 Task: Explore Airbnb accommodation in Agios Ioannis Rentis, Greece from 23th December, 2023 to 25th December, 2023 for 8 adults. Place can be shared room with 5 bedrooms having 8 beds and 5 bathrooms. Property type can be flat. Amenities needed are: wifi, TV, free parkinig on premises, gym, breakfast.
Action: Mouse moved to (517, 141)
Screenshot: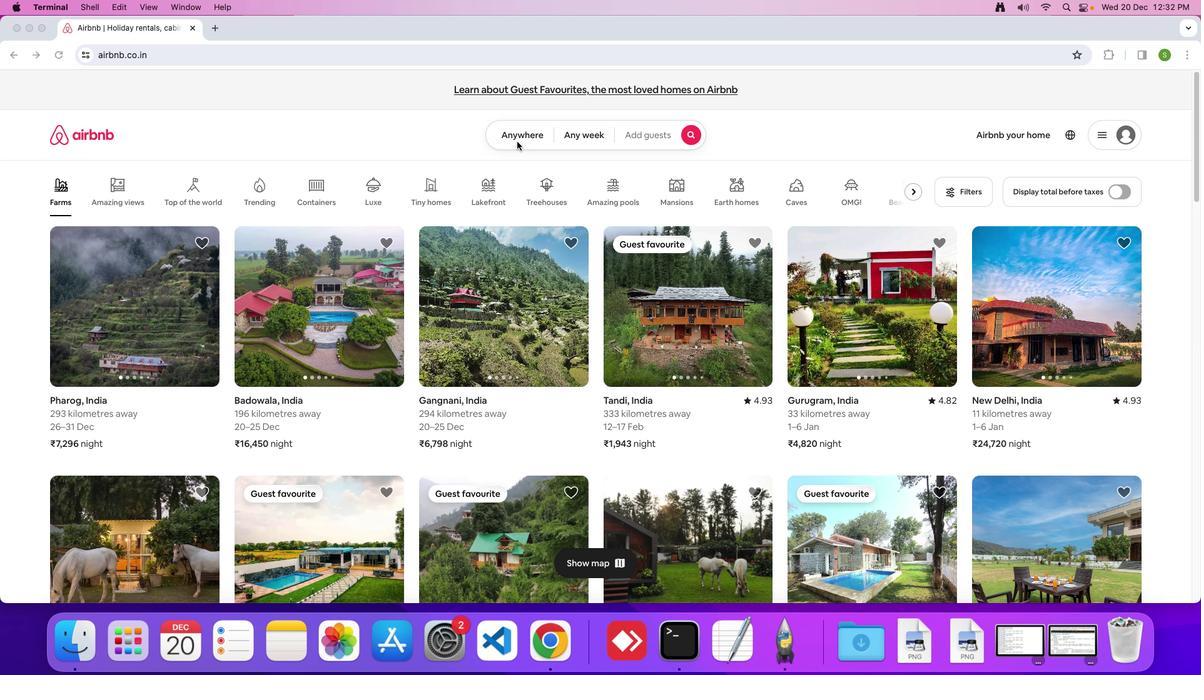 
Action: Mouse pressed left at (517, 141)
Screenshot: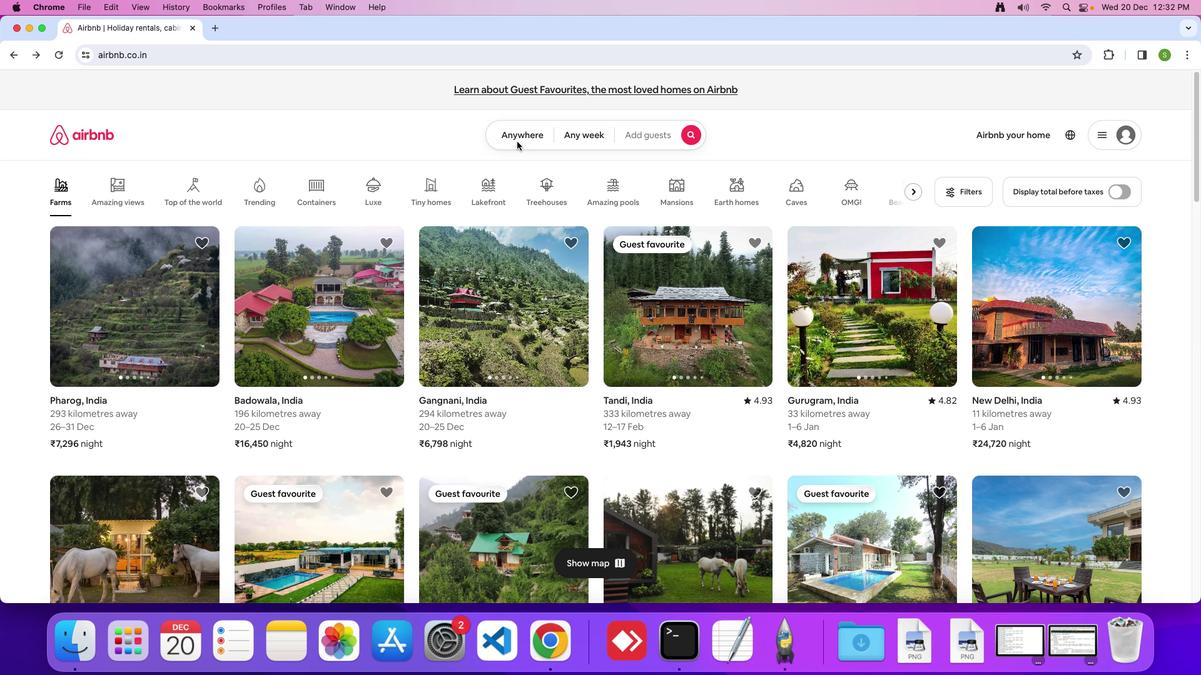 
Action: Mouse moved to (515, 135)
Screenshot: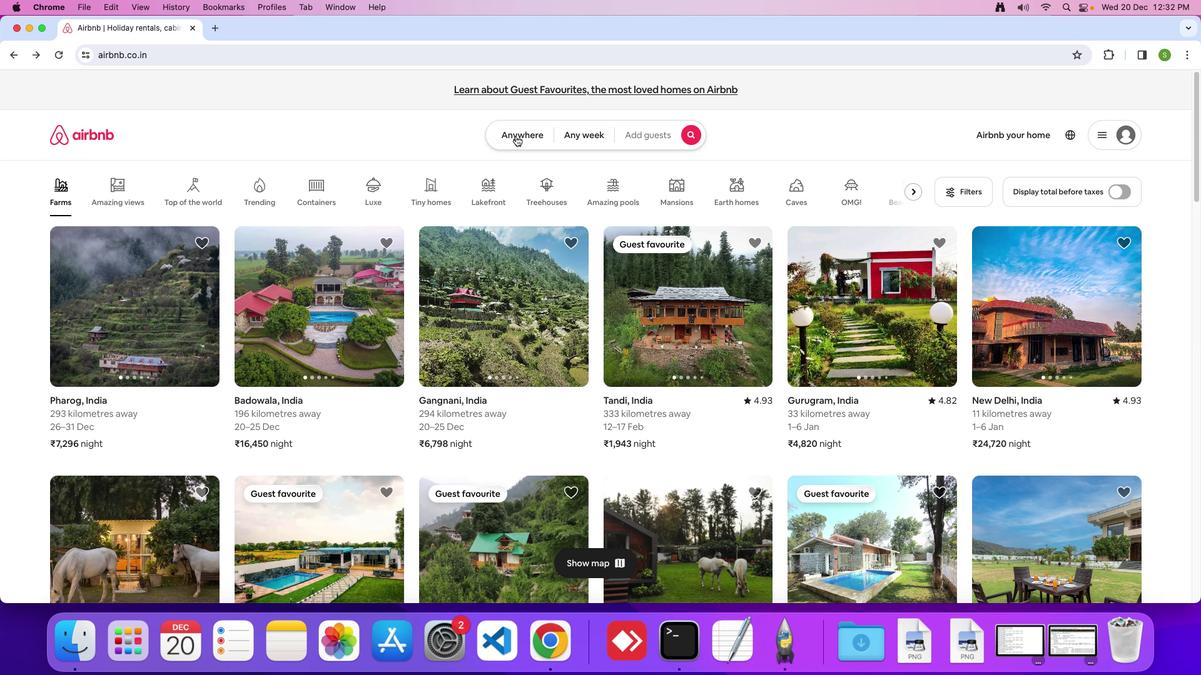 
Action: Mouse pressed left at (515, 135)
Screenshot: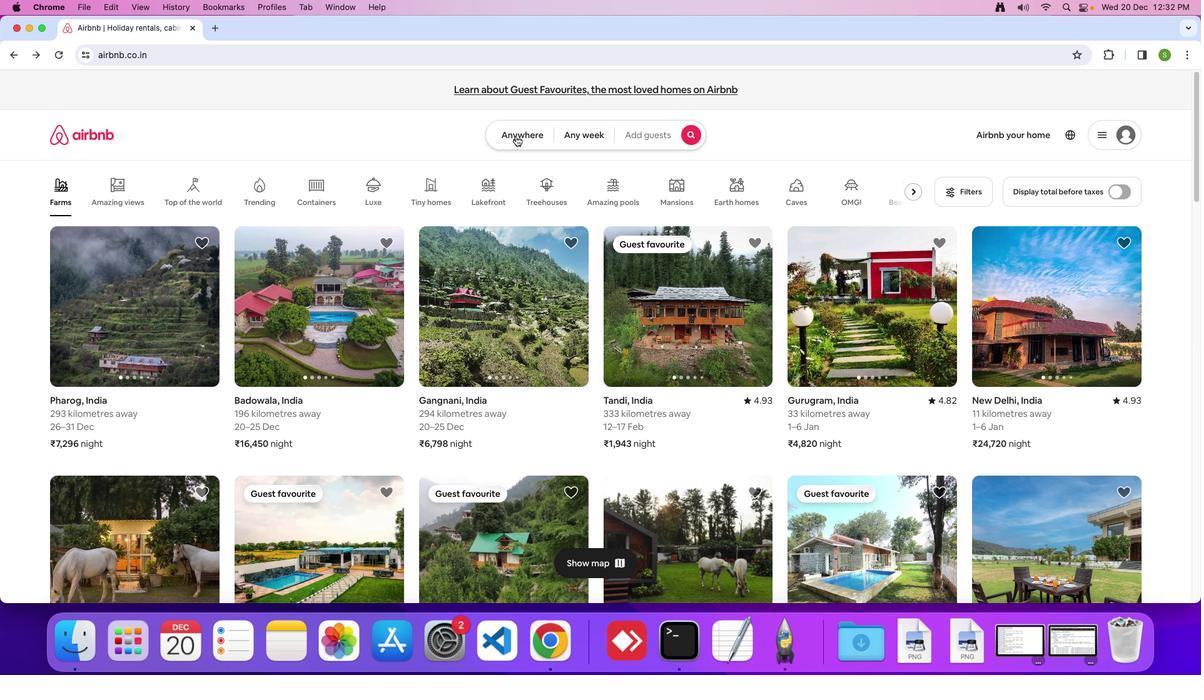 
Action: Mouse moved to (436, 177)
Screenshot: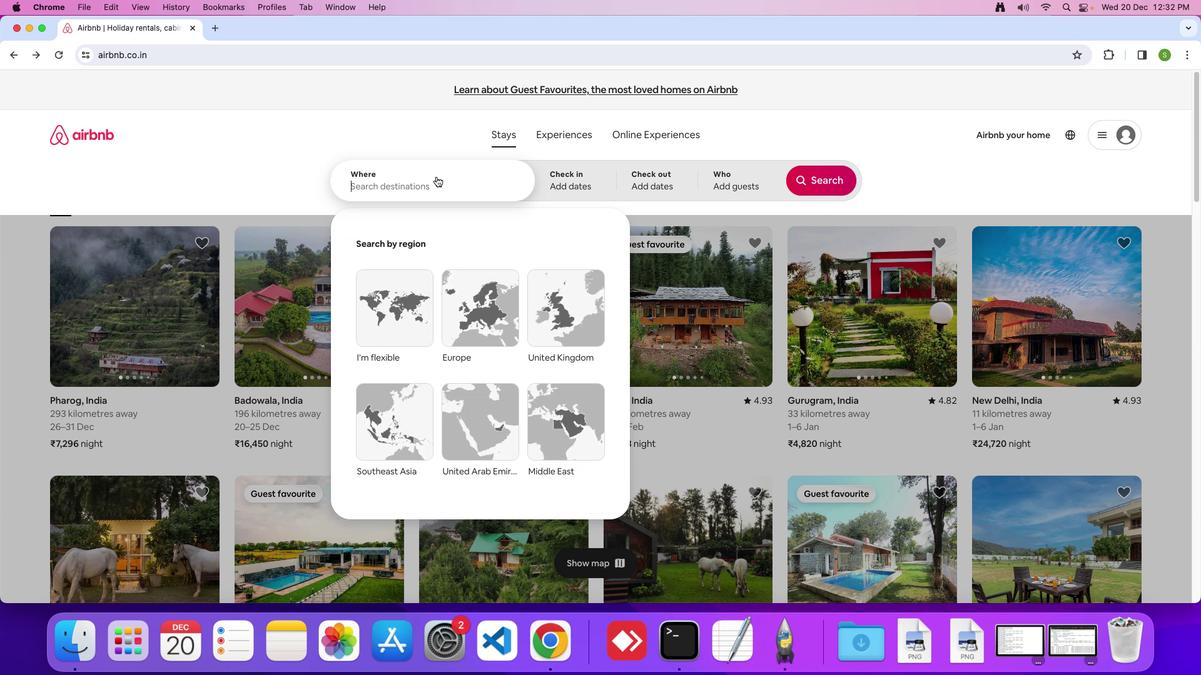 
Action: Mouse pressed left at (436, 177)
Screenshot: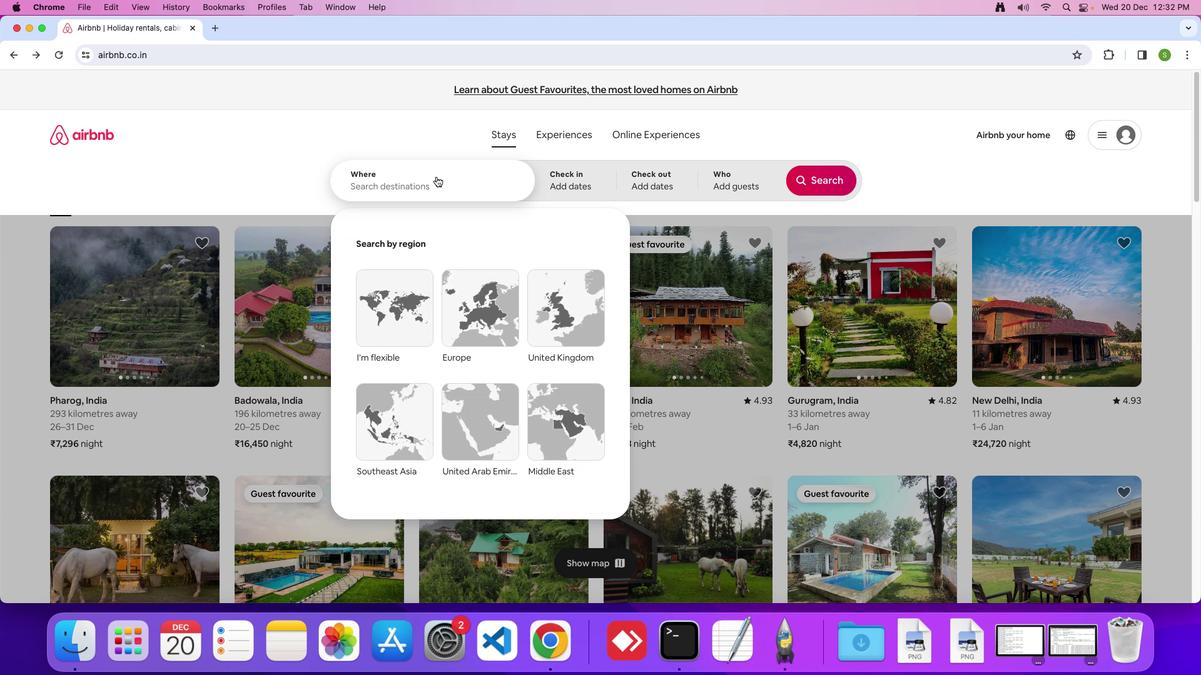 
Action: Mouse moved to (436, 176)
Screenshot: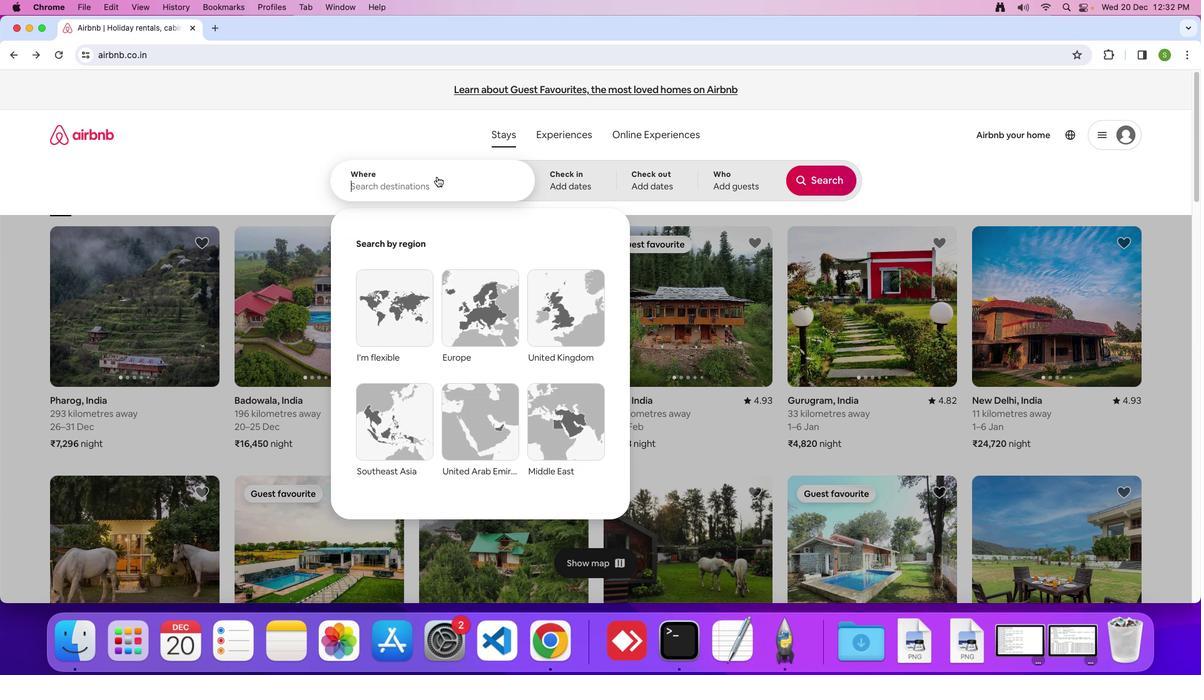 
Action: Key pressed 'A'Key.caps_lock'g''i''o''s'Key.space'l''o''a''n''n''i''s'Key.spaceKey.shift'R''e''n''t''i''s'','Key.spaceKey.shift'G''r''e''e''c''e'Key.enter
Screenshot: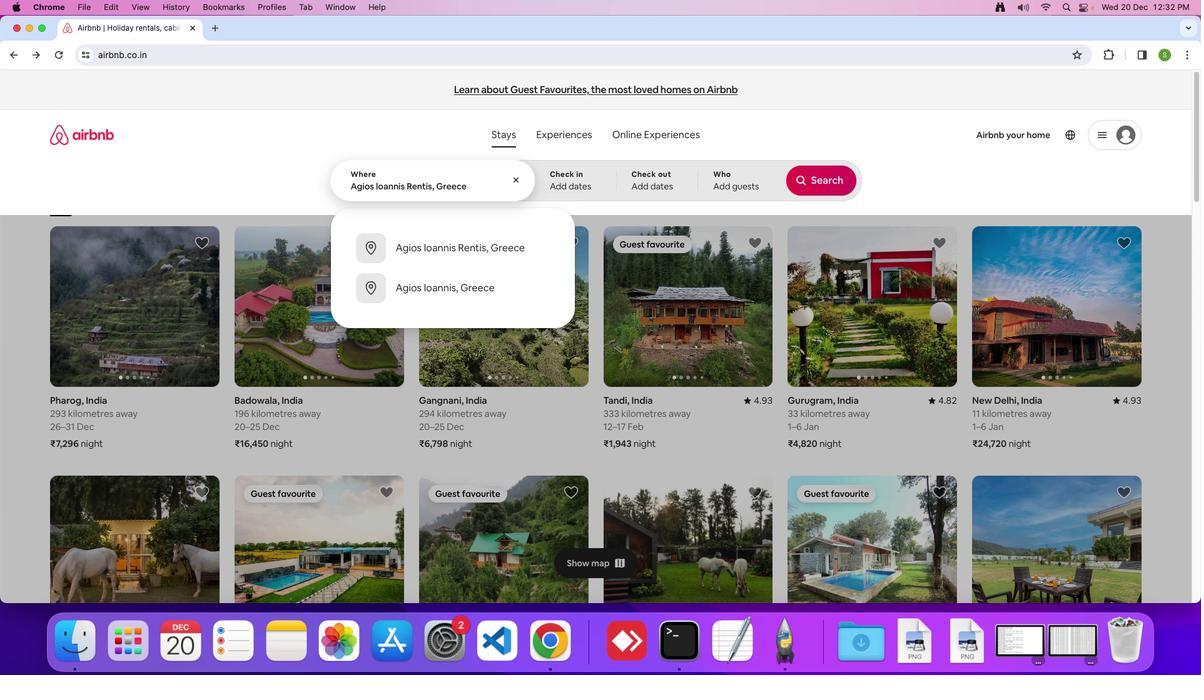 
Action: Mouse moved to (561, 431)
Screenshot: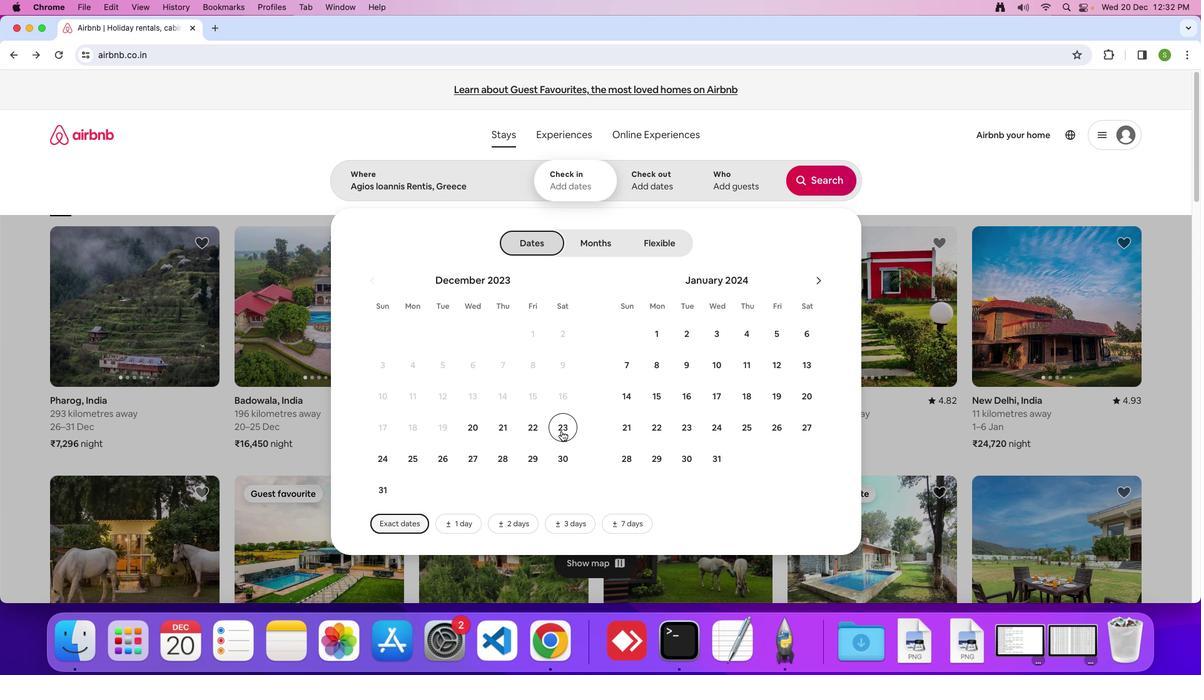 
Action: Mouse pressed left at (561, 431)
Screenshot: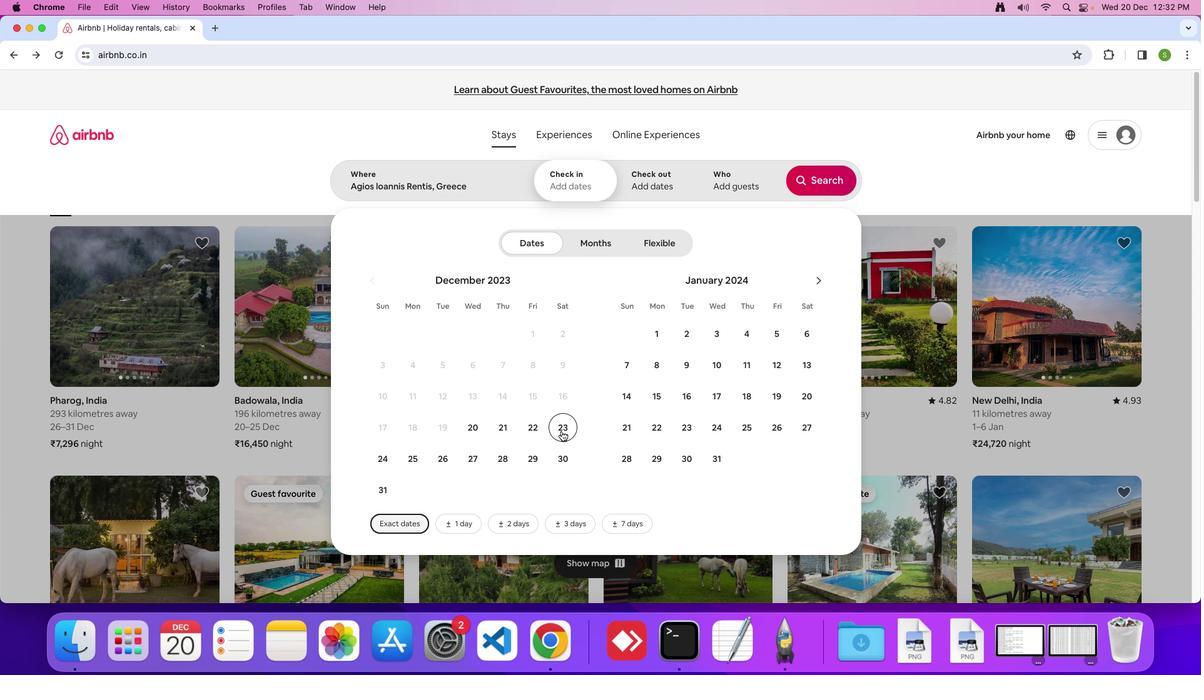 
Action: Mouse moved to (413, 456)
Screenshot: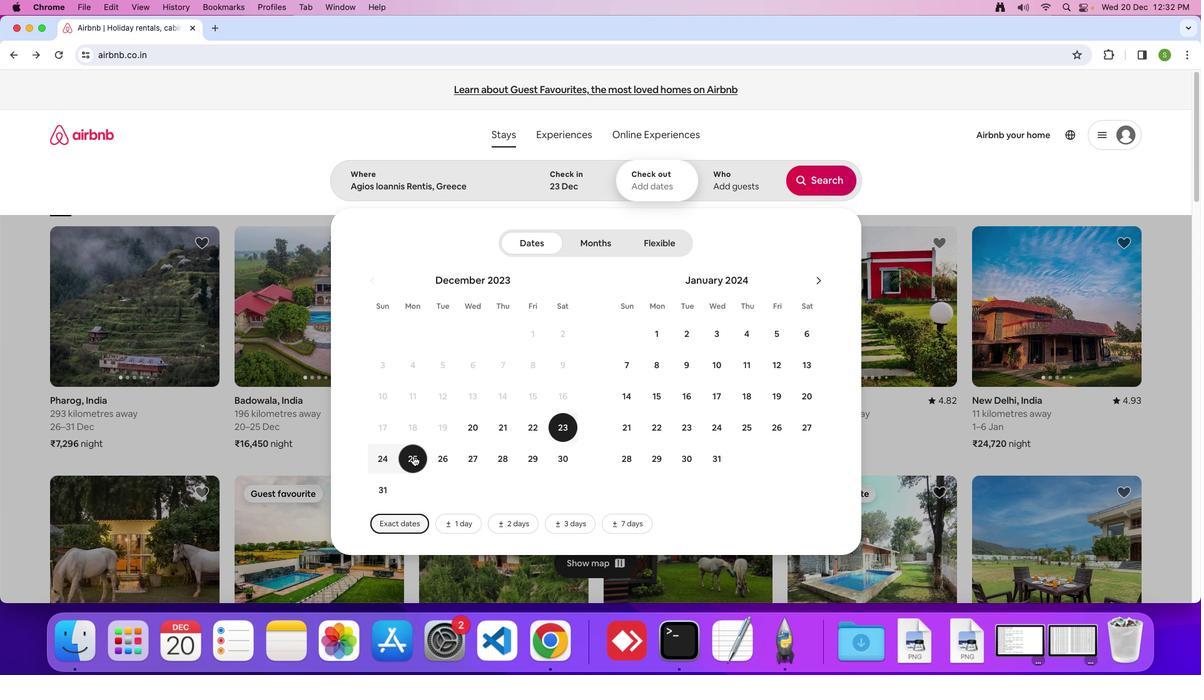 
Action: Mouse pressed left at (413, 456)
Screenshot: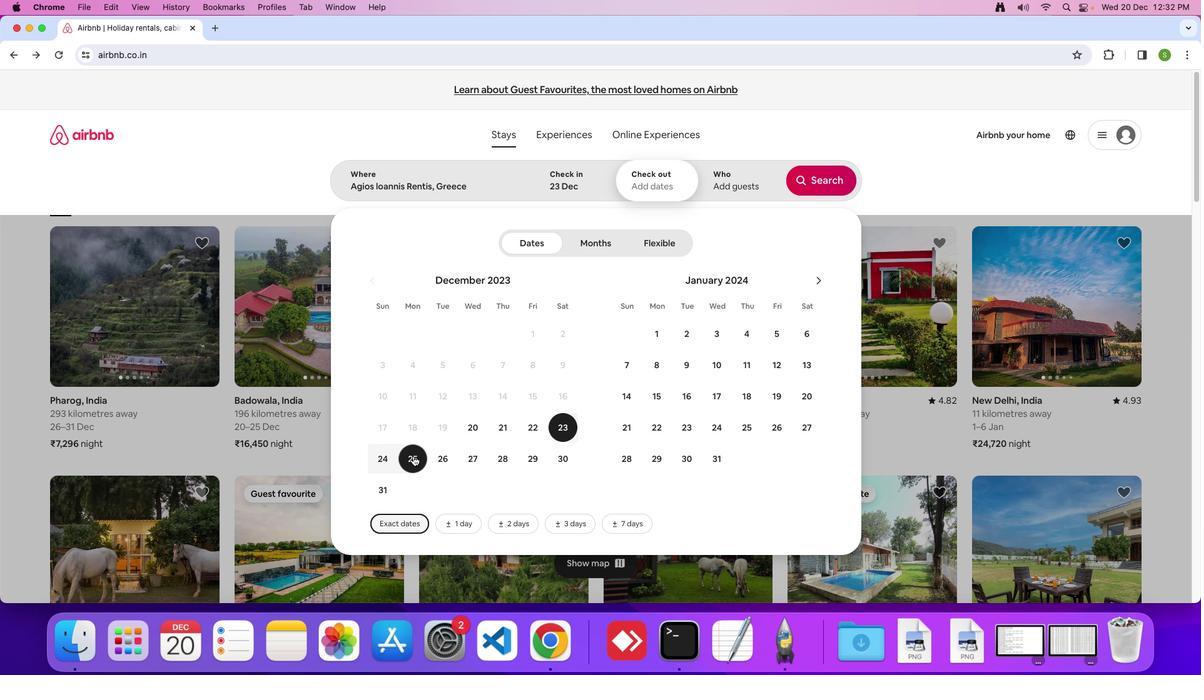 
Action: Mouse moved to (736, 179)
Screenshot: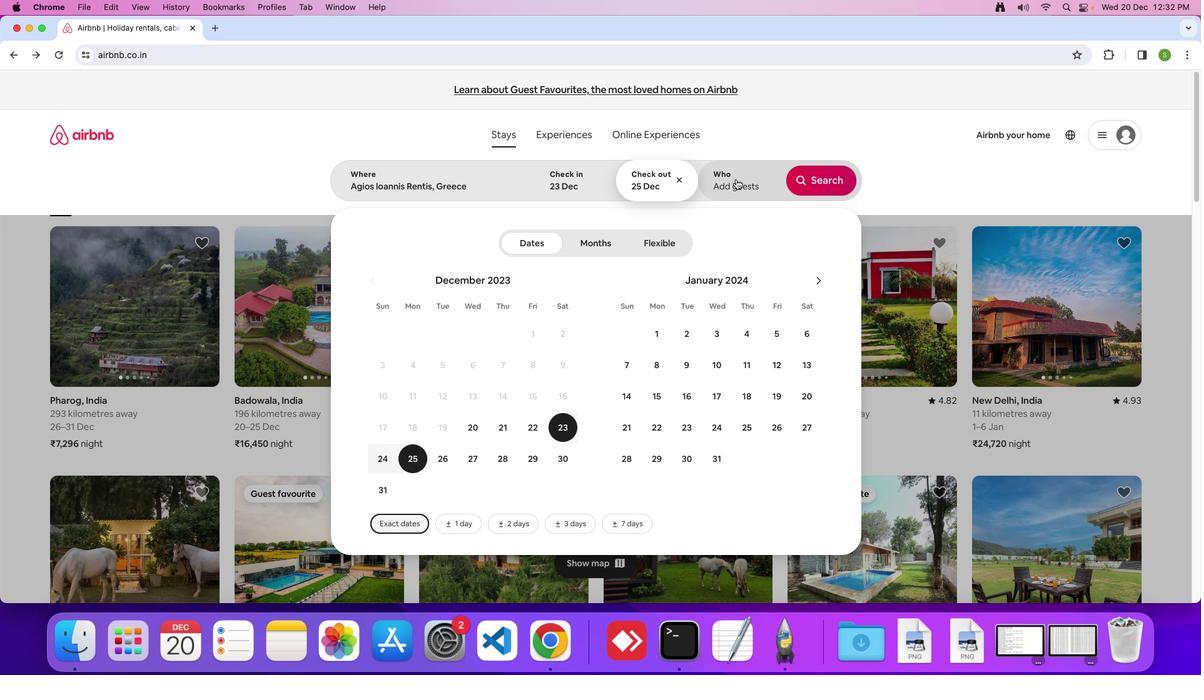 
Action: Mouse pressed left at (736, 179)
Screenshot: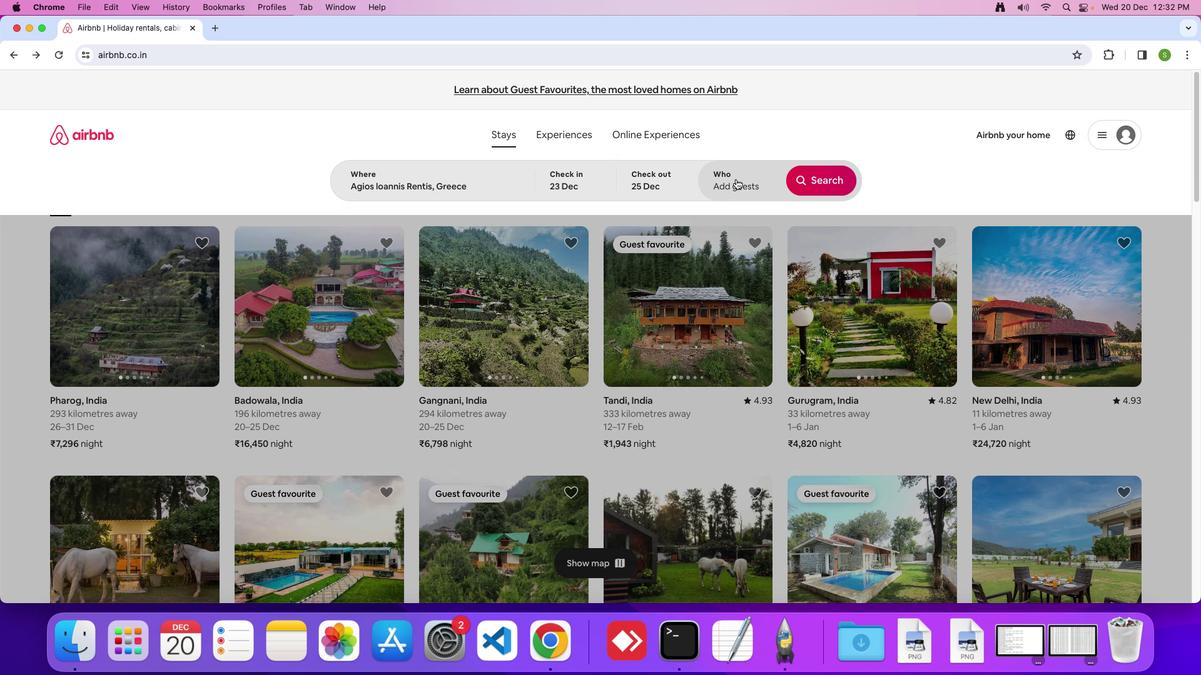 
Action: Mouse moved to (828, 250)
Screenshot: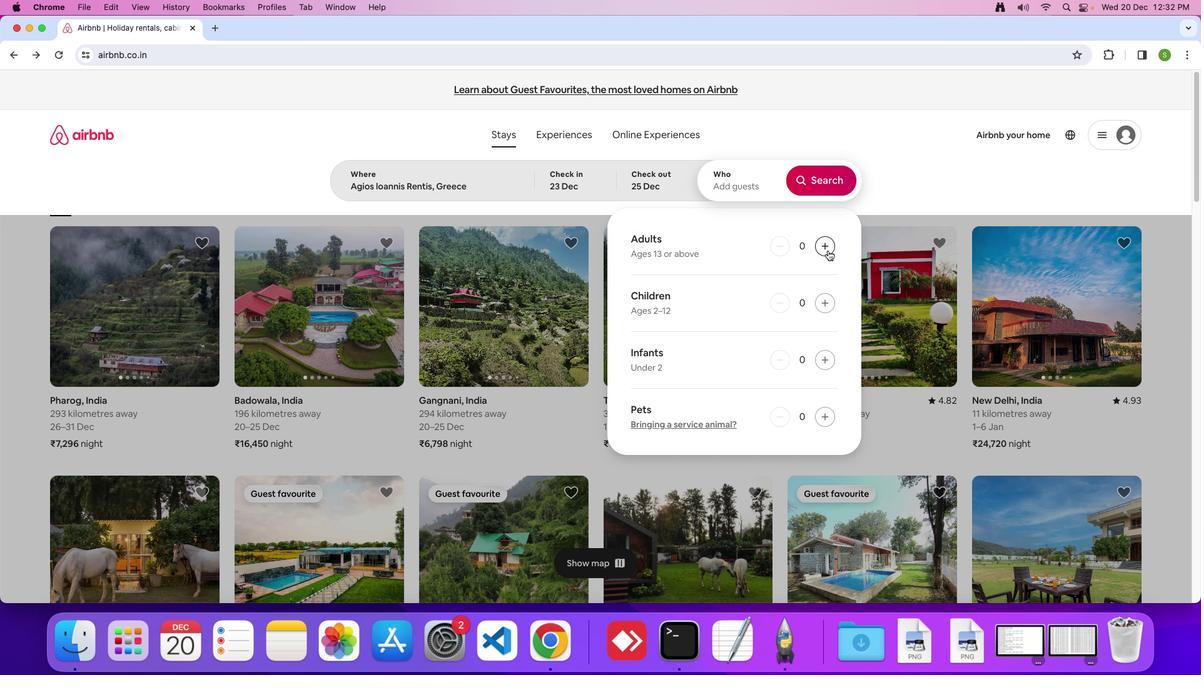 
Action: Mouse pressed left at (828, 250)
Screenshot: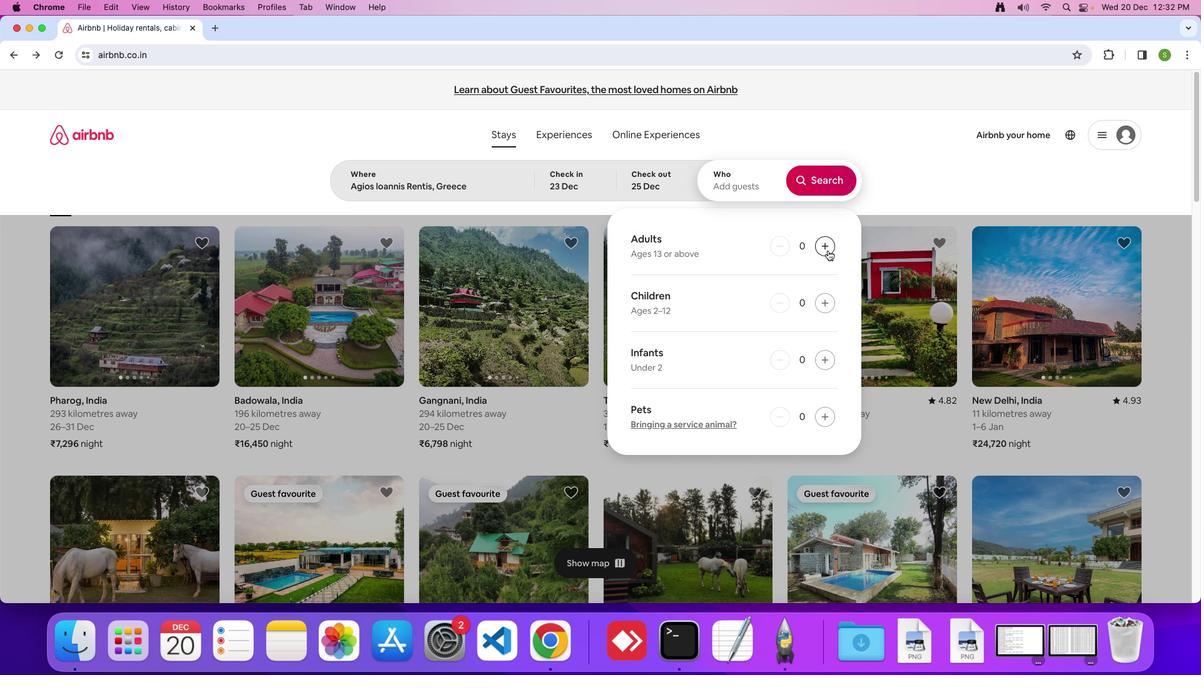 
Action: Mouse pressed left at (828, 250)
Screenshot: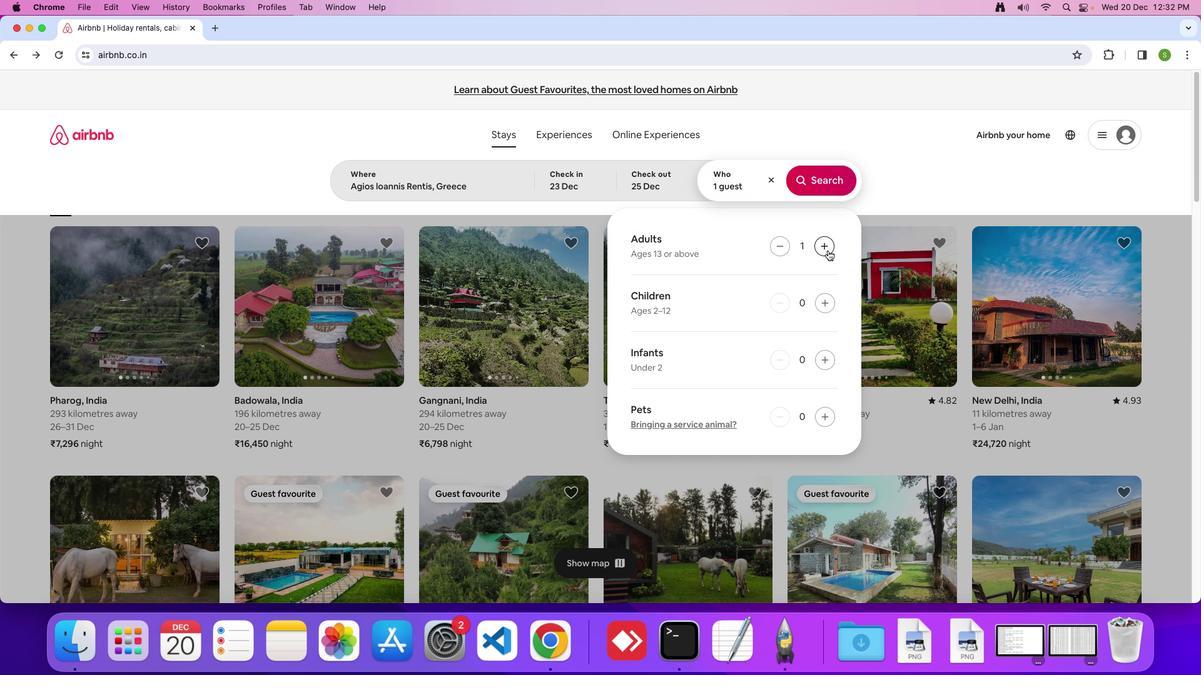 
Action: Mouse pressed left at (828, 250)
Screenshot: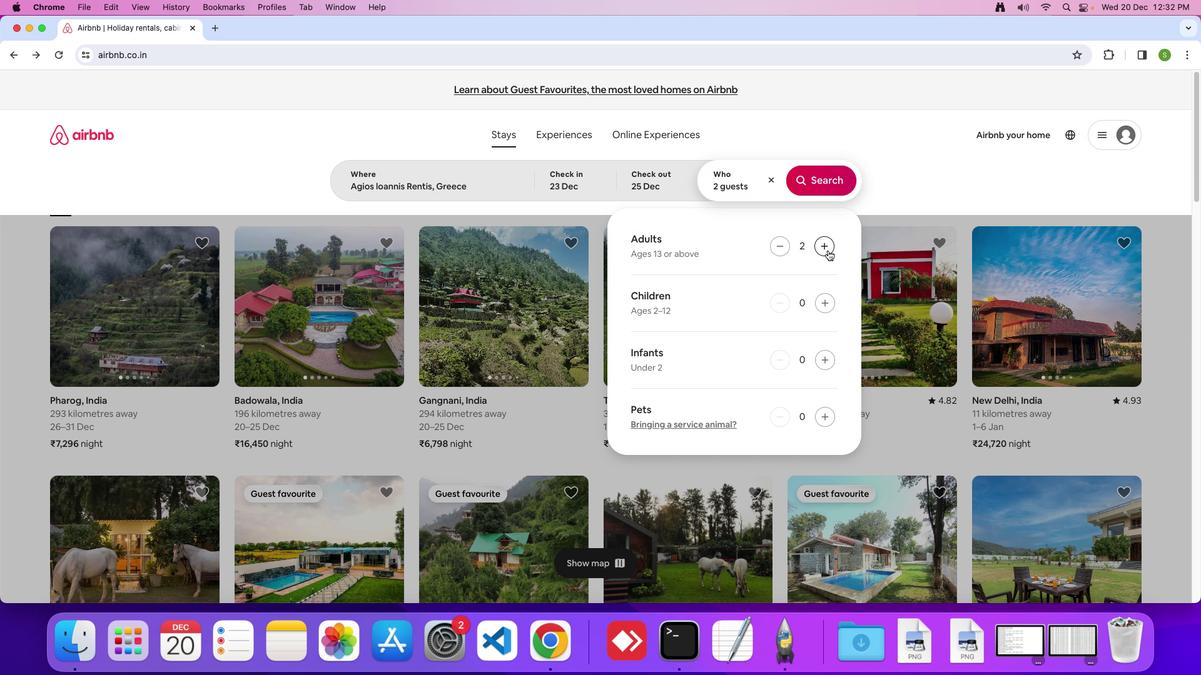 
Action: Mouse pressed left at (828, 250)
Screenshot: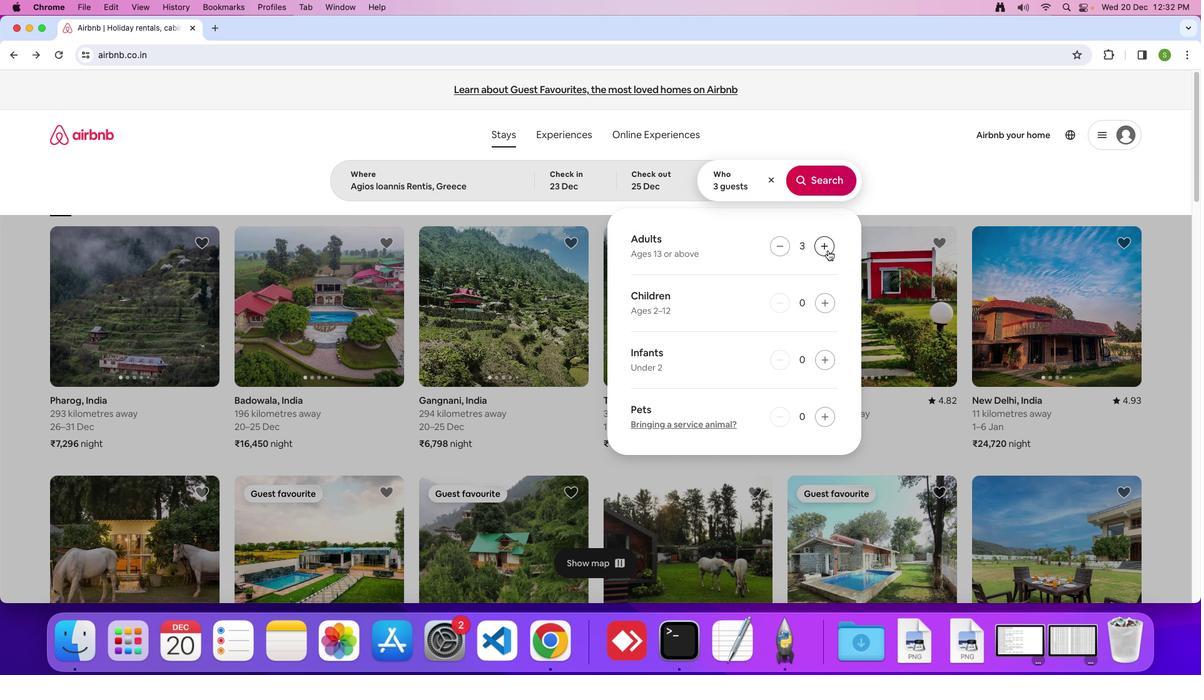 
Action: Mouse moved to (828, 250)
Screenshot: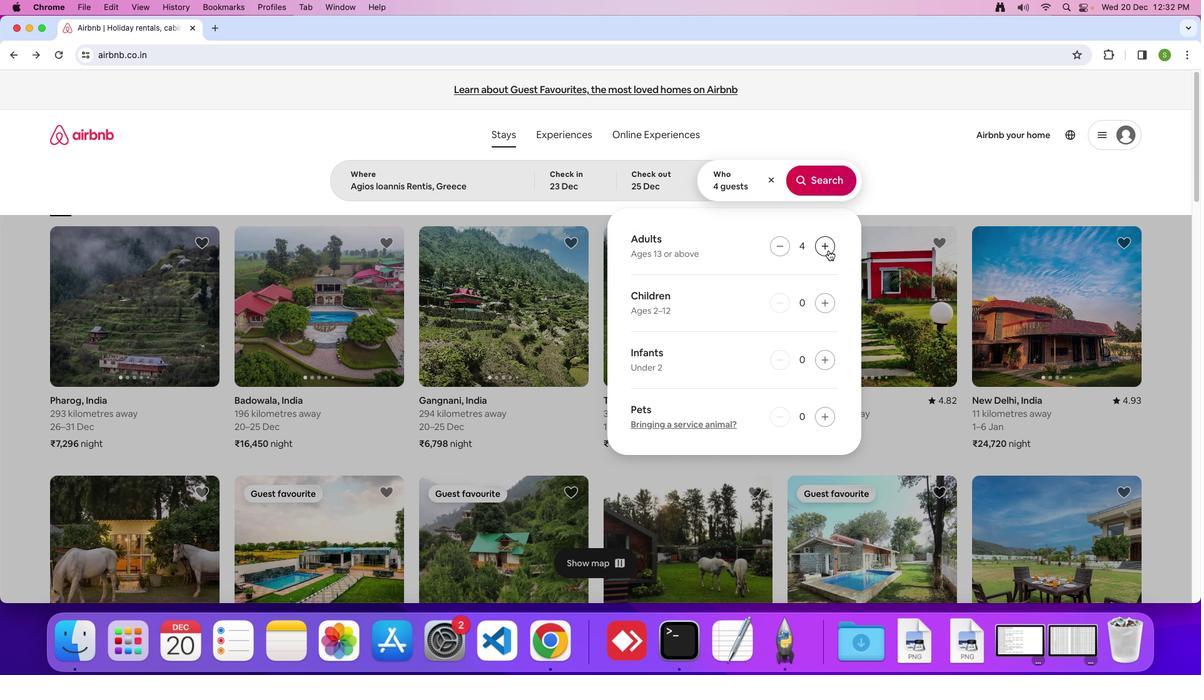 
Action: Mouse pressed left at (828, 250)
Screenshot: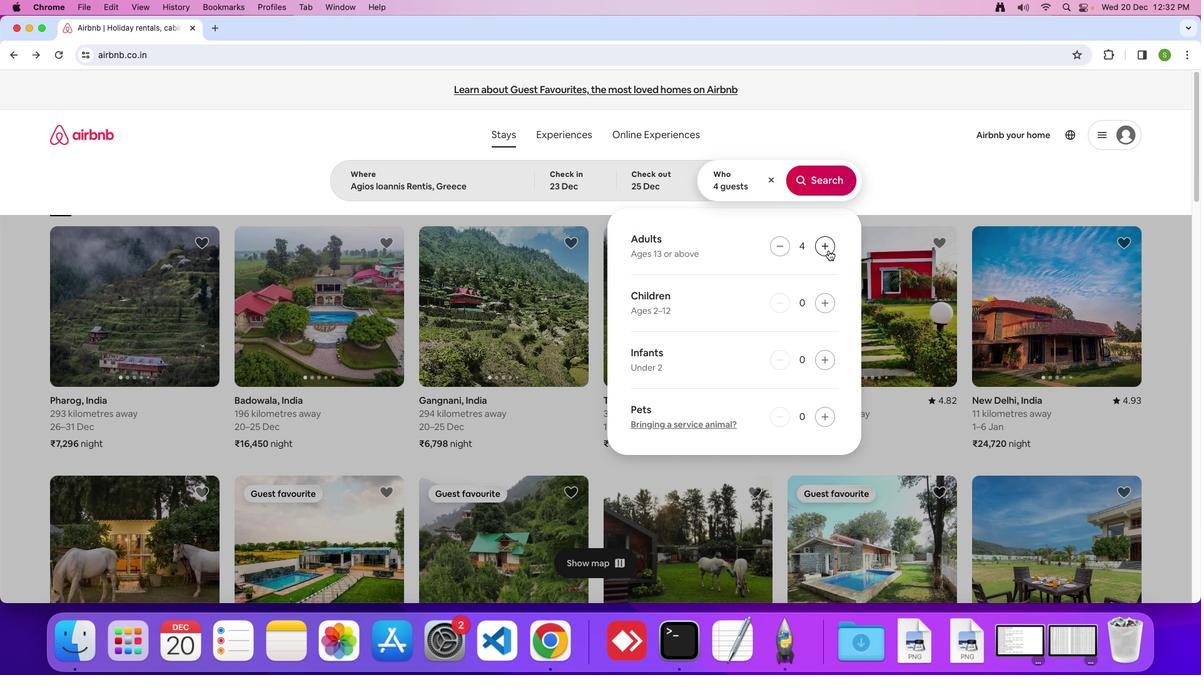 
Action: Mouse pressed left at (828, 250)
Screenshot: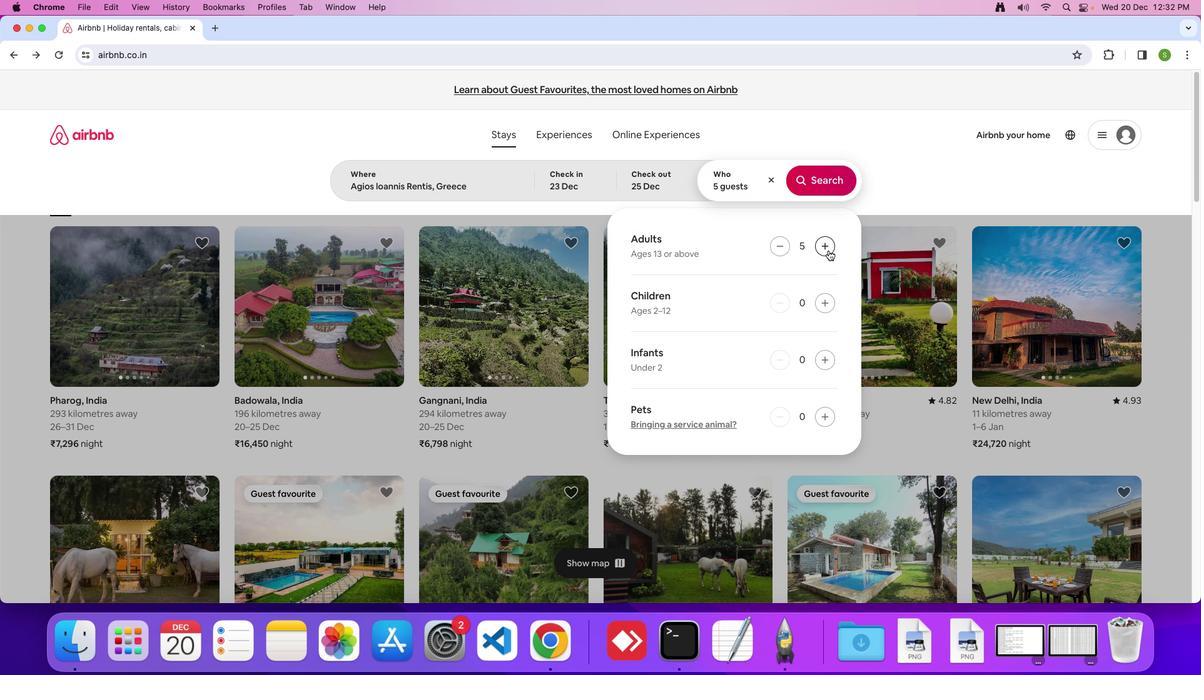 
Action: Mouse pressed left at (828, 250)
Screenshot: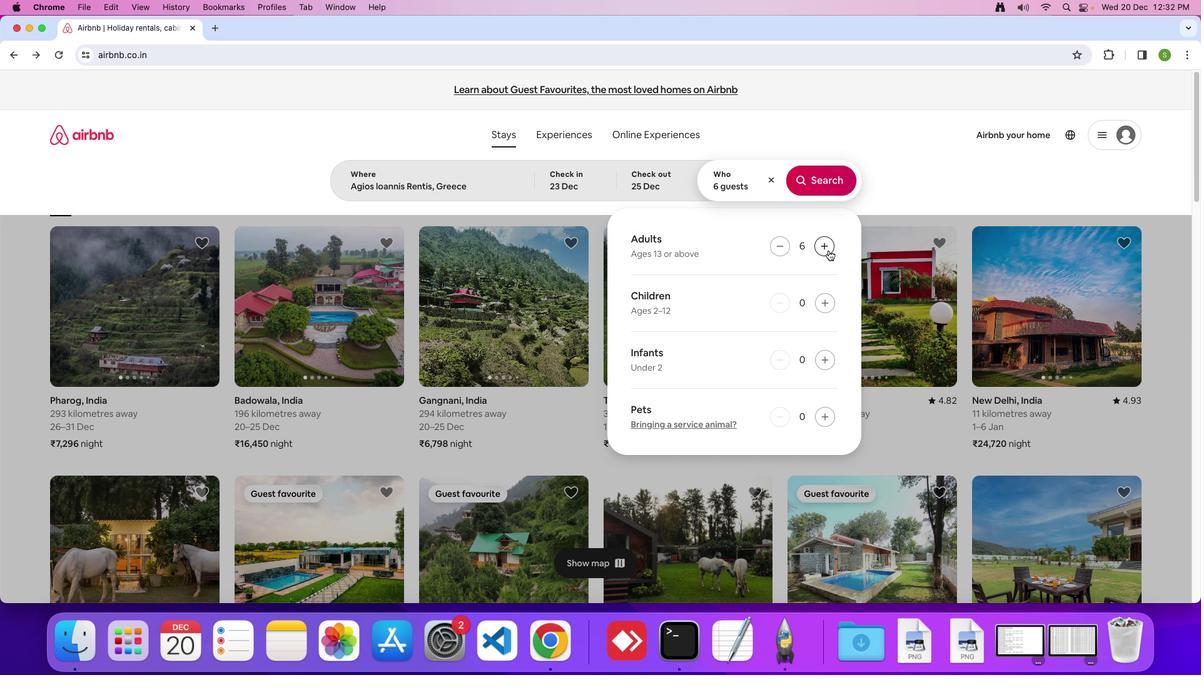 
Action: Mouse pressed left at (828, 250)
Screenshot: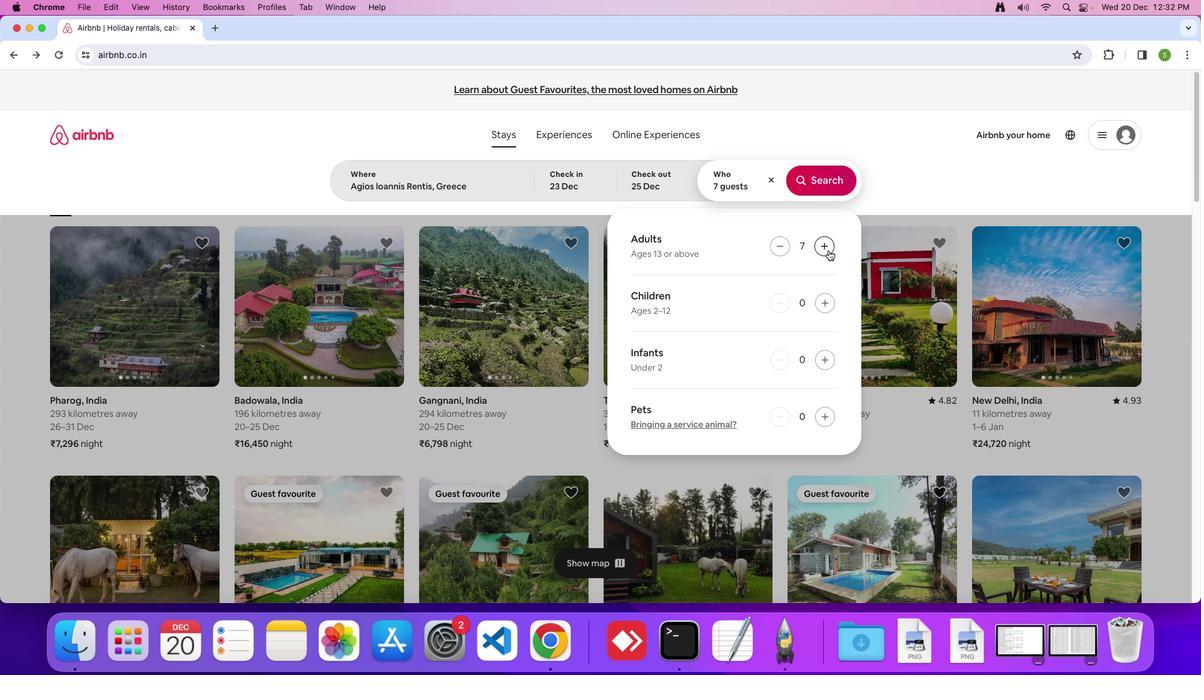 
Action: Mouse moved to (824, 184)
Screenshot: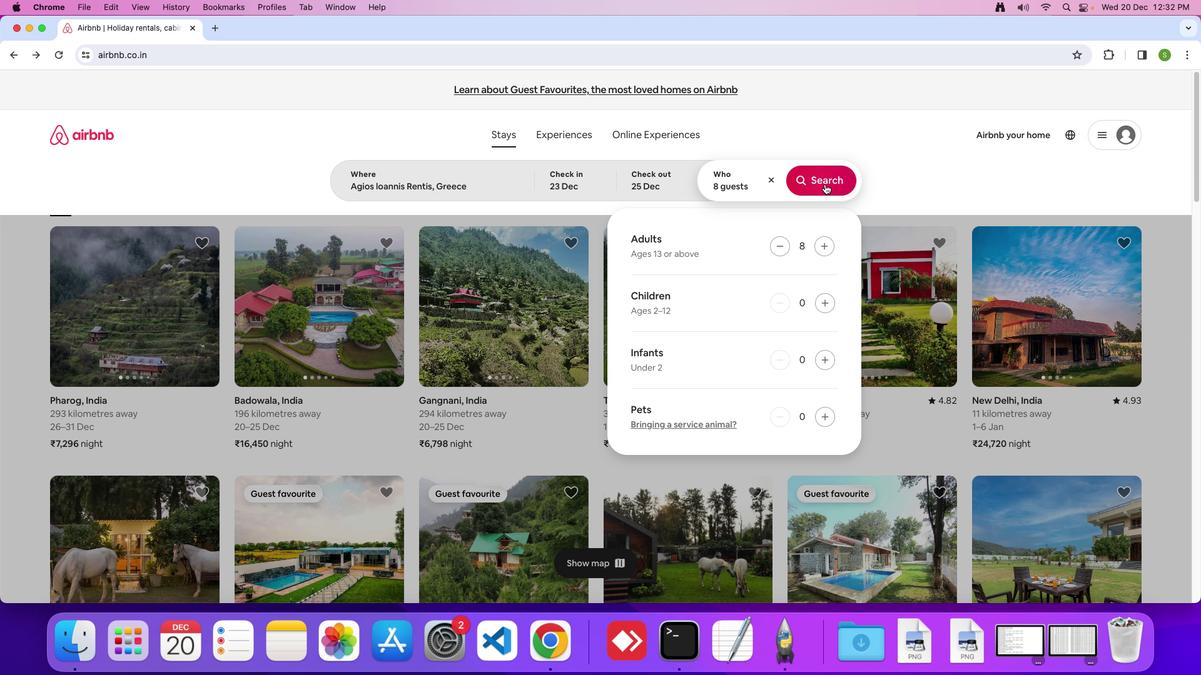 
Action: Mouse pressed left at (824, 184)
Screenshot: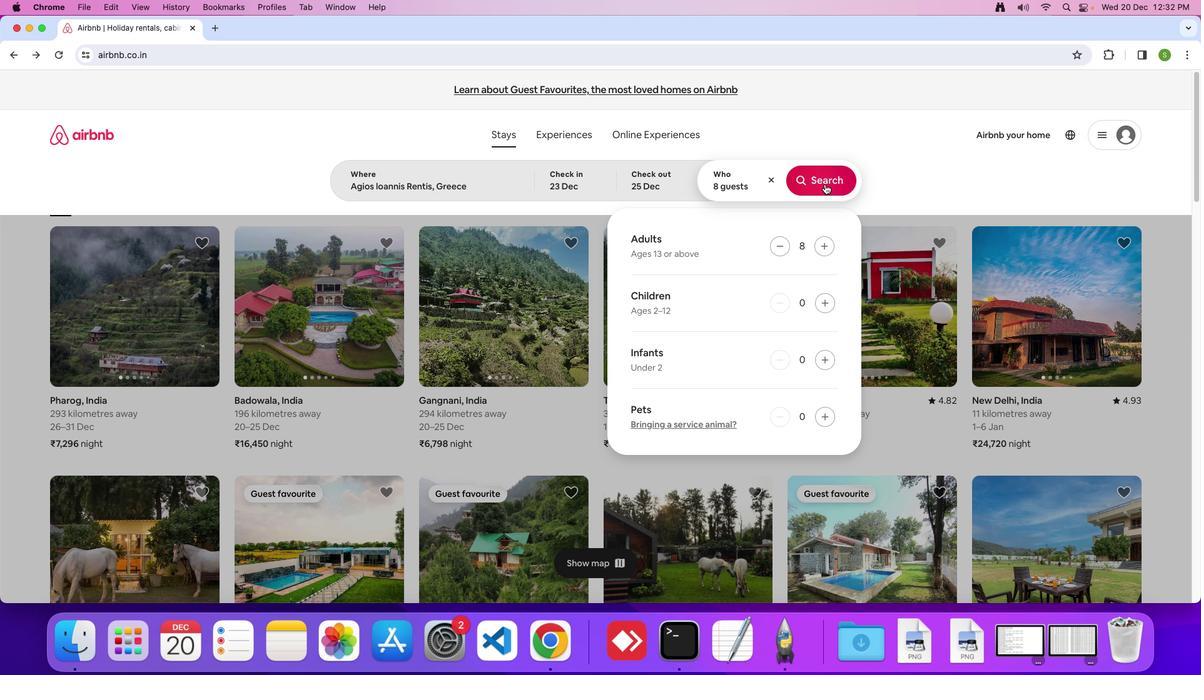 
Action: Mouse moved to (1005, 142)
Screenshot: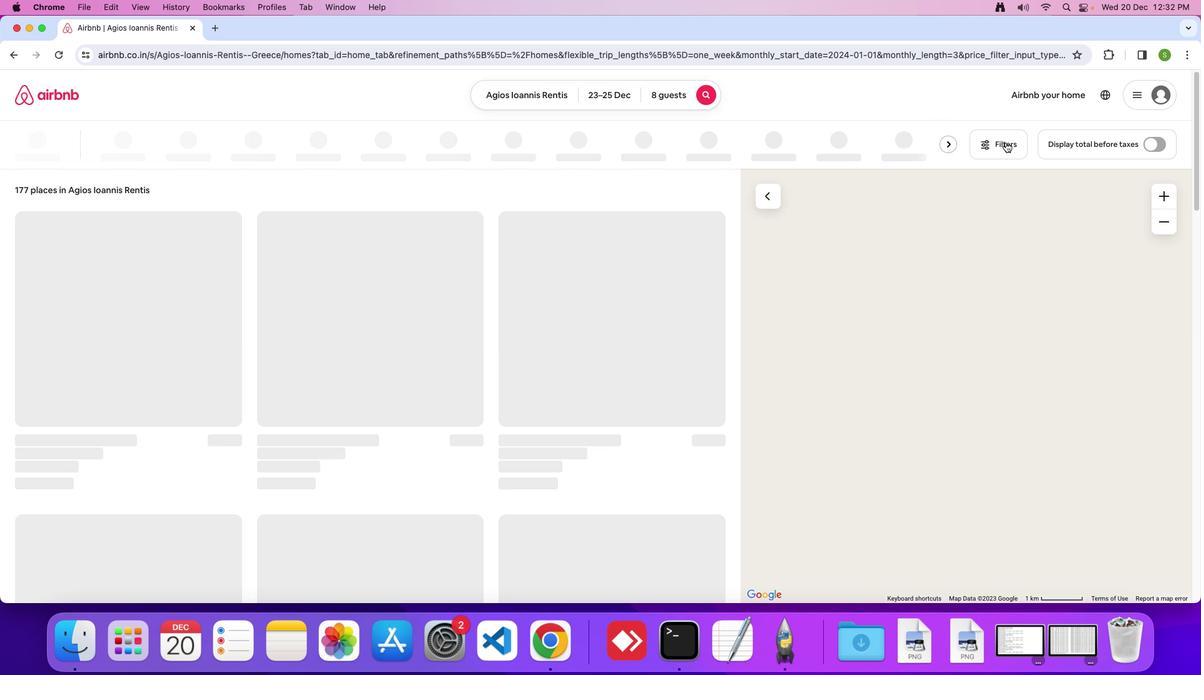 
Action: Mouse pressed left at (1005, 142)
Screenshot: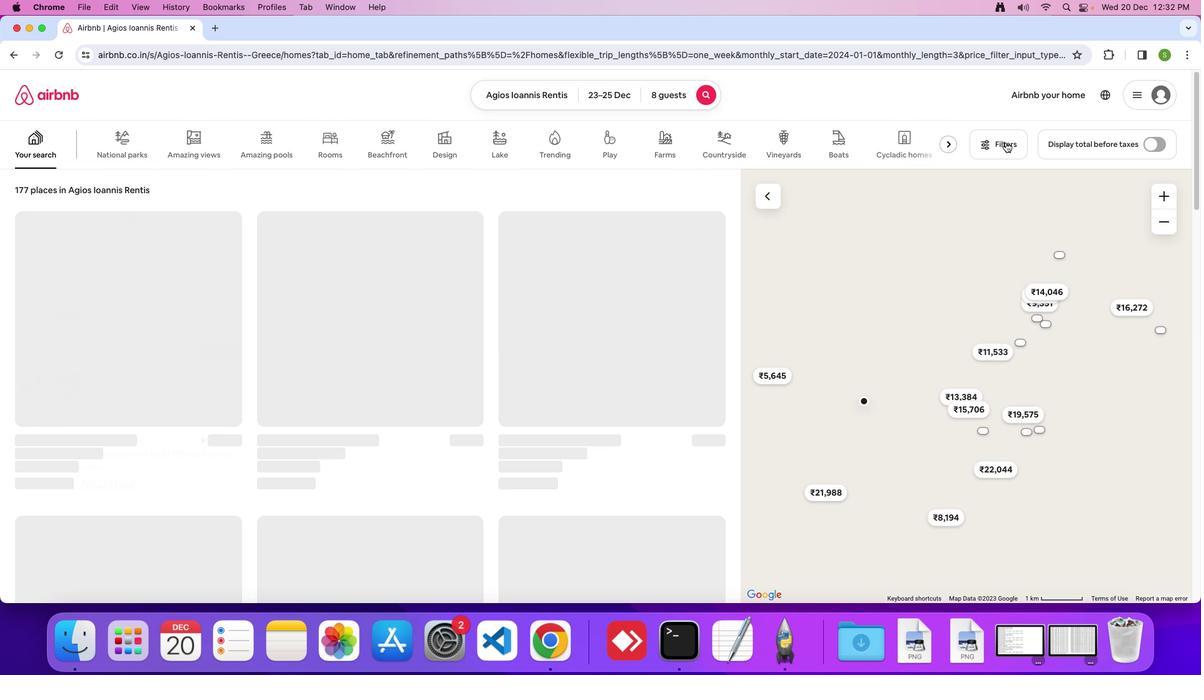 
Action: Mouse moved to (511, 406)
Screenshot: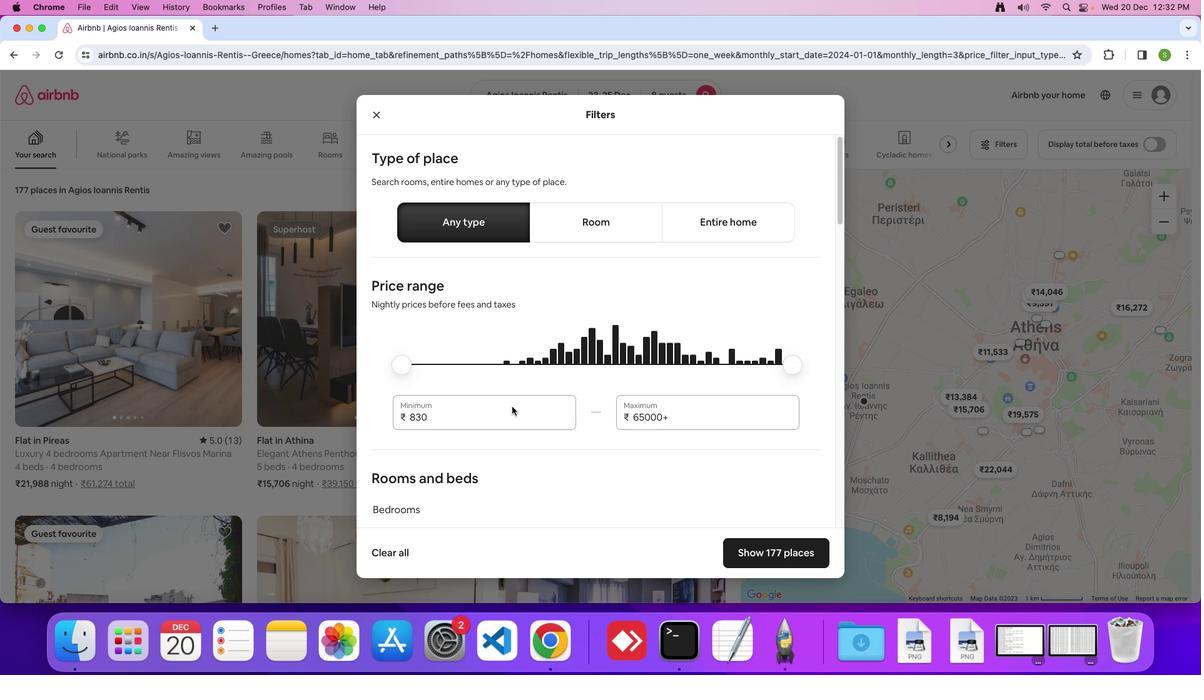 
Action: Mouse scrolled (511, 406) with delta (0, 0)
Screenshot: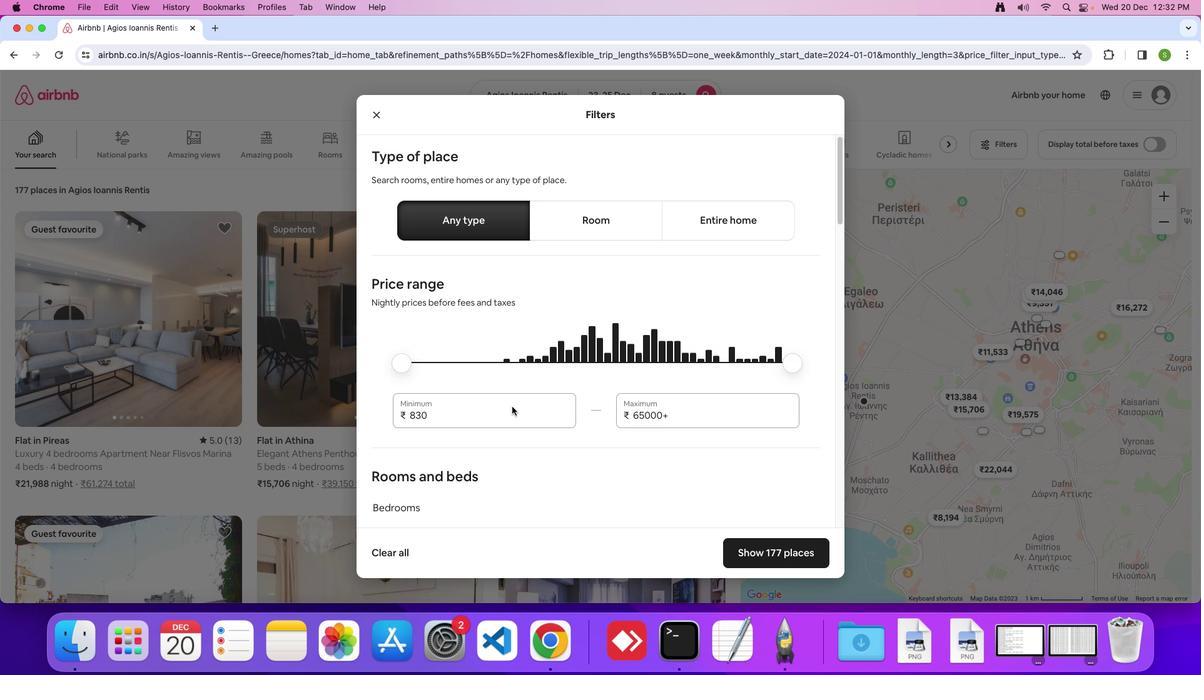 
Action: Mouse scrolled (511, 406) with delta (0, 0)
Screenshot: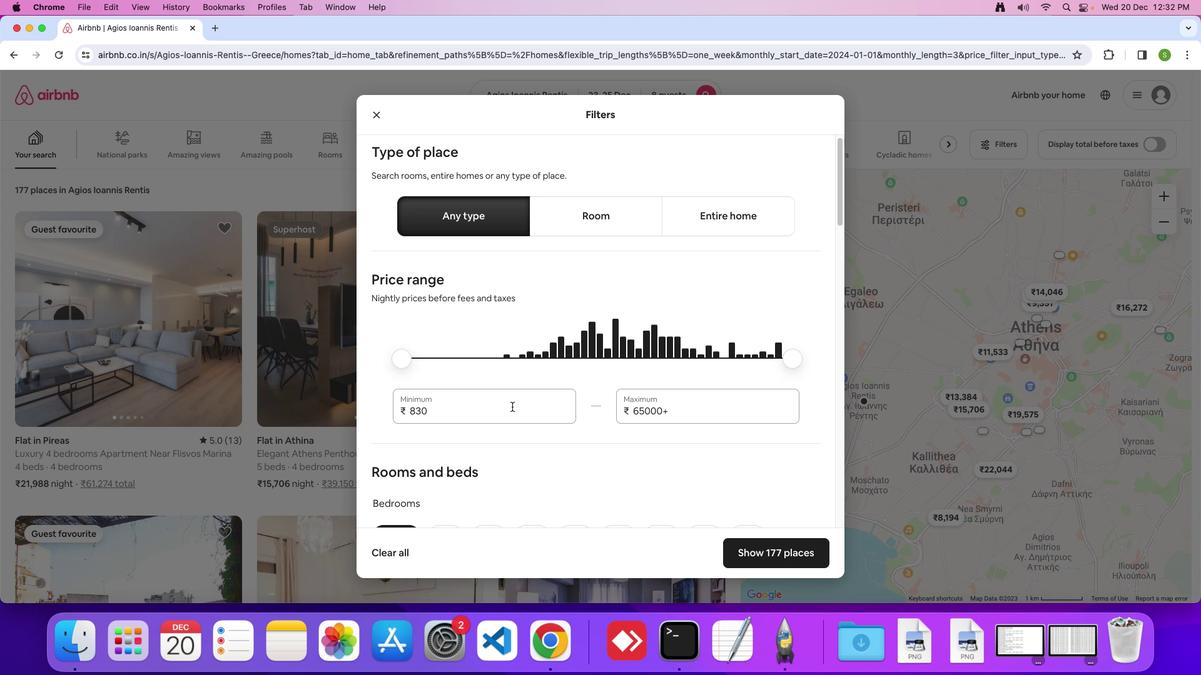
Action: Mouse moved to (512, 406)
Screenshot: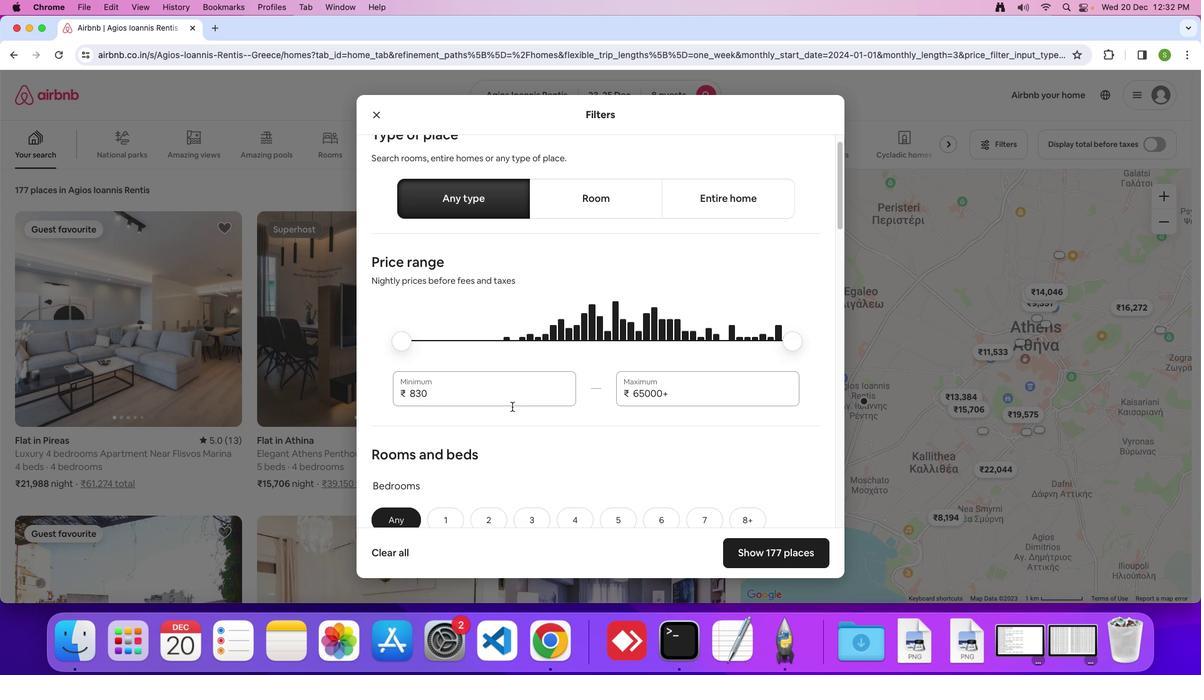 
Action: Mouse scrolled (512, 406) with delta (0, -1)
Screenshot: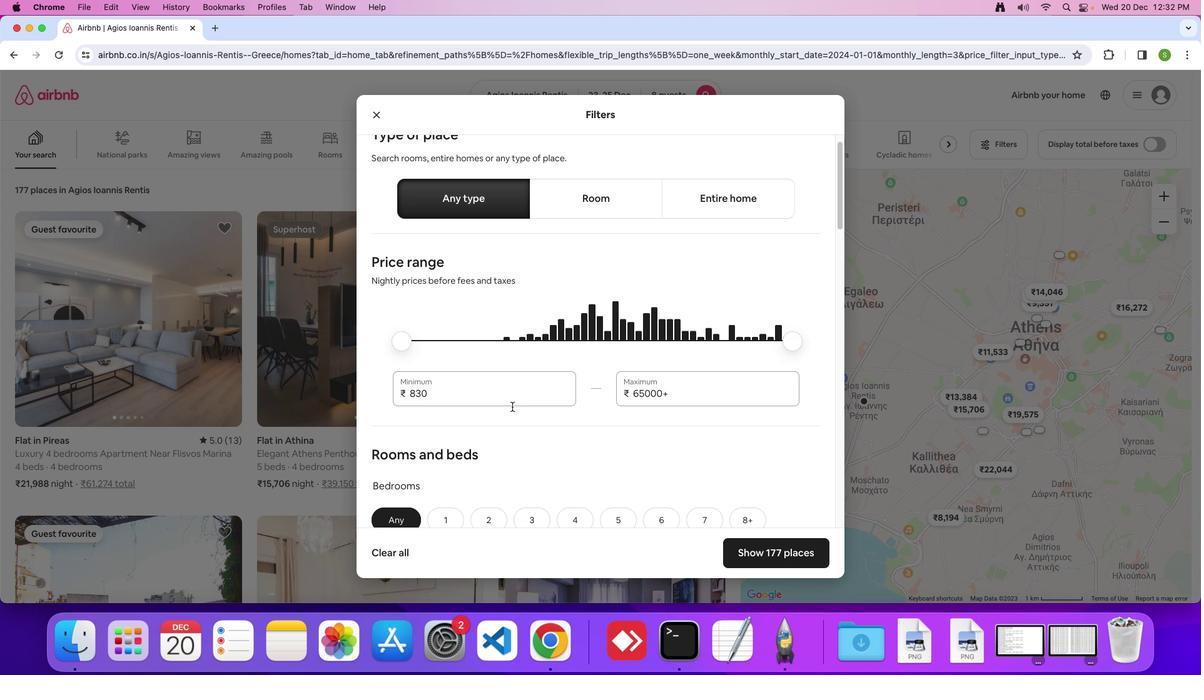 
Action: Mouse scrolled (512, 406) with delta (0, 0)
Screenshot: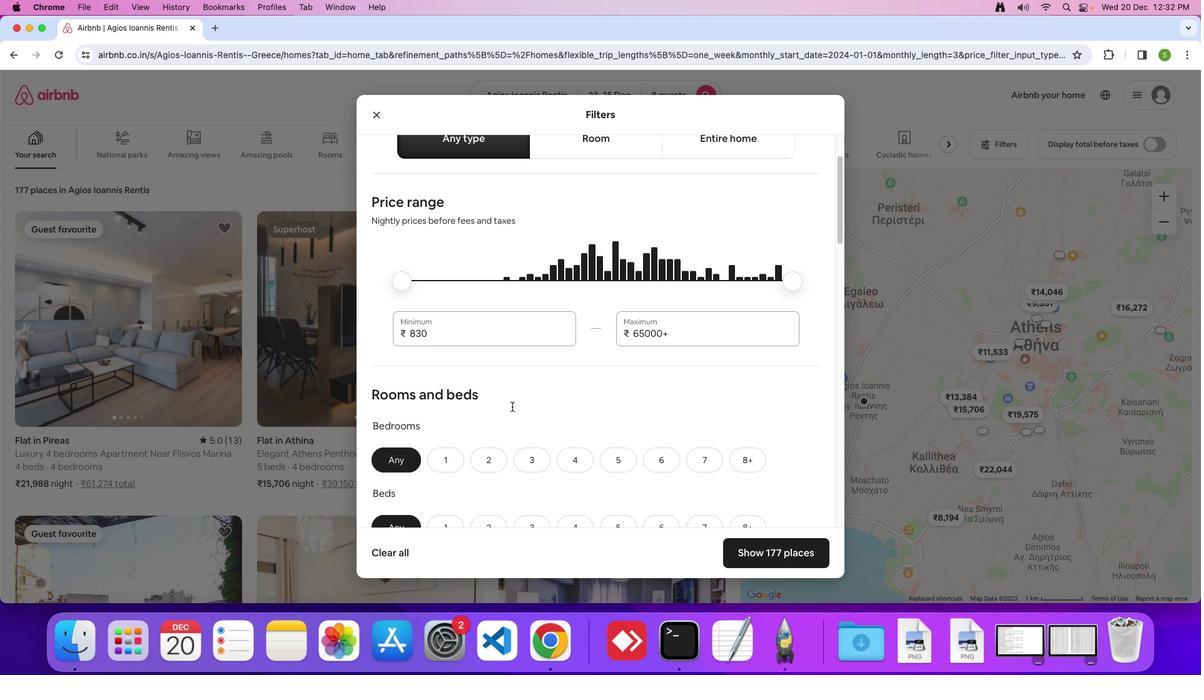
Action: Mouse scrolled (512, 406) with delta (0, 0)
Screenshot: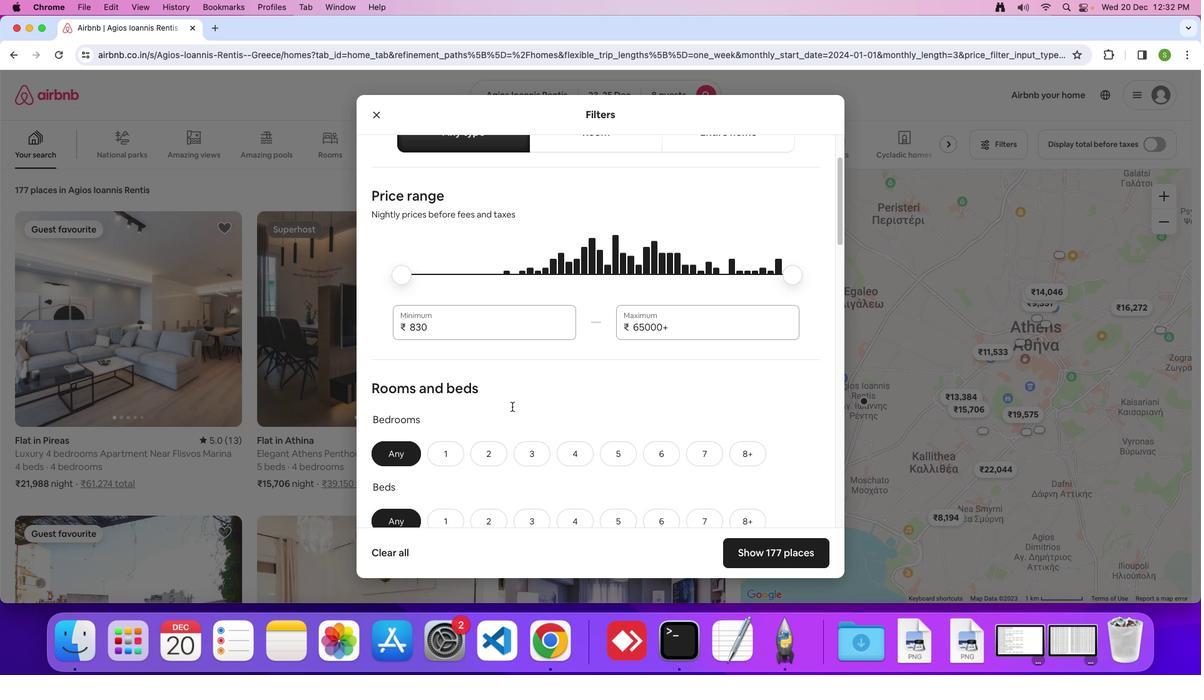 
Action: Mouse scrolled (512, 406) with delta (0, -1)
Screenshot: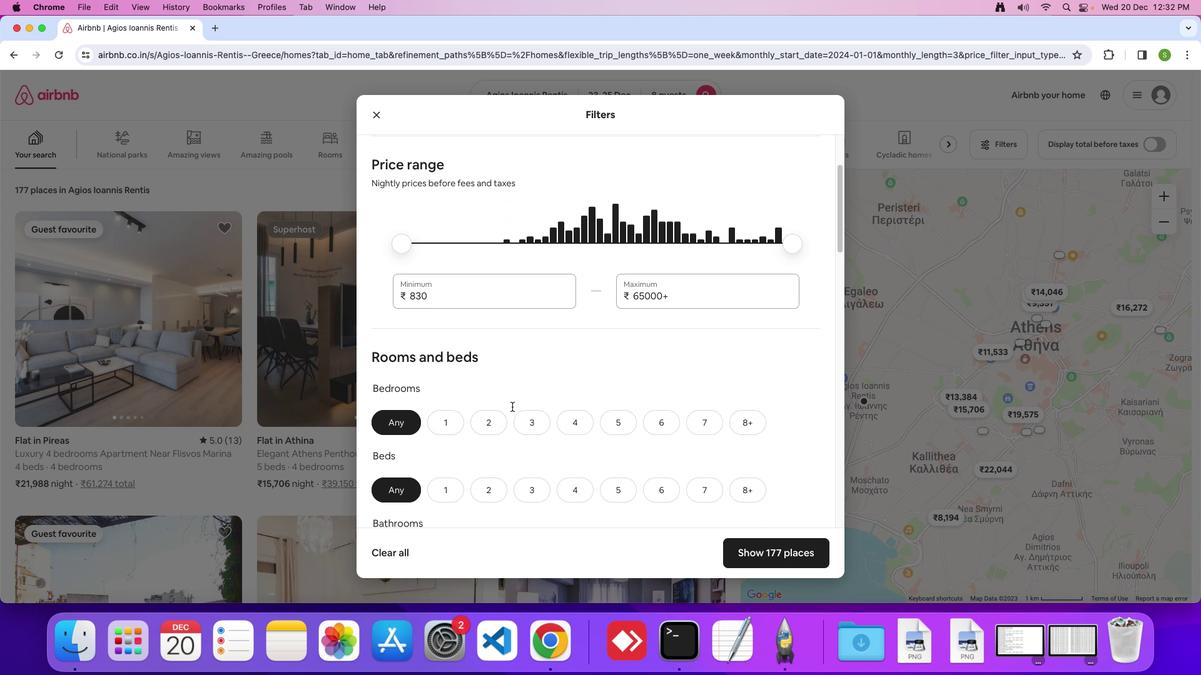 
Action: Mouse moved to (626, 370)
Screenshot: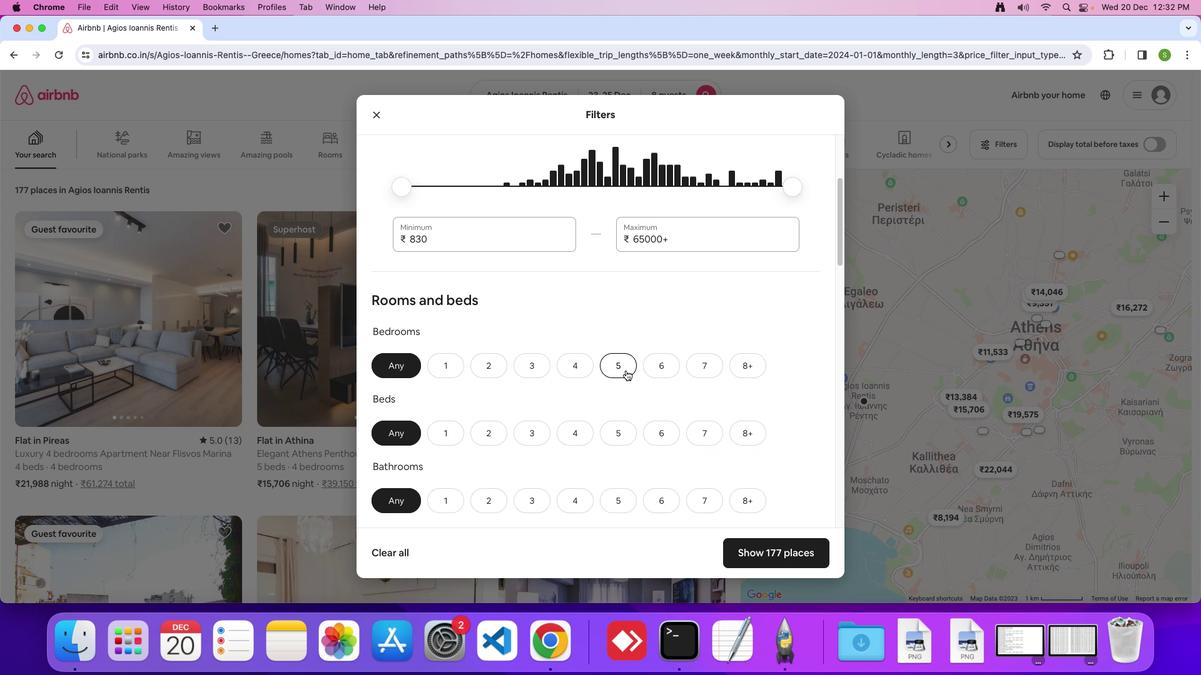
Action: Mouse pressed left at (626, 370)
Screenshot: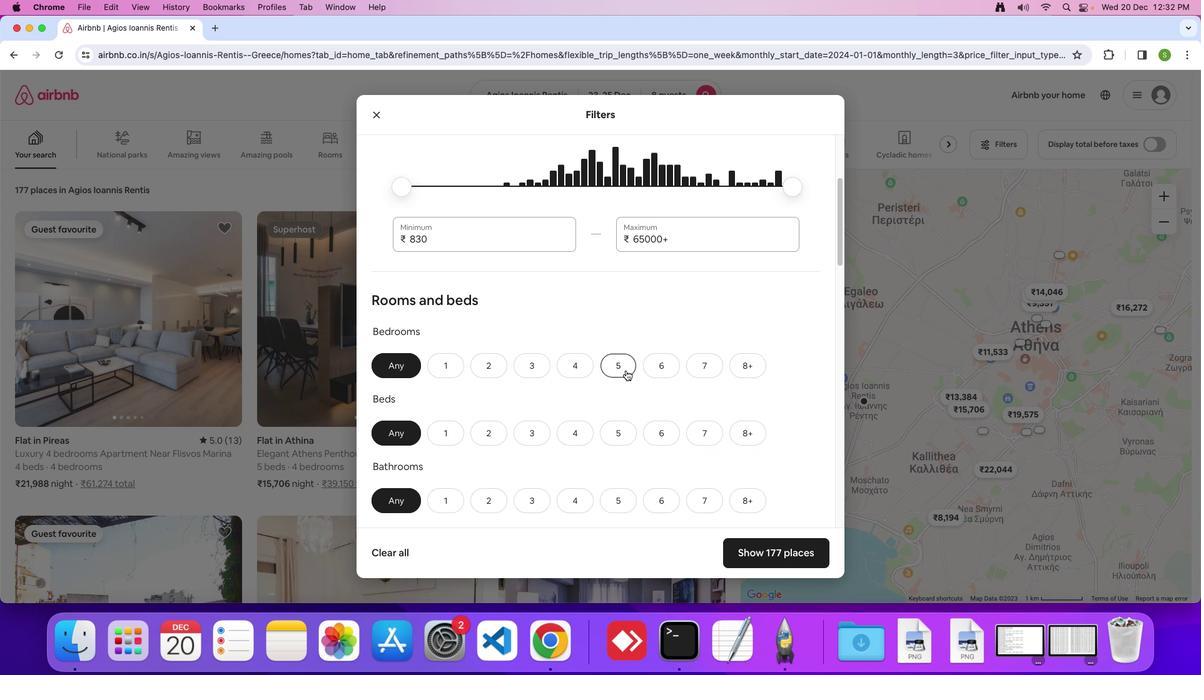 
Action: Mouse moved to (751, 428)
Screenshot: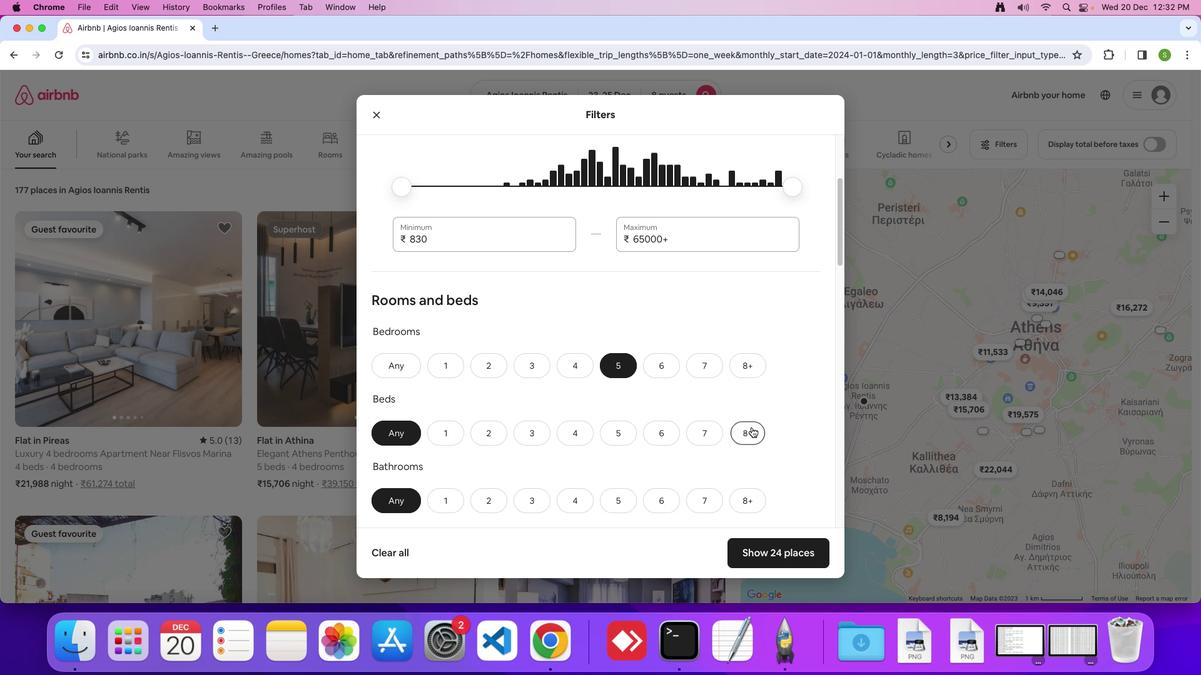 
Action: Mouse pressed left at (751, 428)
Screenshot: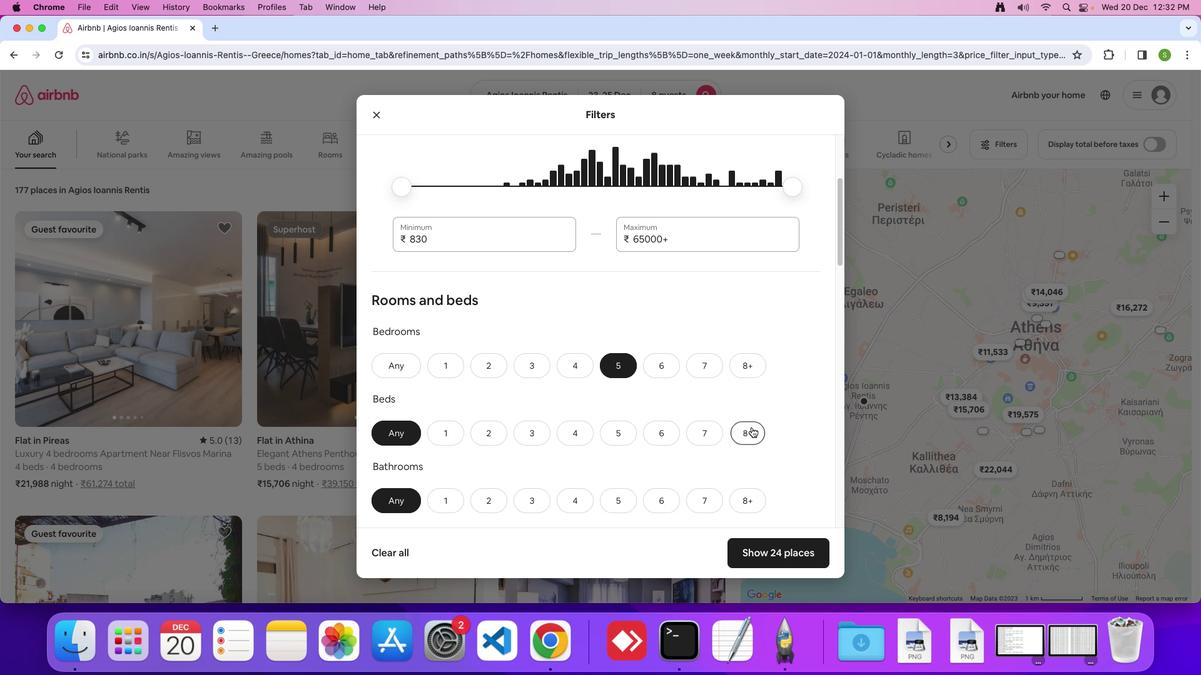 
Action: Mouse moved to (608, 501)
Screenshot: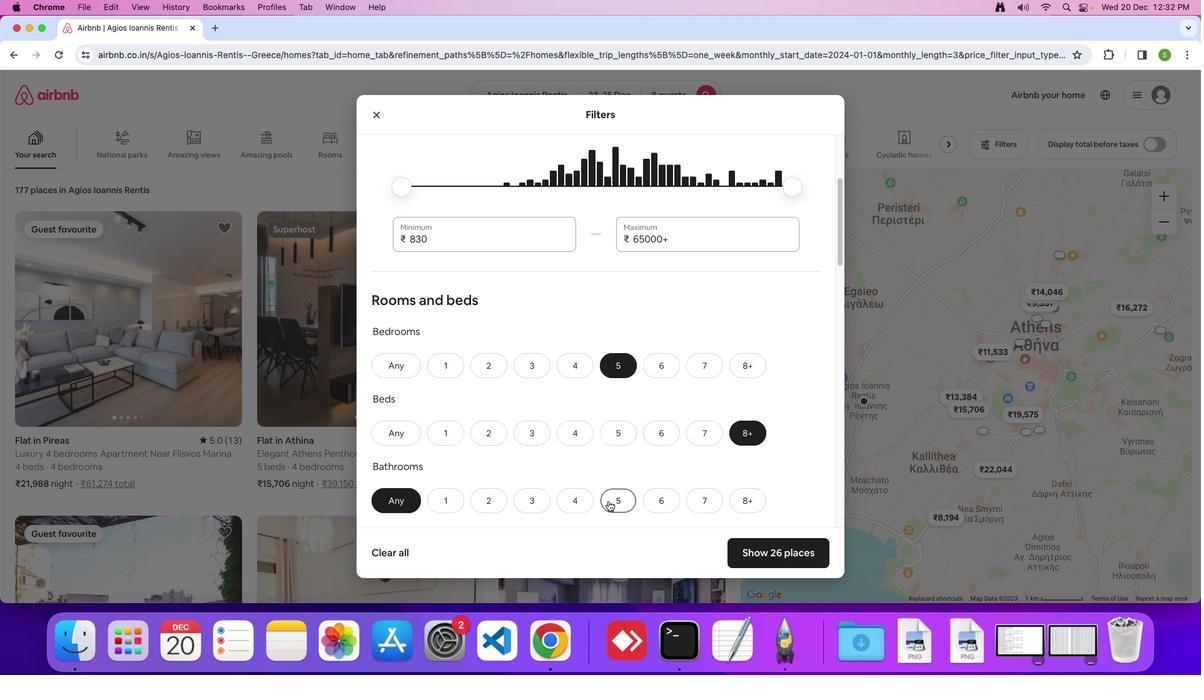 
Action: Mouse pressed left at (608, 501)
Screenshot: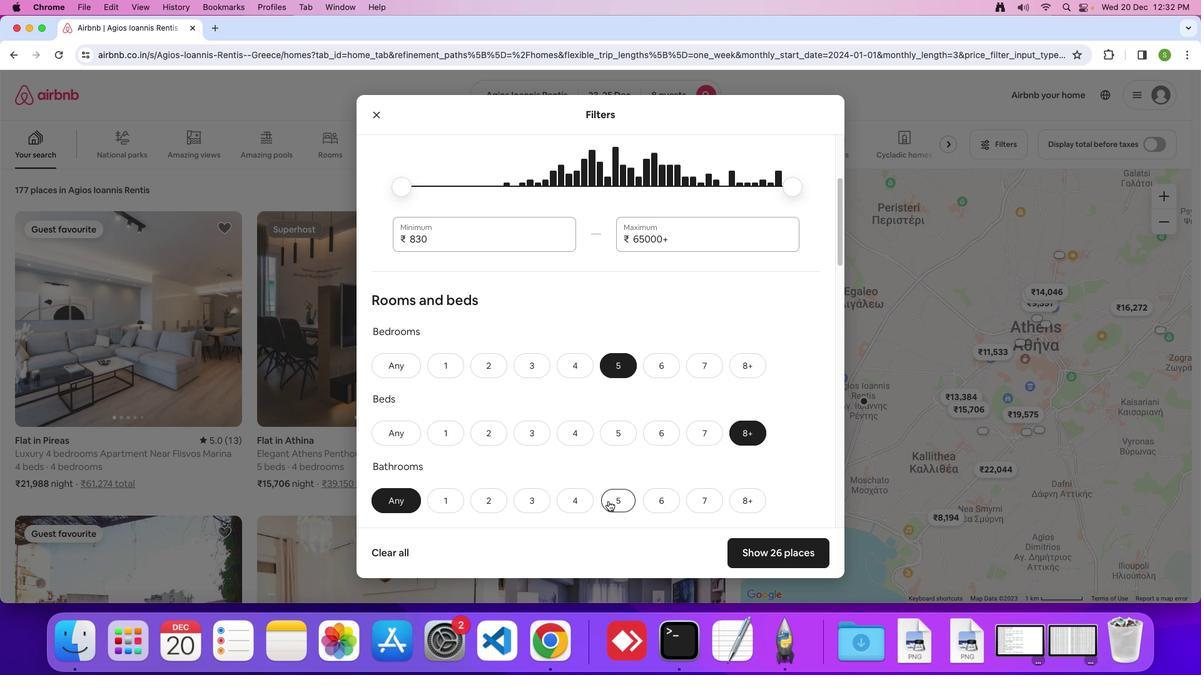 
Action: Mouse moved to (586, 414)
Screenshot: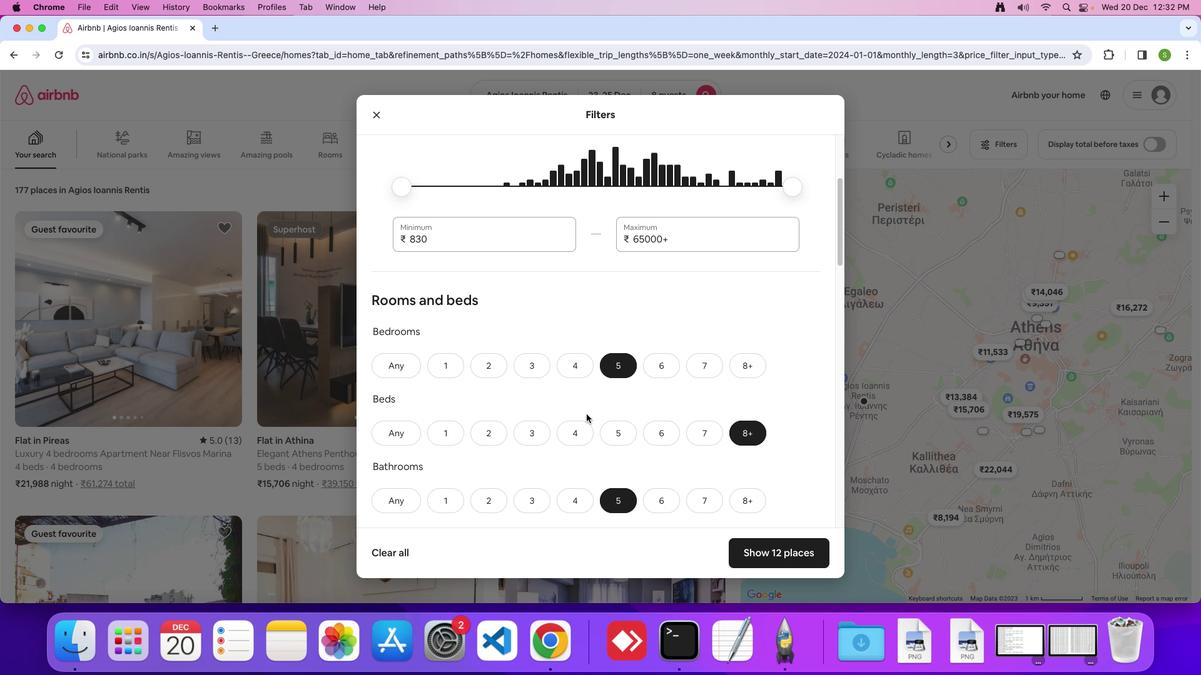 
Action: Mouse scrolled (586, 414) with delta (0, 0)
Screenshot: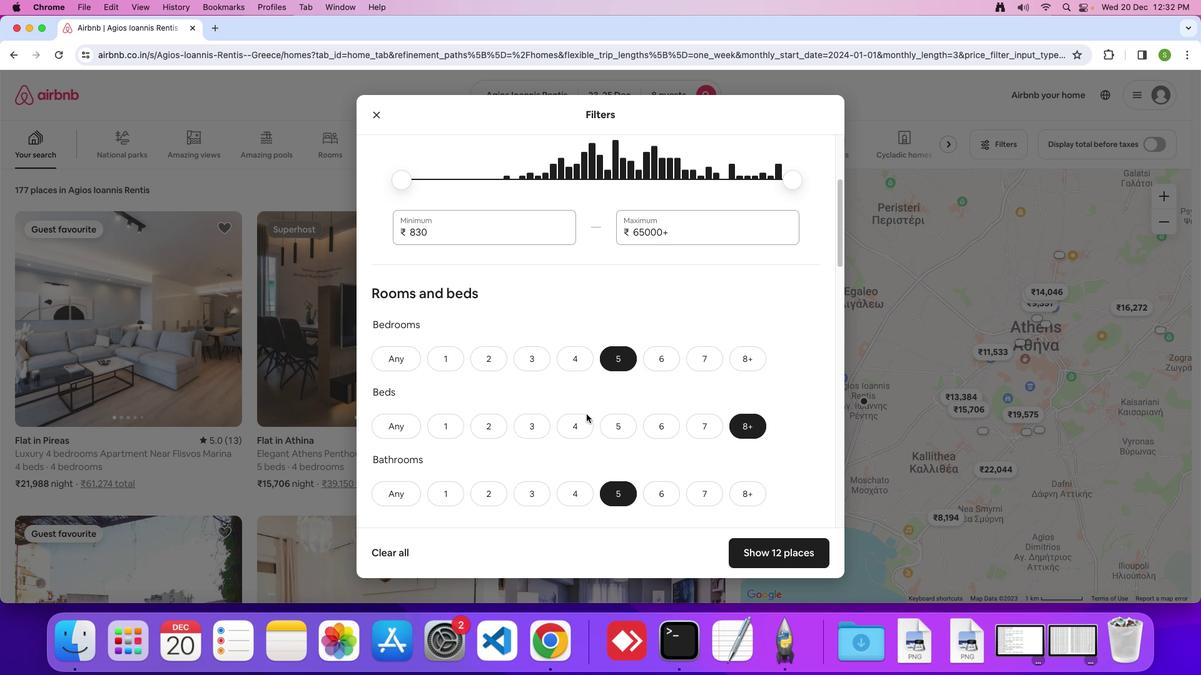 
Action: Mouse scrolled (586, 414) with delta (0, 0)
Screenshot: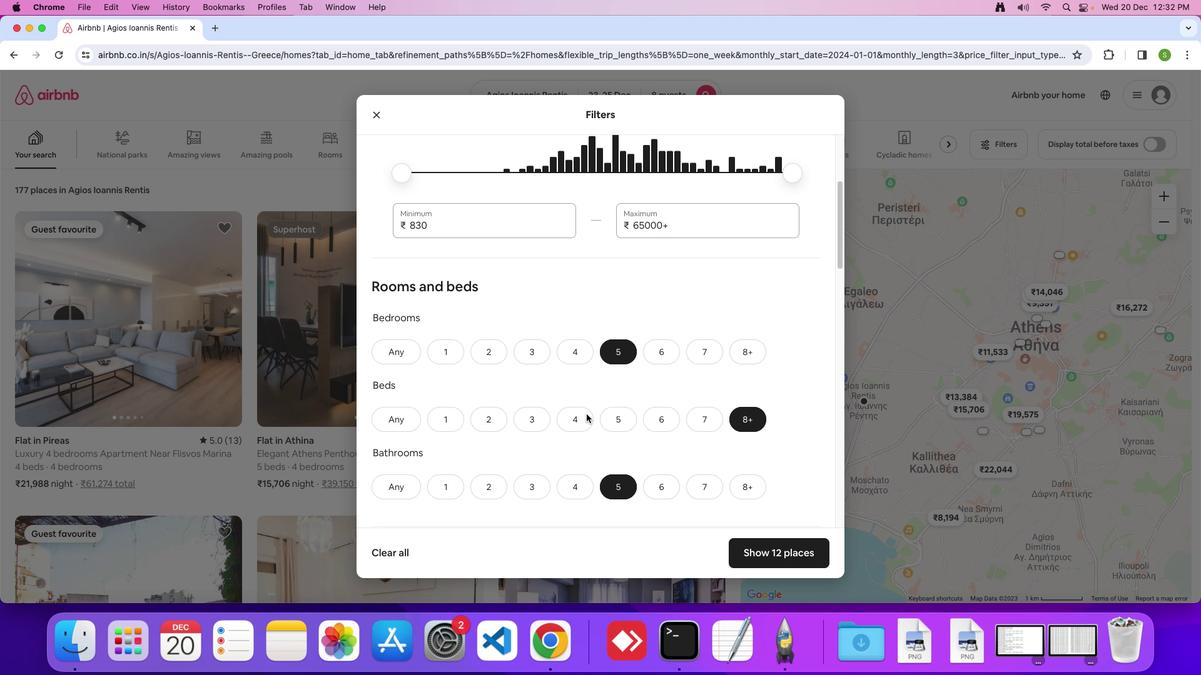 
Action: Mouse scrolled (586, 414) with delta (0, 0)
Screenshot: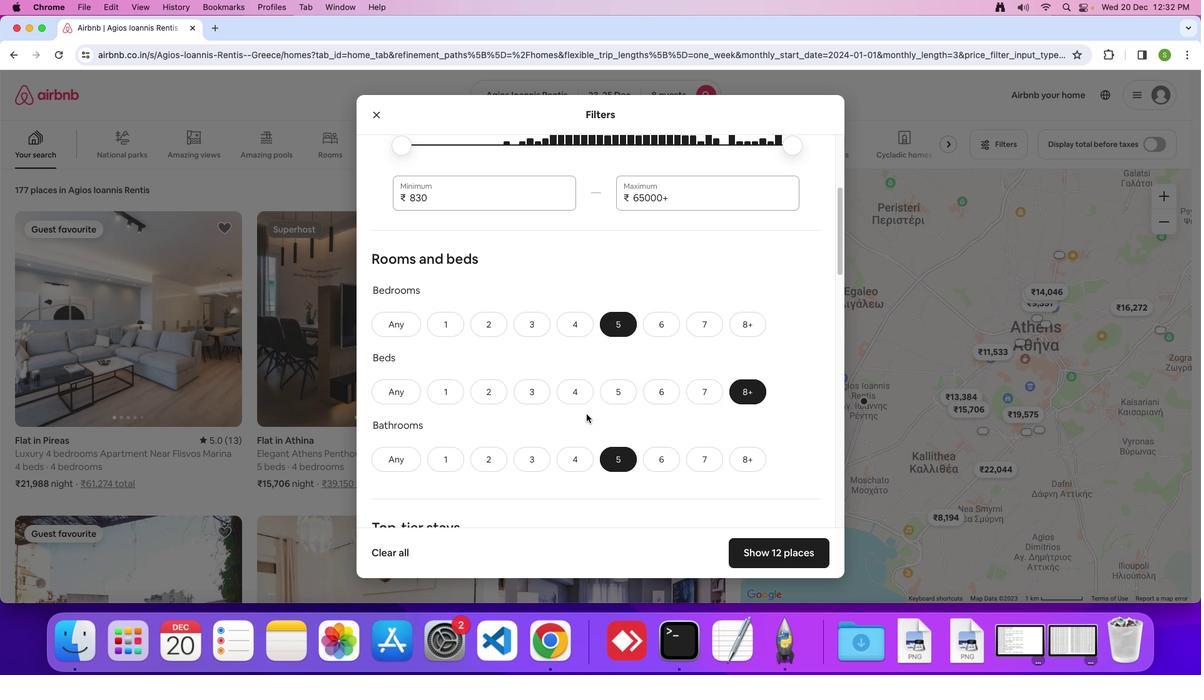 
Action: Mouse moved to (587, 414)
Screenshot: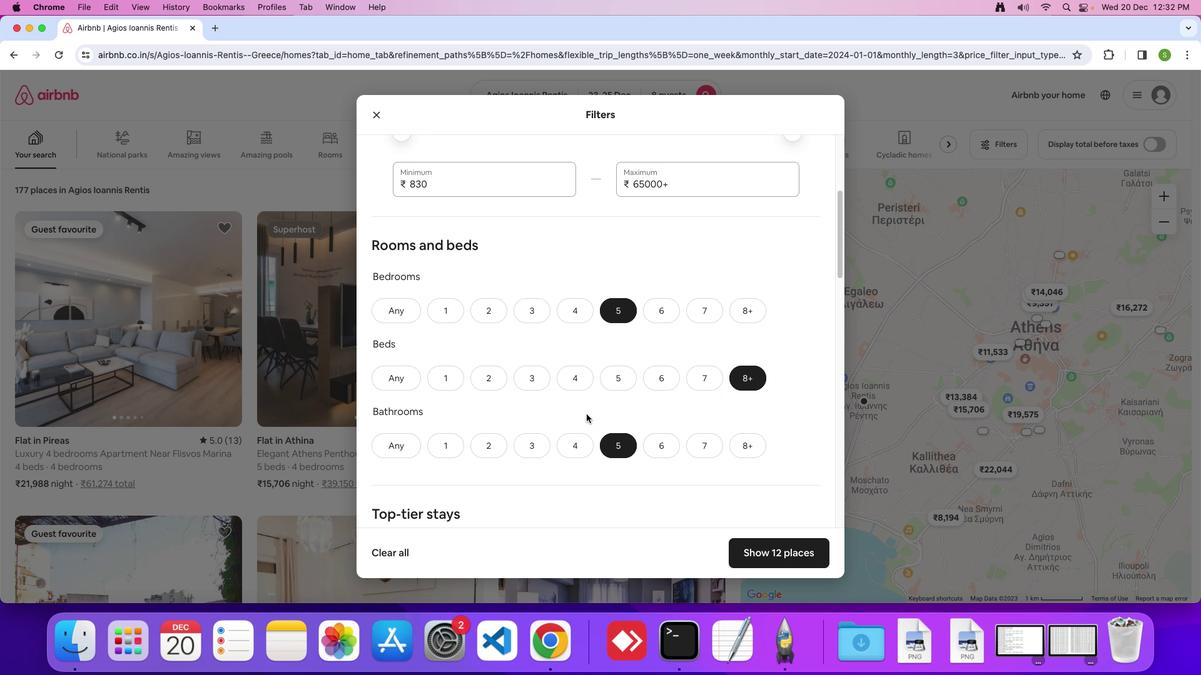 
Action: Mouse scrolled (587, 414) with delta (0, 0)
Screenshot: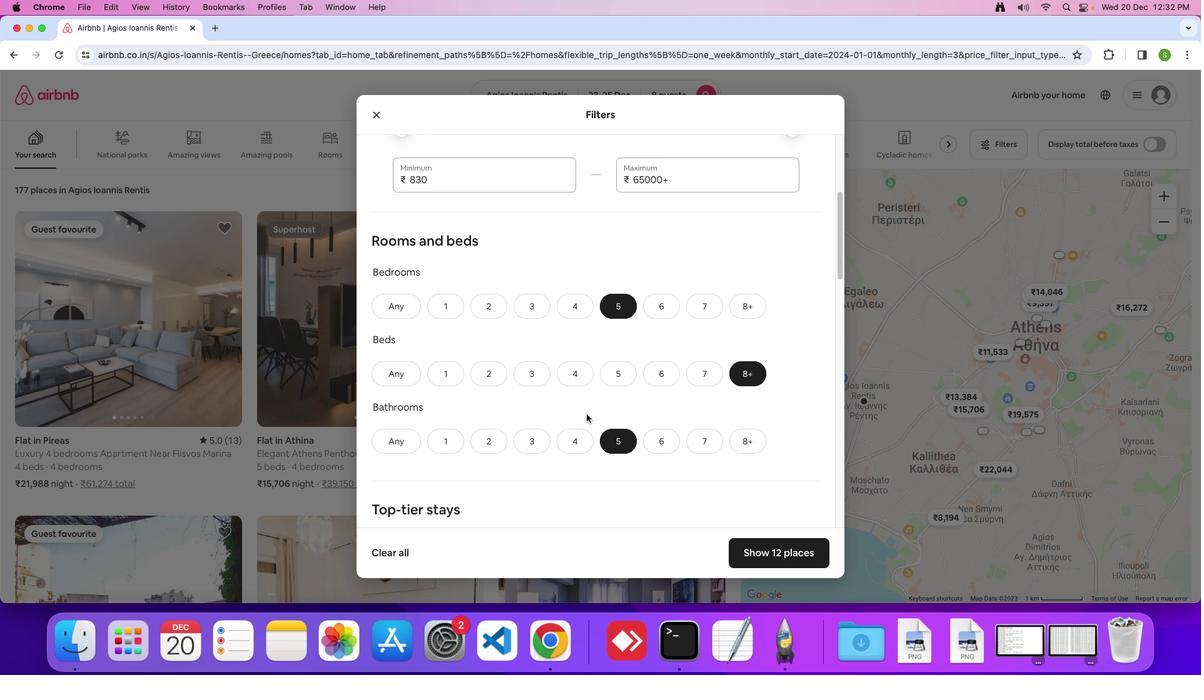 
Action: Mouse moved to (587, 414)
Screenshot: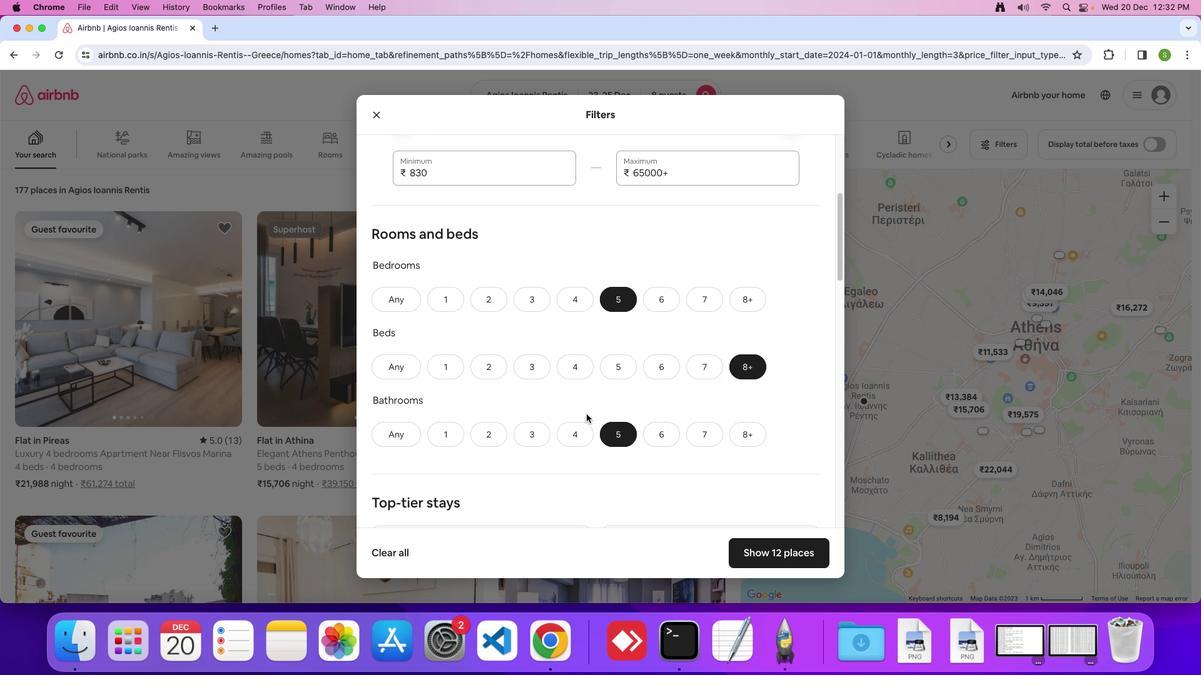 
Action: Mouse scrolled (587, 414) with delta (0, 0)
Screenshot: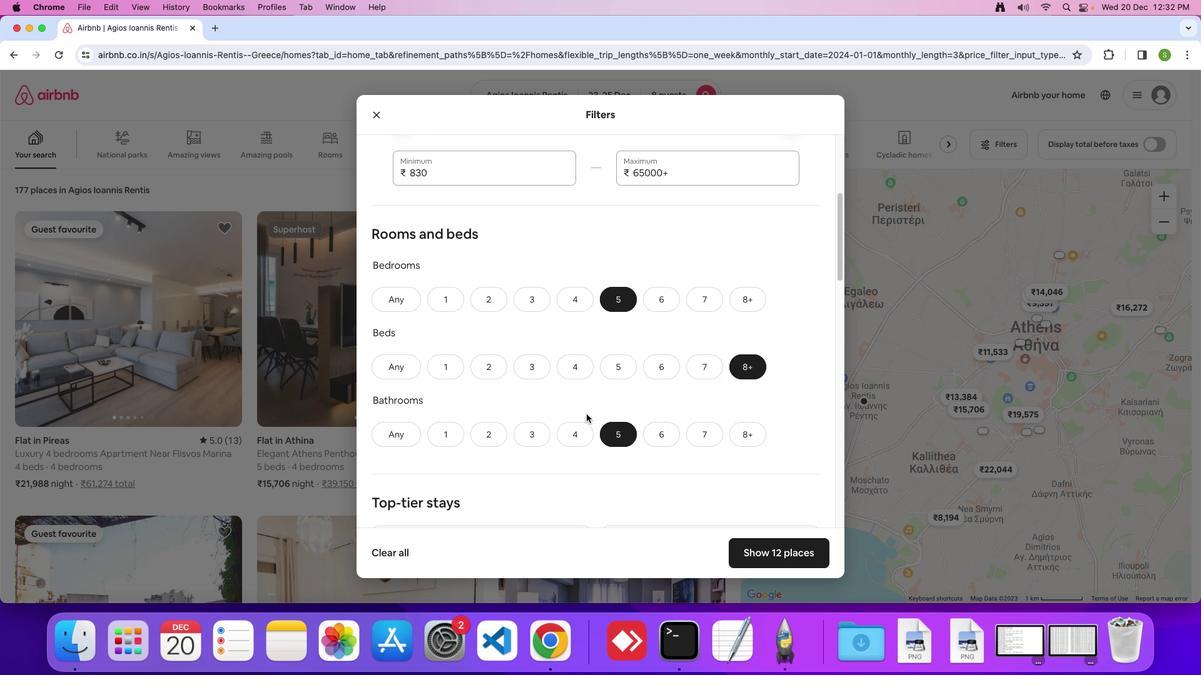
Action: Mouse scrolled (587, 414) with delta (0, 0)
Screenshot: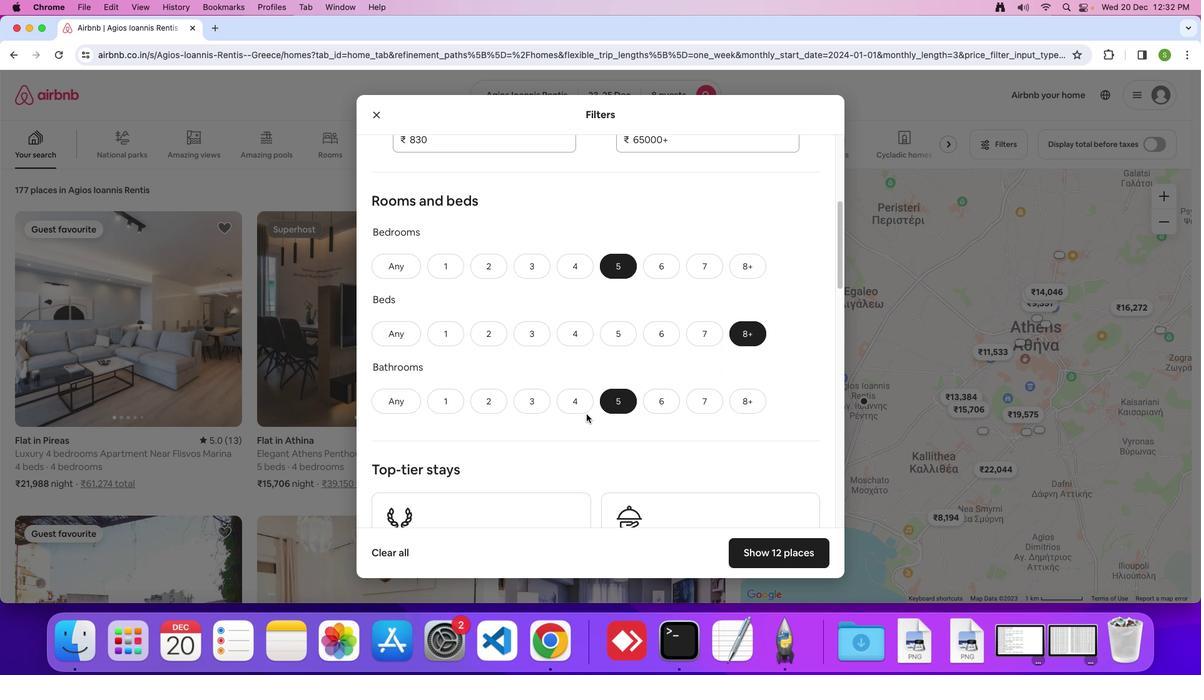 
Action: Mouse scrolled (587, 414) with delta (0, 0)
Screenshot: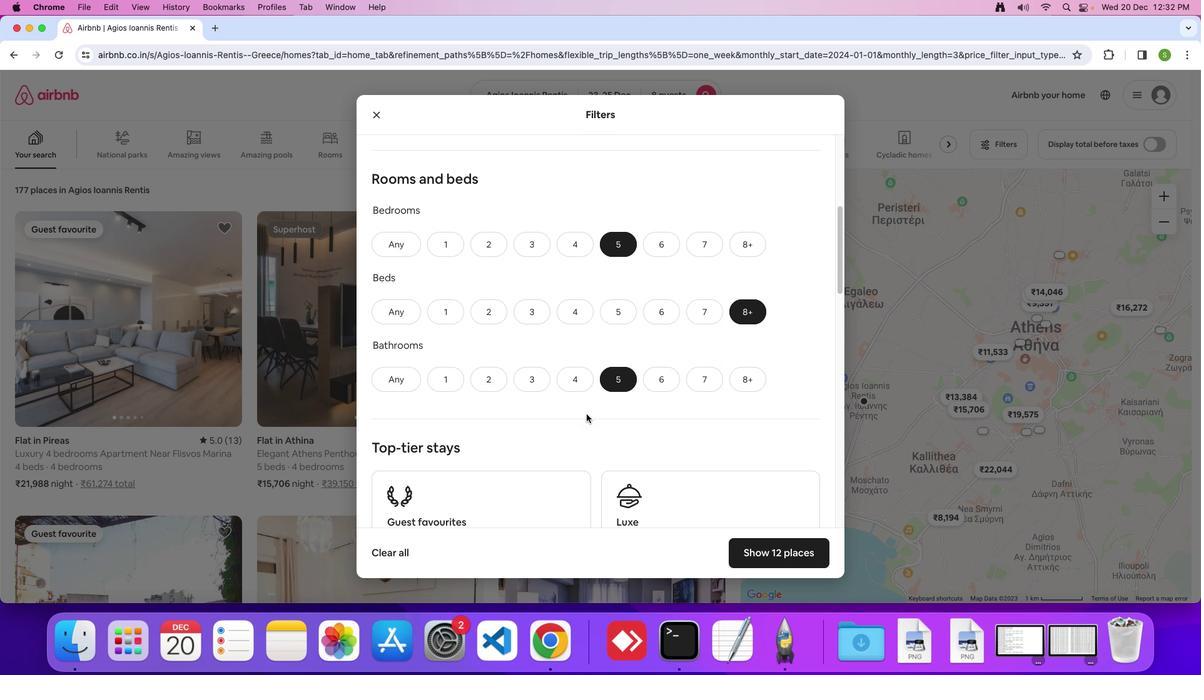 
Action: Mouse scrolled (587, 414) with delta (0, 0)
Screenshot: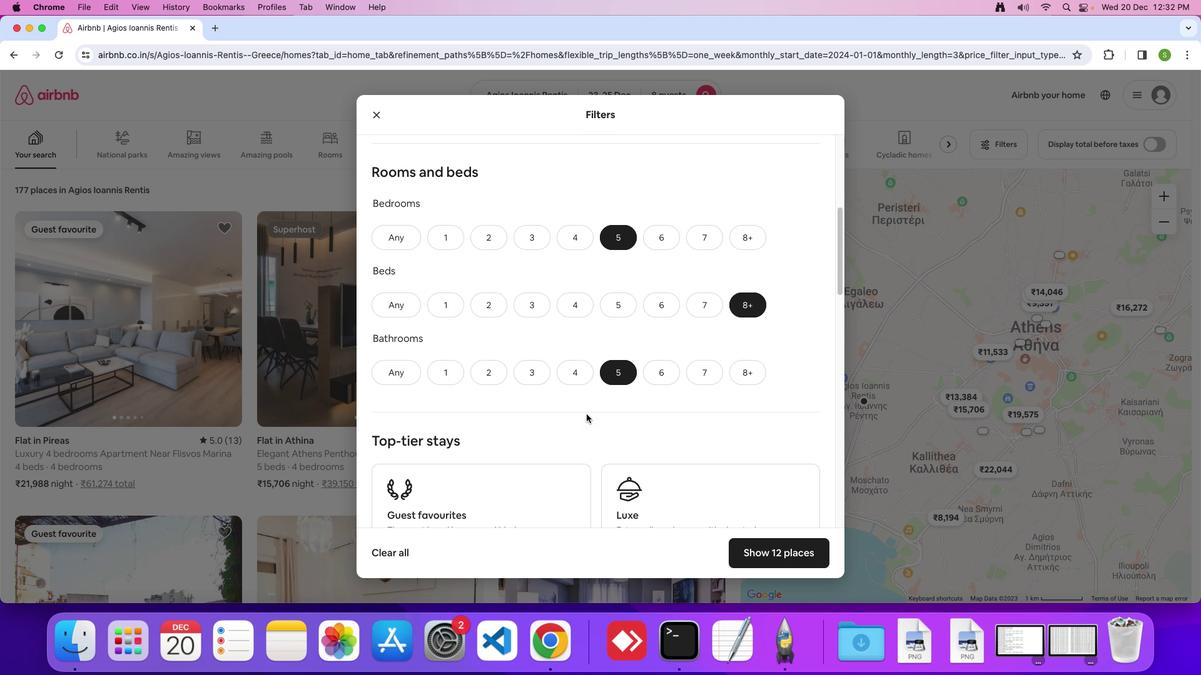 
Action: Mouse scrolled (587, 414) with delta (0, 0)
Screenshot: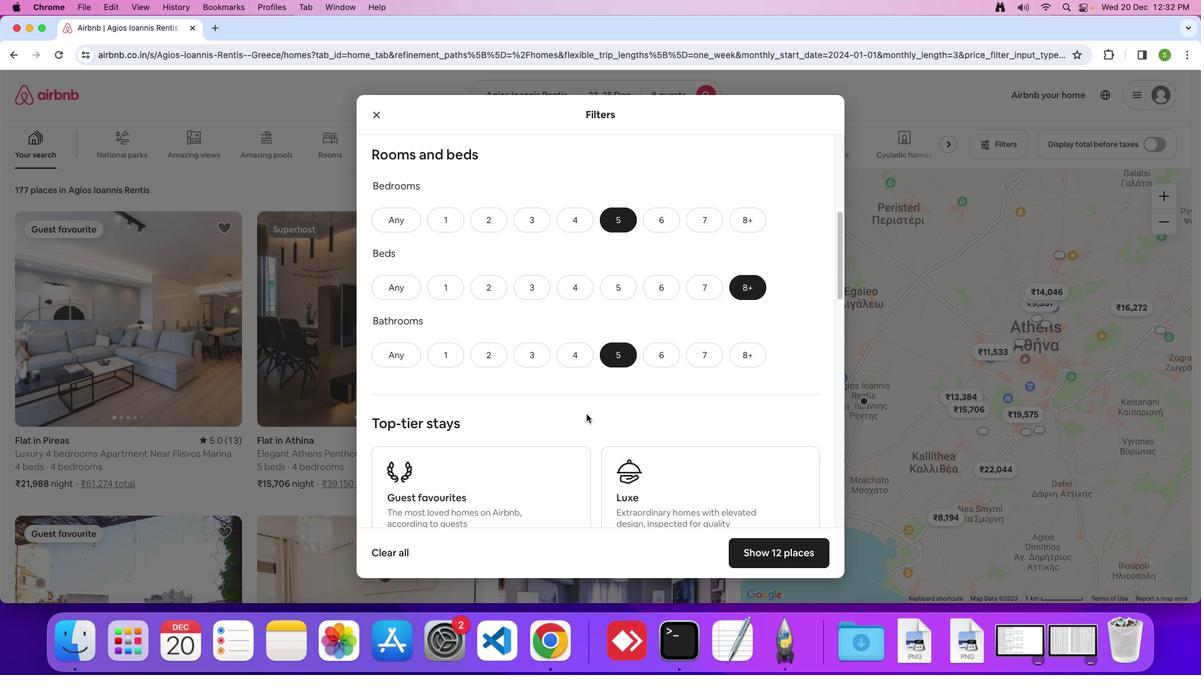 
Action: Mouse scrolled (587, 414) with delta (0, 0)
Screenshot: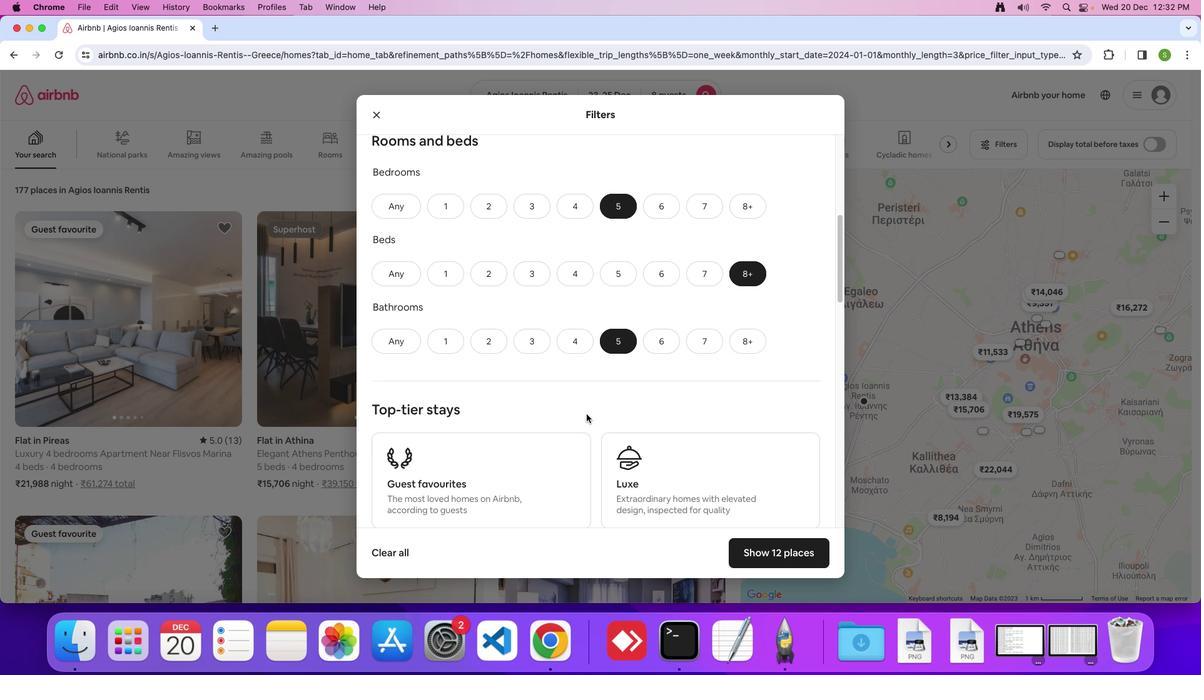 
Action: Mouse scrolled (587, 414) with delta (0, -1)
Screenshot: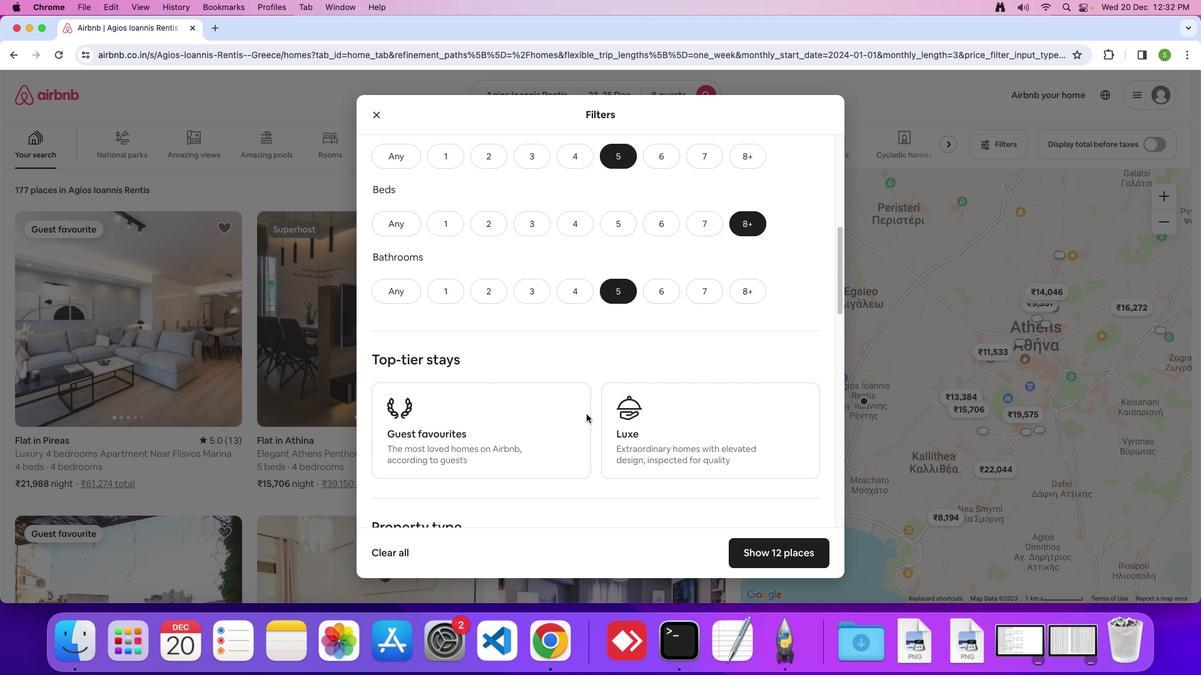
Action: Mouse scrolled (587, 414) with delta (0, 0)
Screenshot: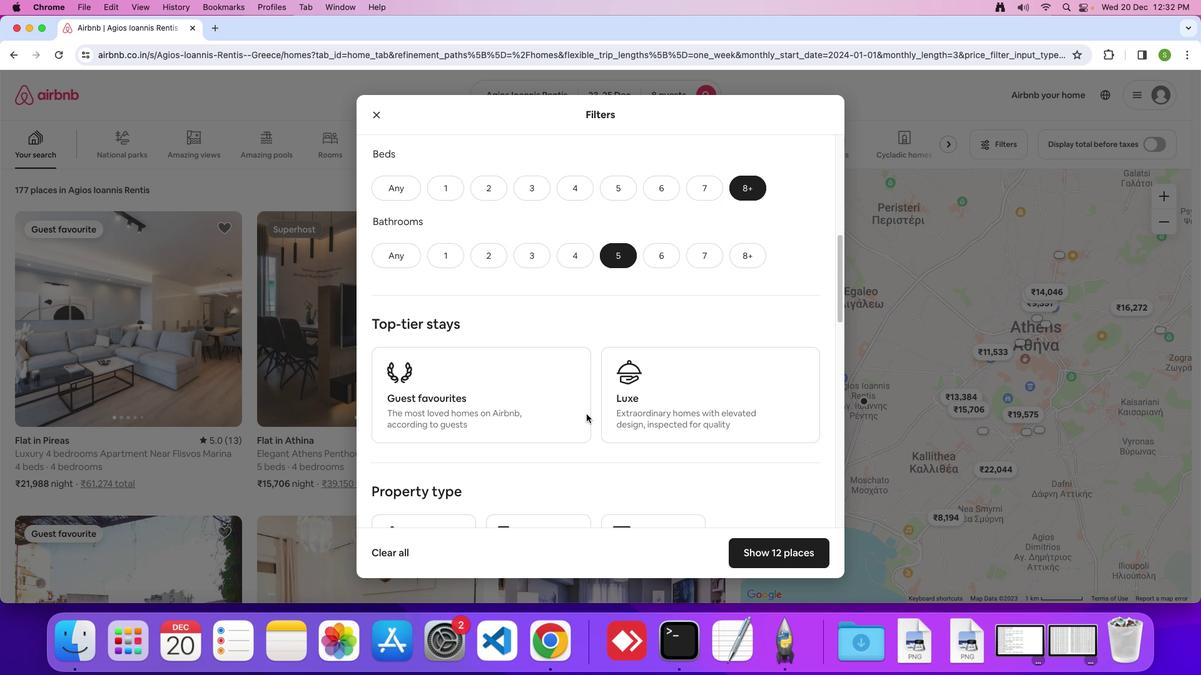 
Action: Mouse scrolled (587, 414) with delta (0, 0)
Screenshot: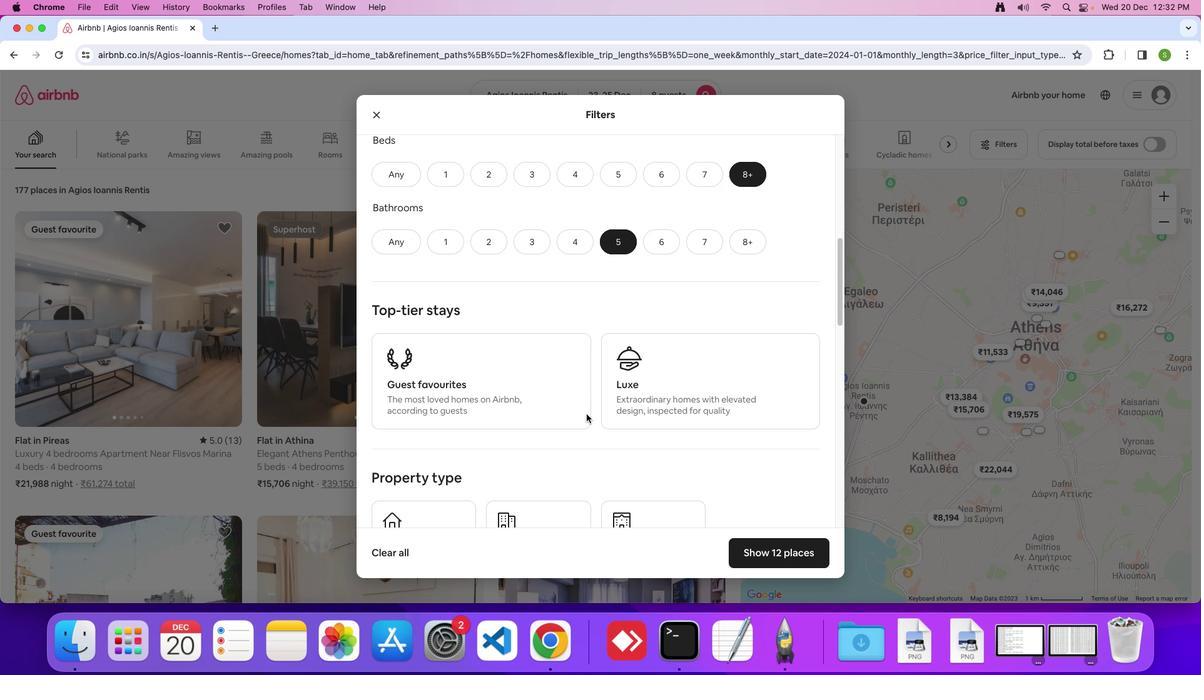 
Action: Mouse scrolled (587, 414) with delta (0, 0)
Screenshot: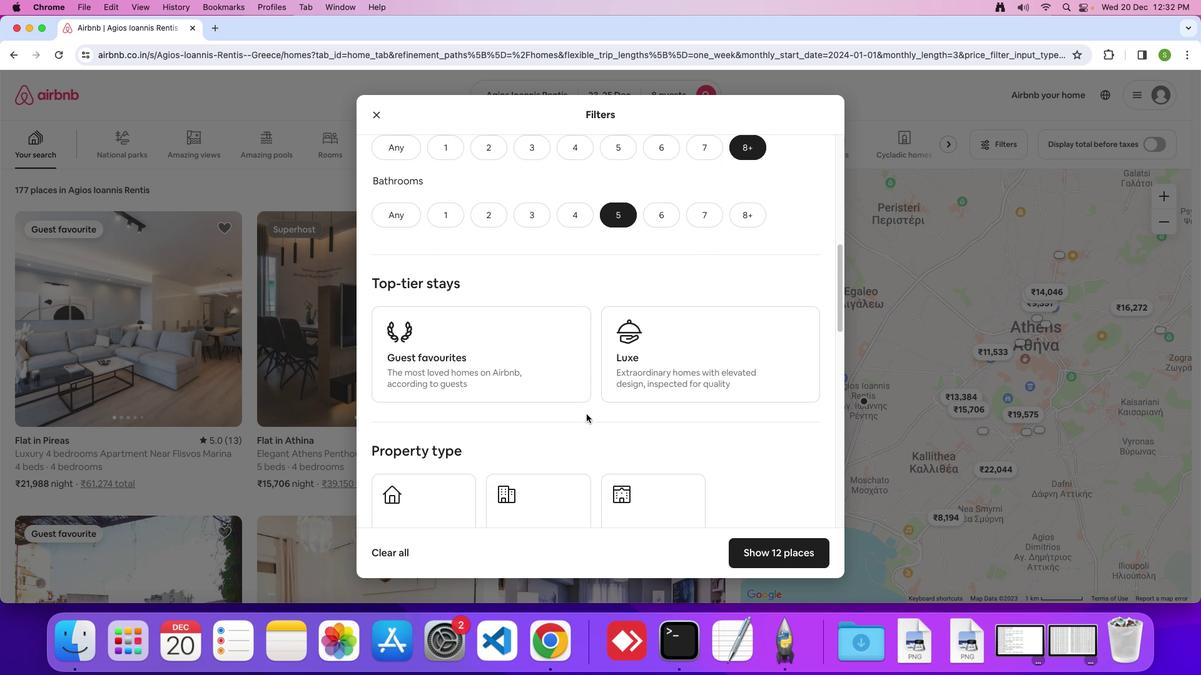 
Action: Mouse moved to (587, 414)
Screenshot: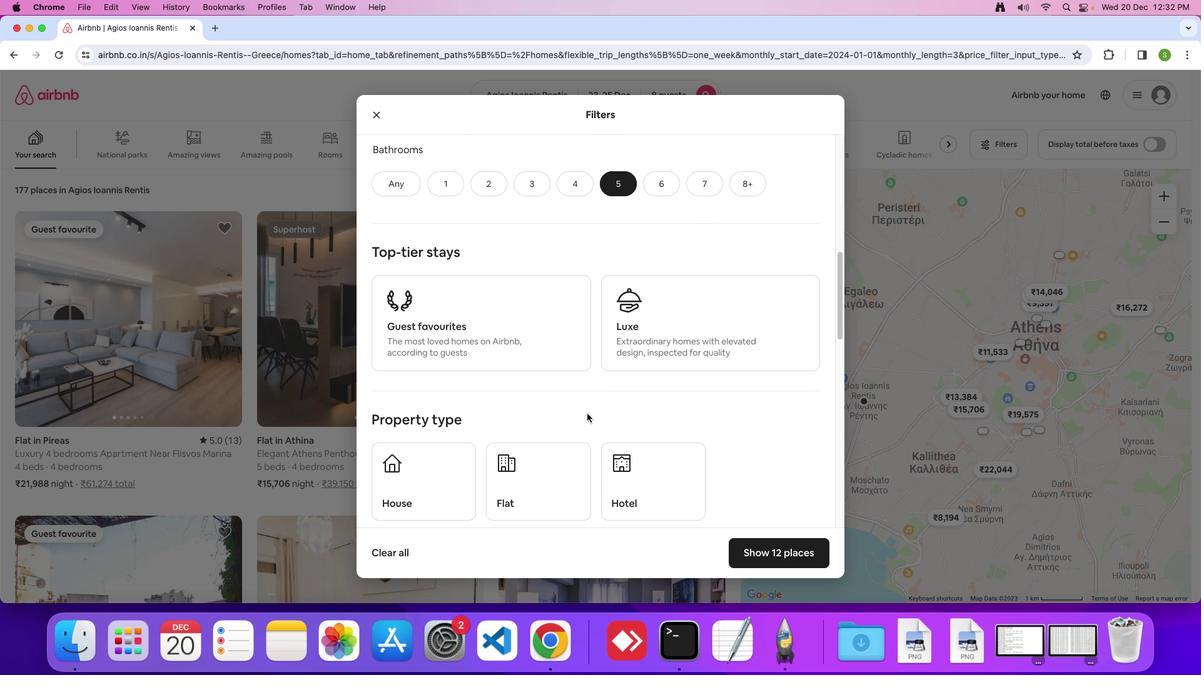 
Action: Mouse scrolled (587, 414) with delta (0, 0)
Screenshot: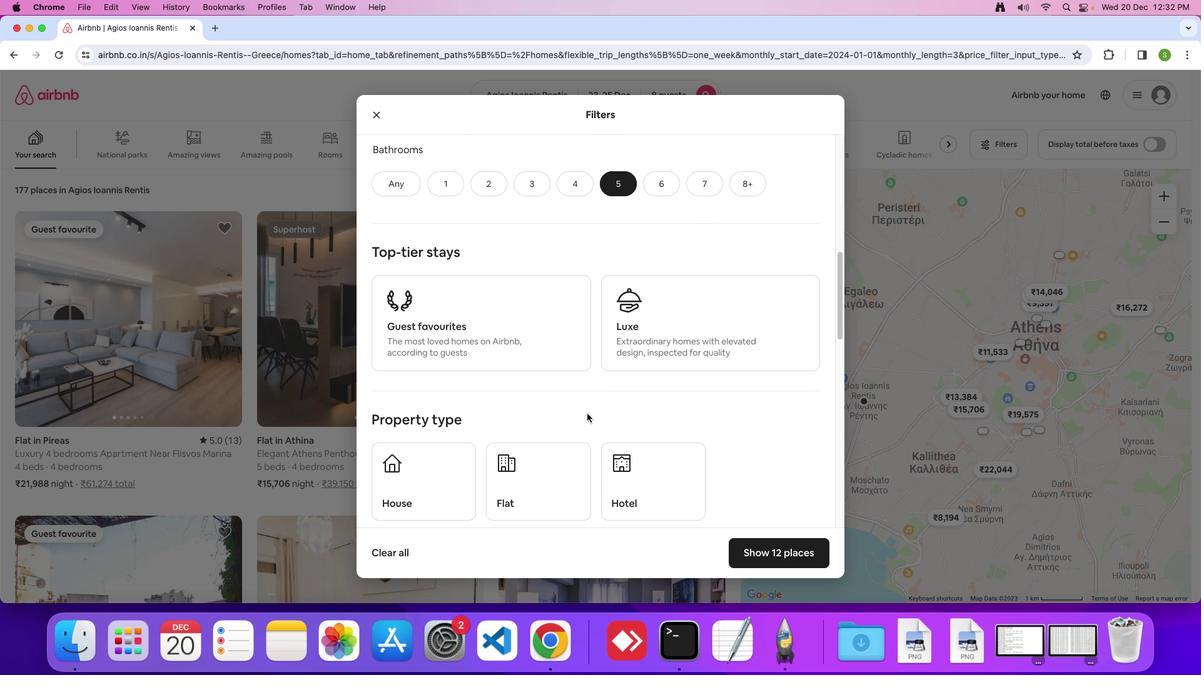 
Action: Mouse scrolled (587, 414) with delta (0, 0)
Screenshot: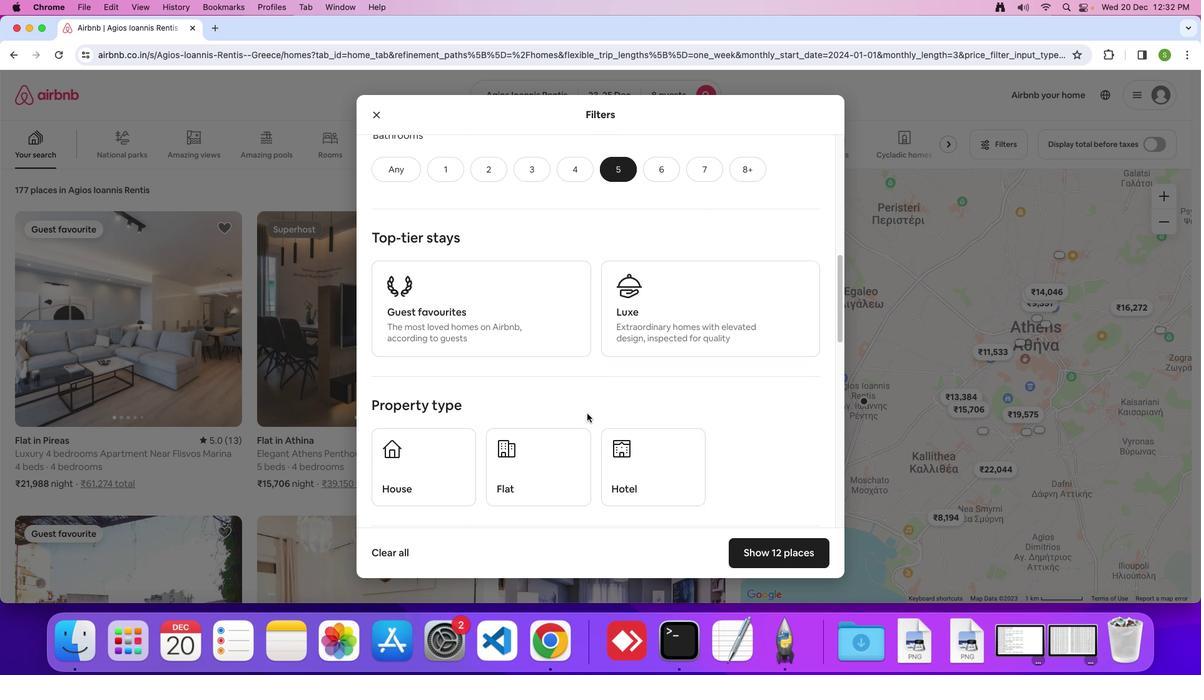 
Action: Mouse moved to (587, 413)
Screenshot: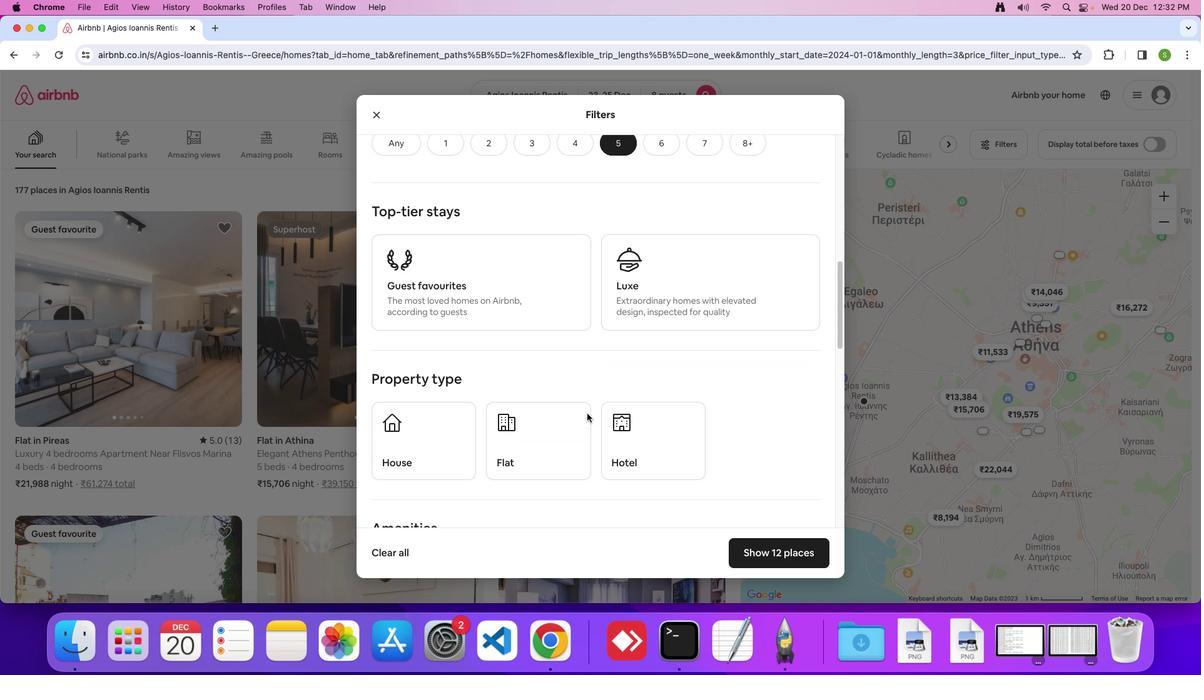 
Action: Mouse scrolled (587, 413) with delta (0, -1)
Screenshot: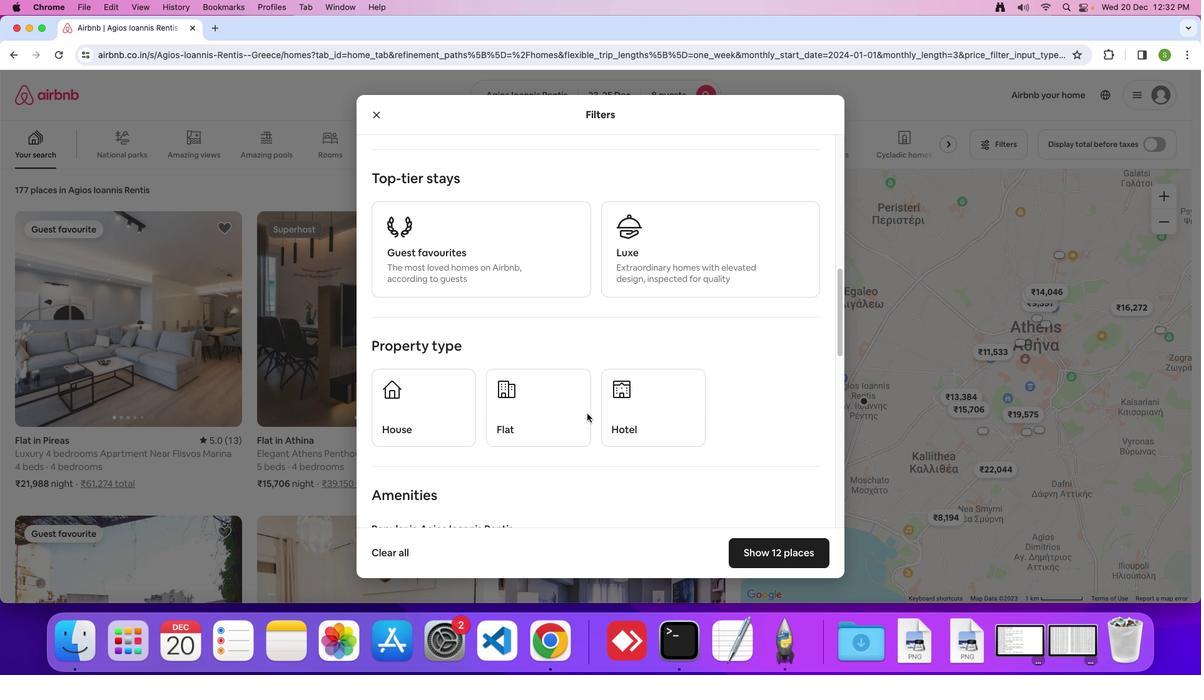 
Action: Mouse moved to (533, 390)
Screenshot: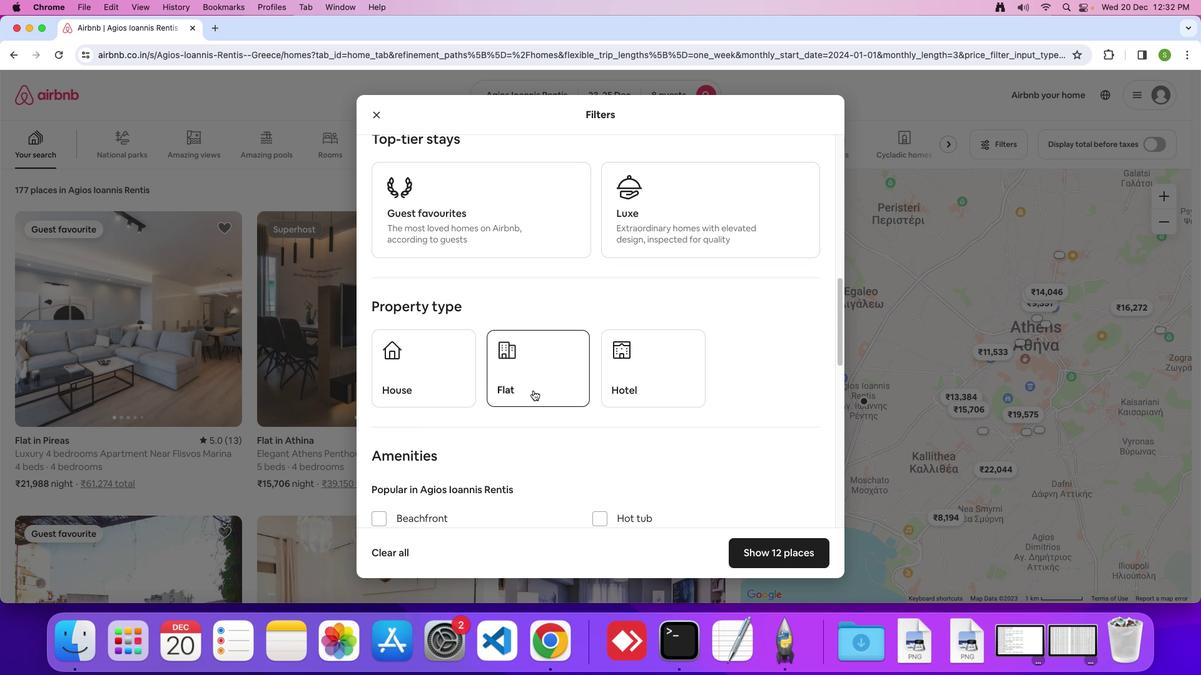 
Action: Mouse pressed left at (533, 390)
Screenshot: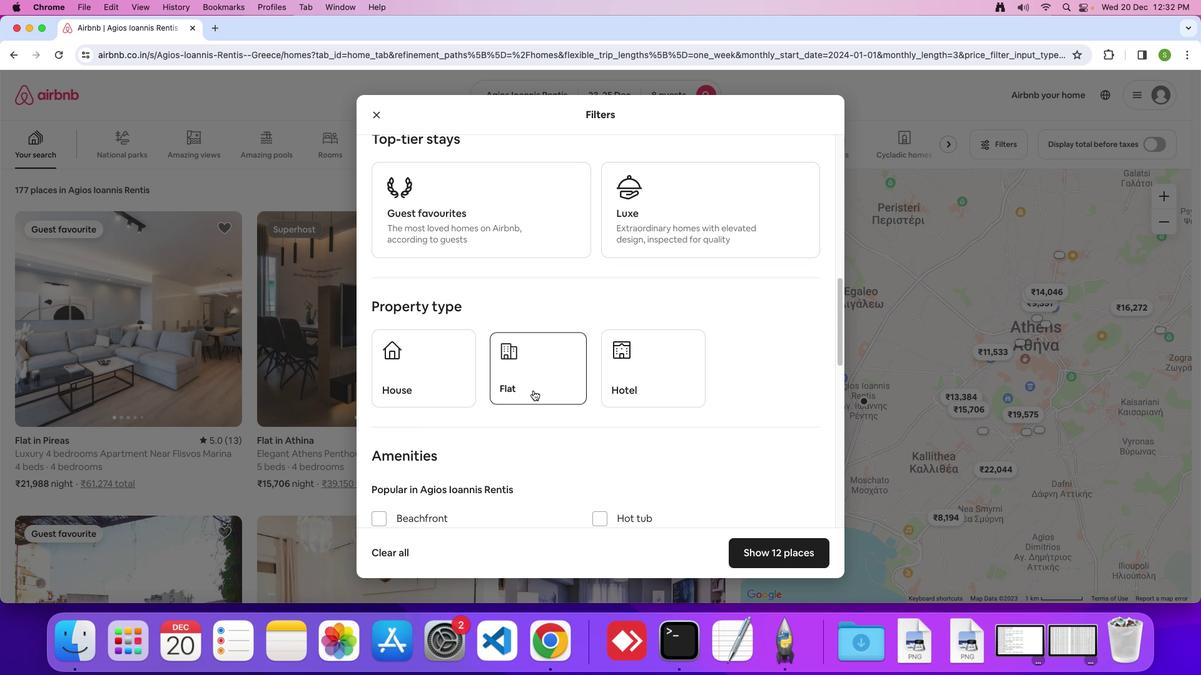 
Action: Mouse moved to (548, 450)
Screenshot: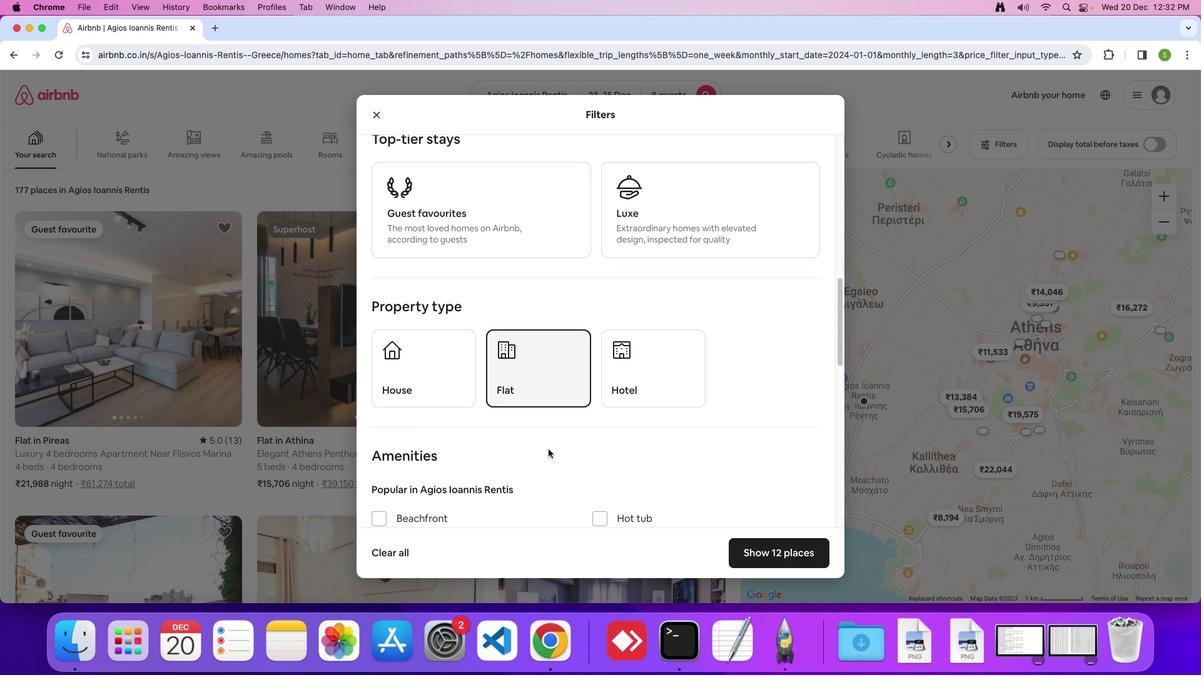
Action: Mouse scrolled (548, 450) with delta (0, 0)
Screenshot: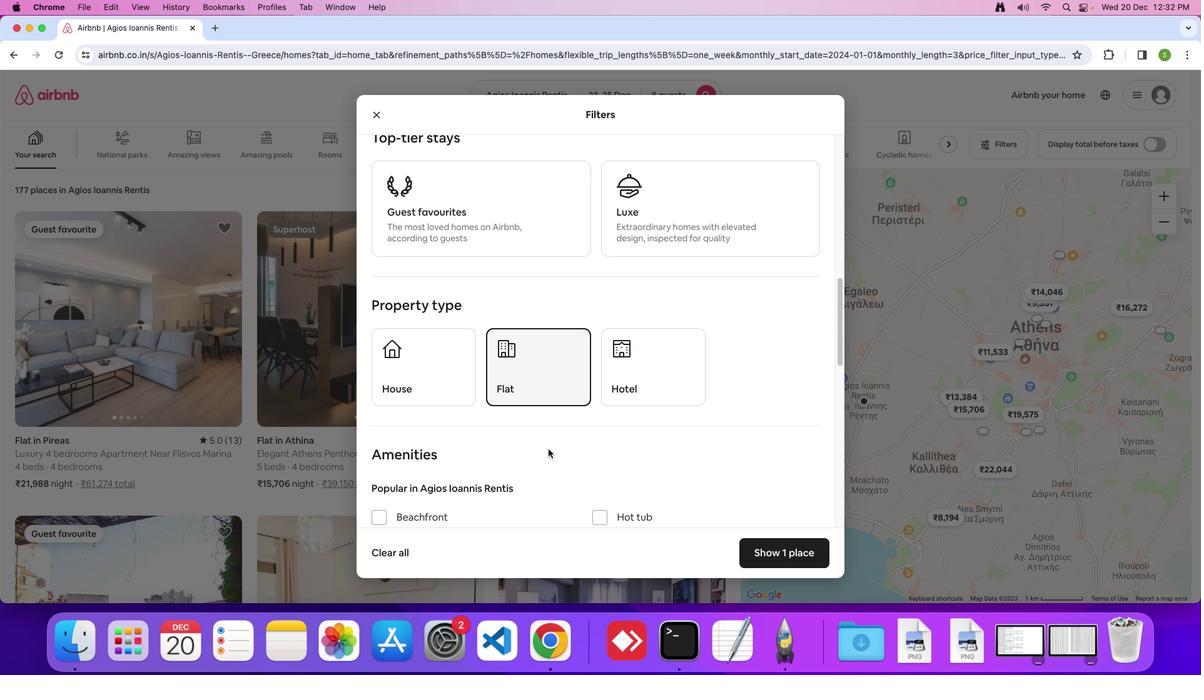 
Action: Mouse scrolled (548, 450) with delta (0, 0)
Screenshot: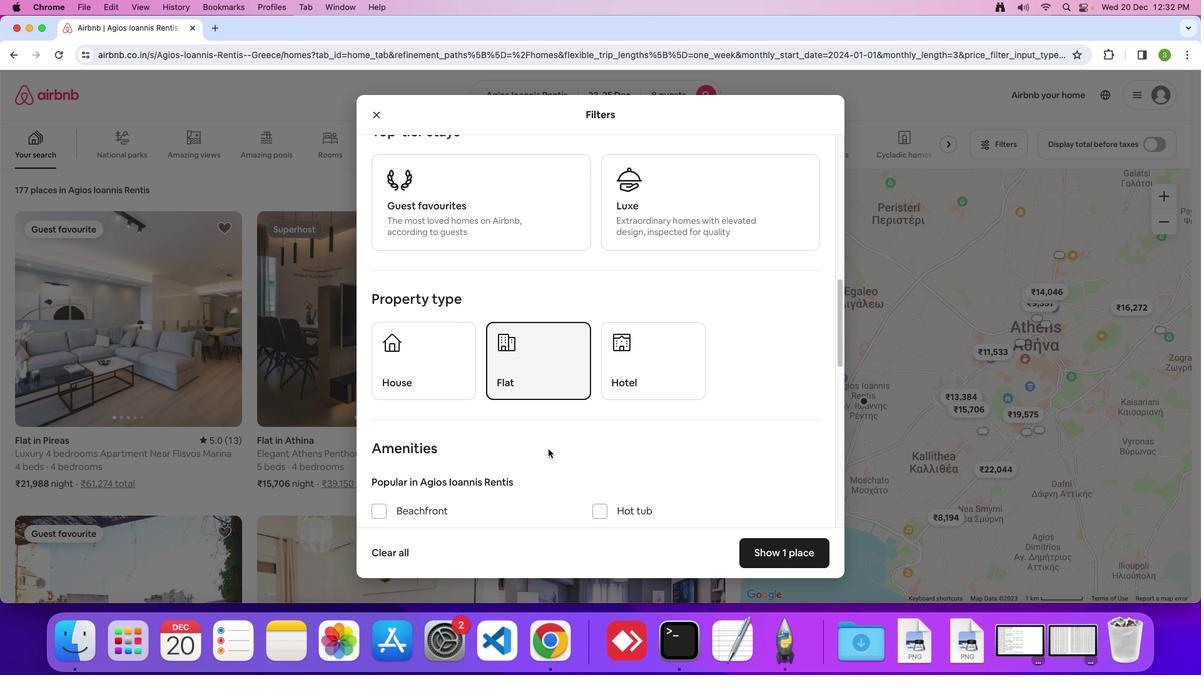 
Action: Mouse scrolled (548, 450) with delta (0, 0)
Screenshot: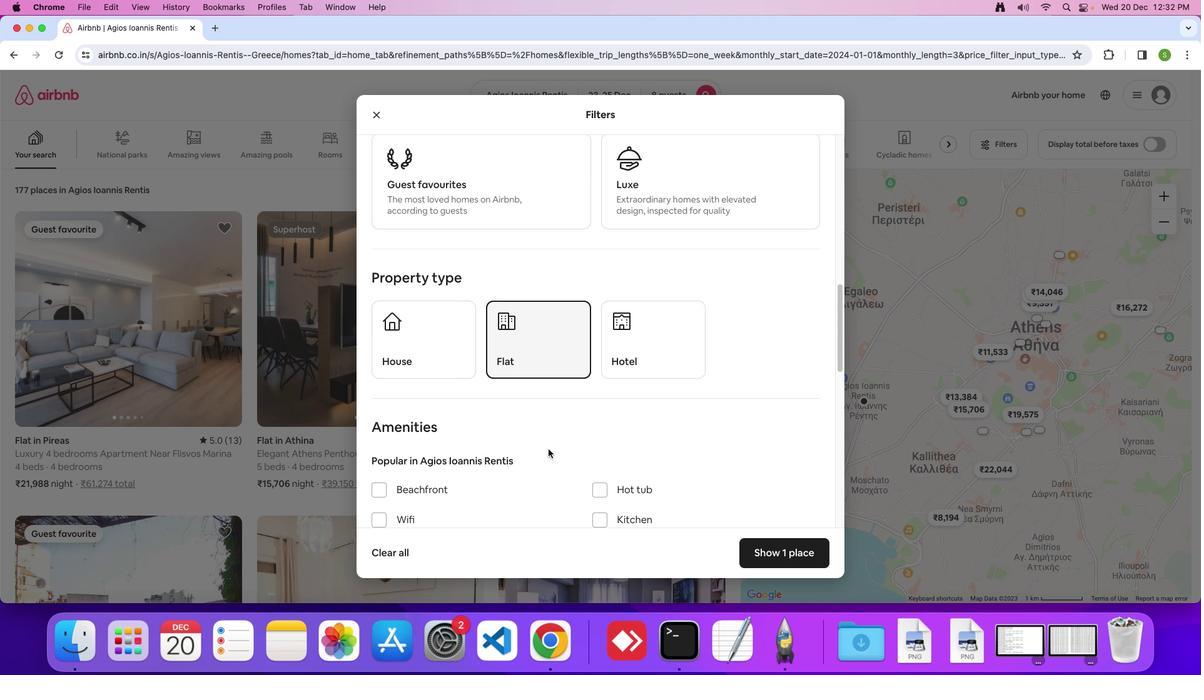 
Action: Mouse moved to (549, 450)
Screenshot: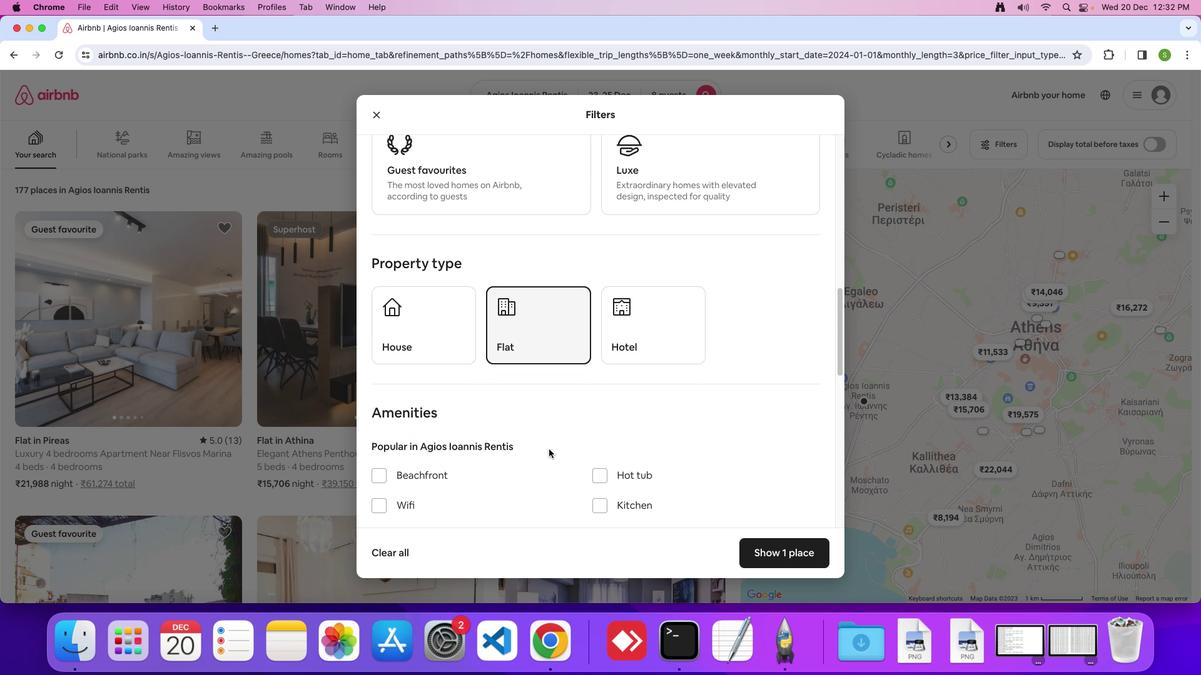 
Action: Mouse scrolled (549, 450) with delta (0, 0)
Screenshot: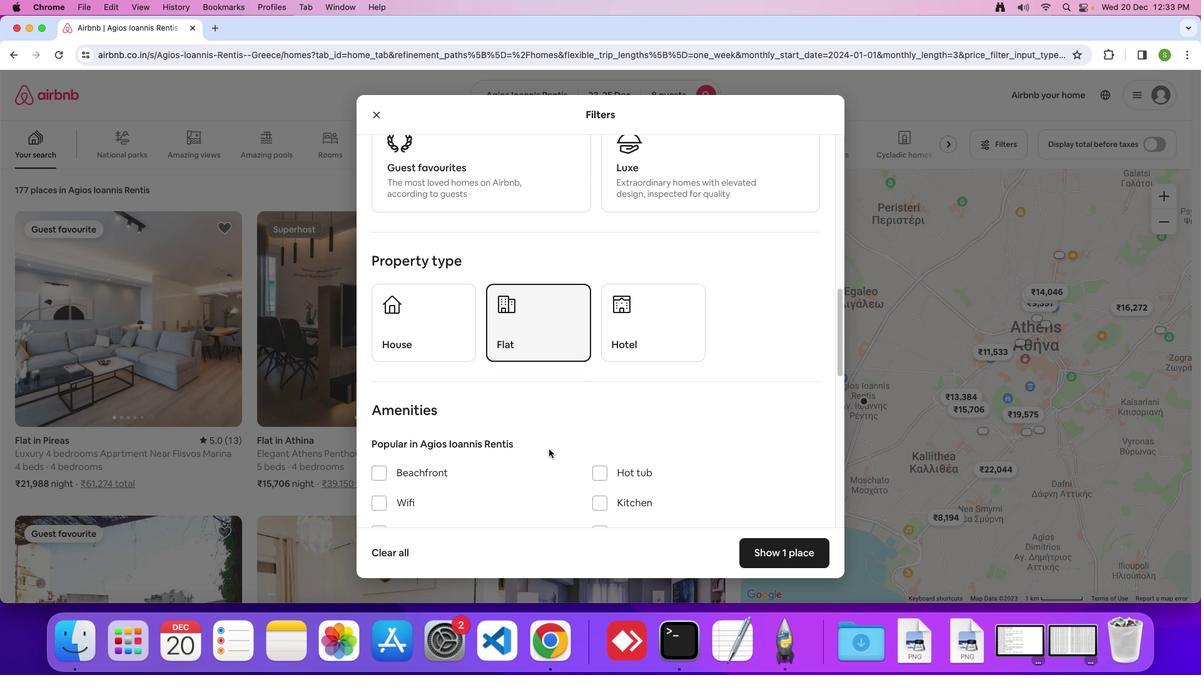 
Action: Mouse scrolled (549, 450) with delta (0, 0)
Screenshot: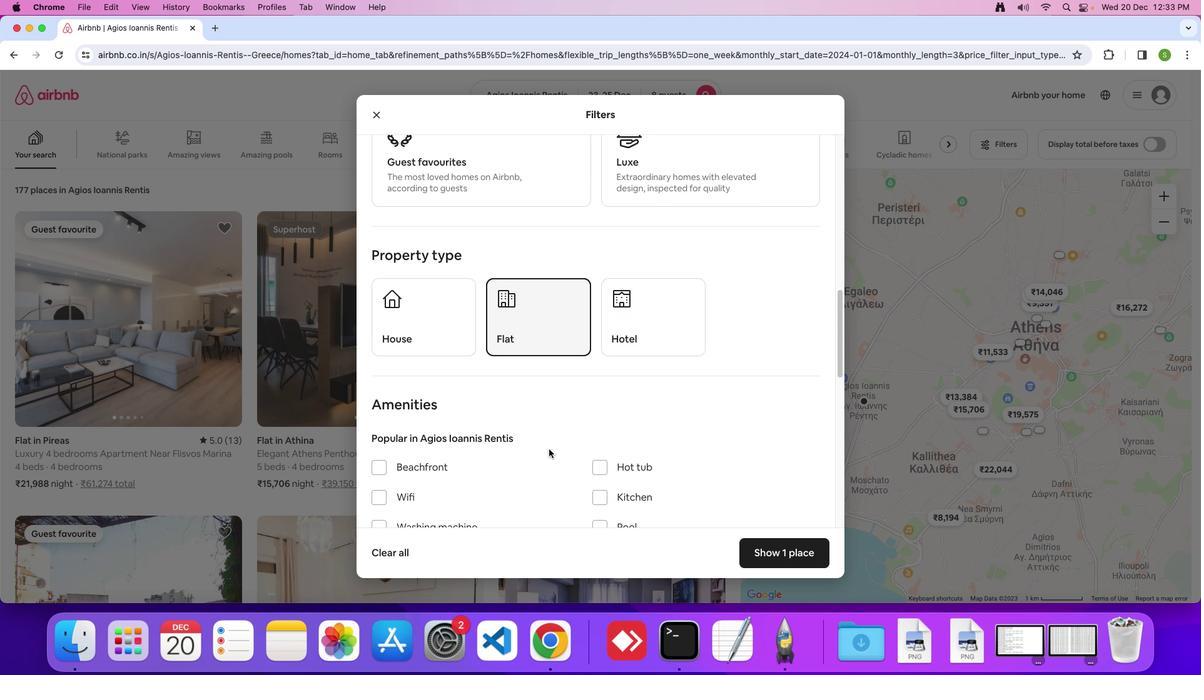 
Action: Mouse scrolled (549, 450) with delta (0, 0)
Screenshot: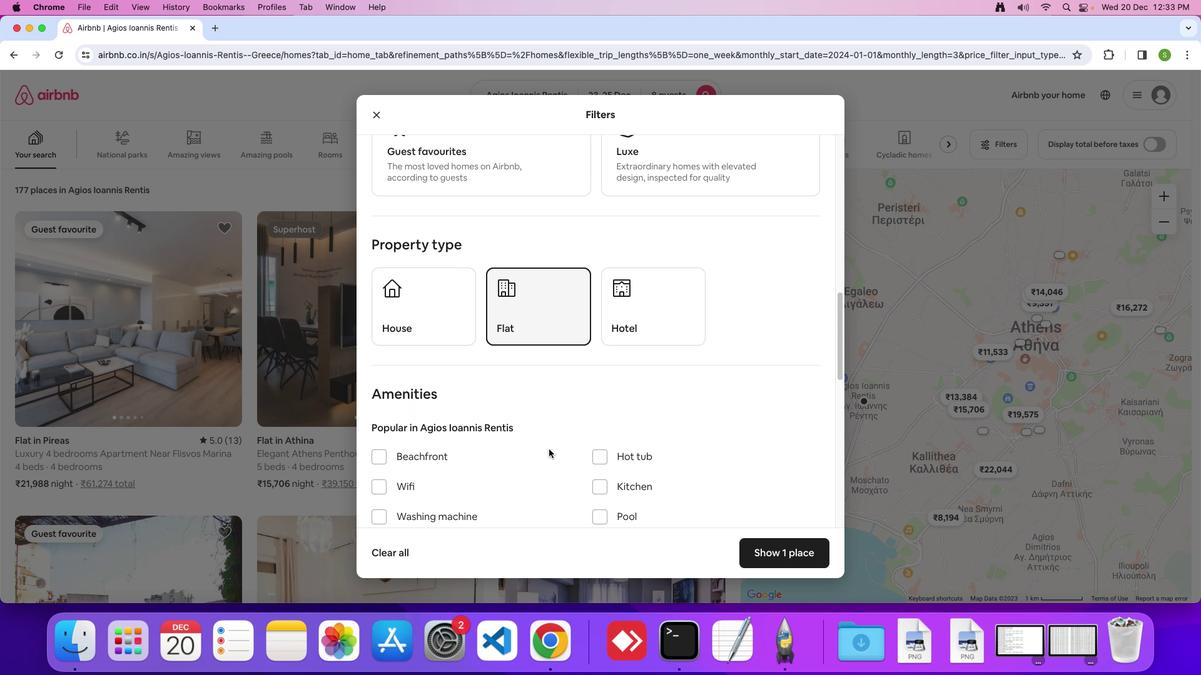 
Action: Mouse scrolled (549, 450) with delta (0, 0)
Screenshot: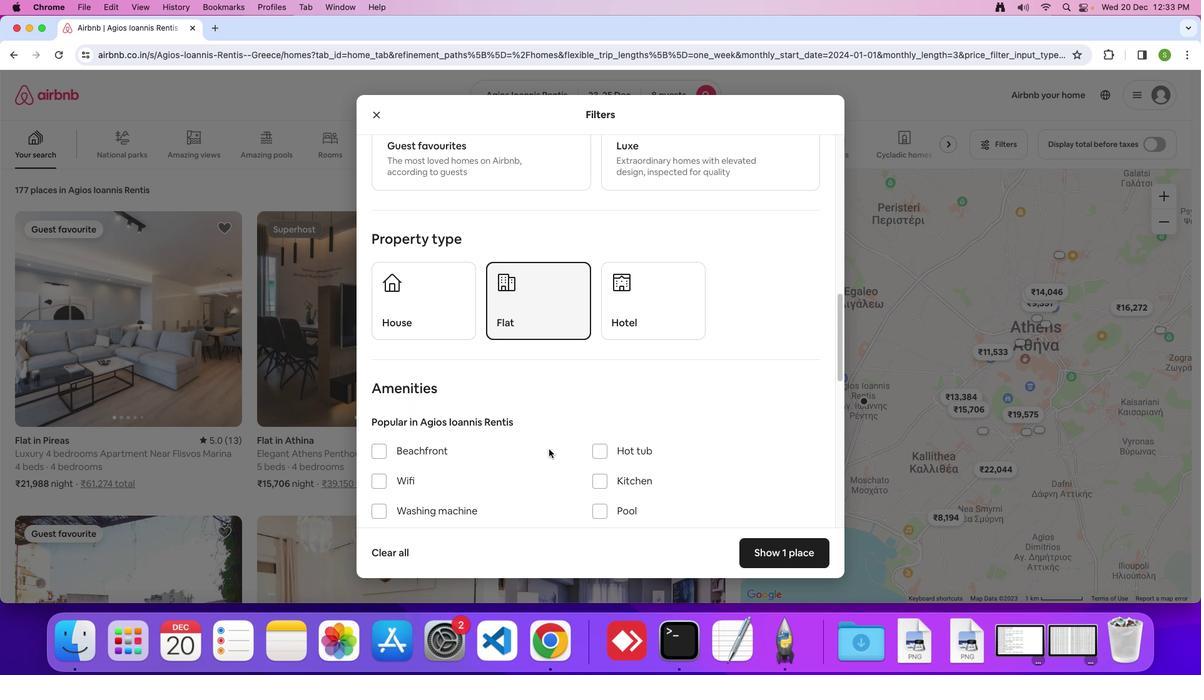 
Action: Mouse scrolled (549, 450) with delta (0, 0)
Screenshot: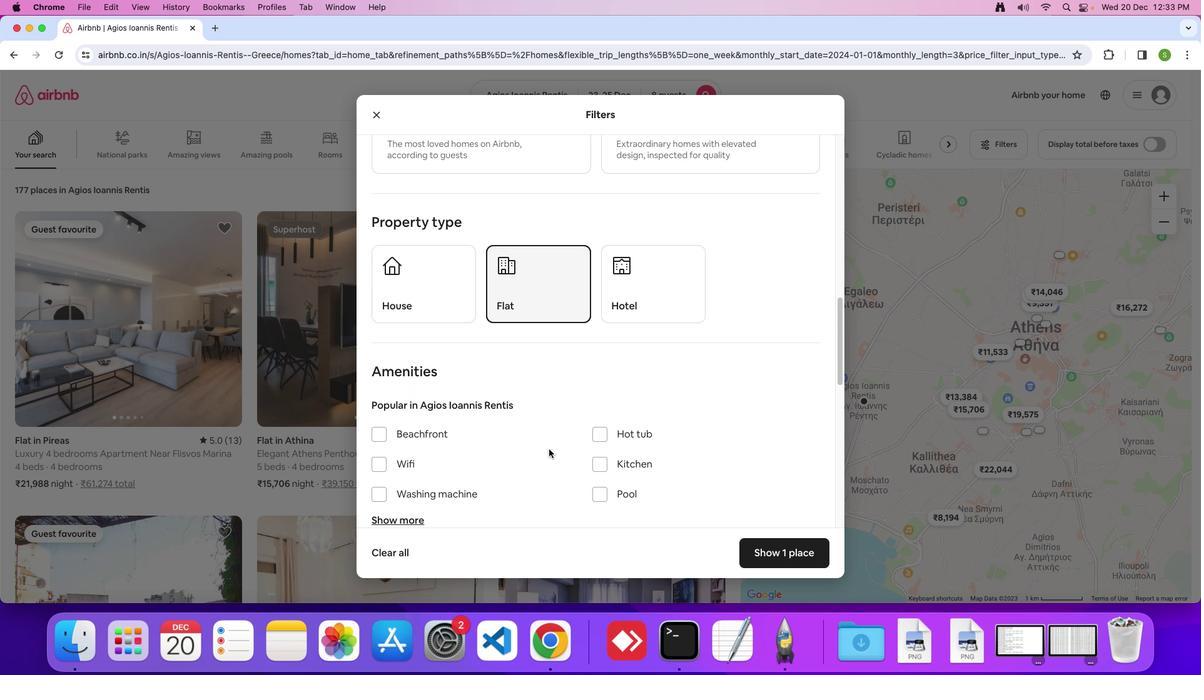 
Action: Mouse scrolled (549, 450) with delta (0, 0)
Screenshot: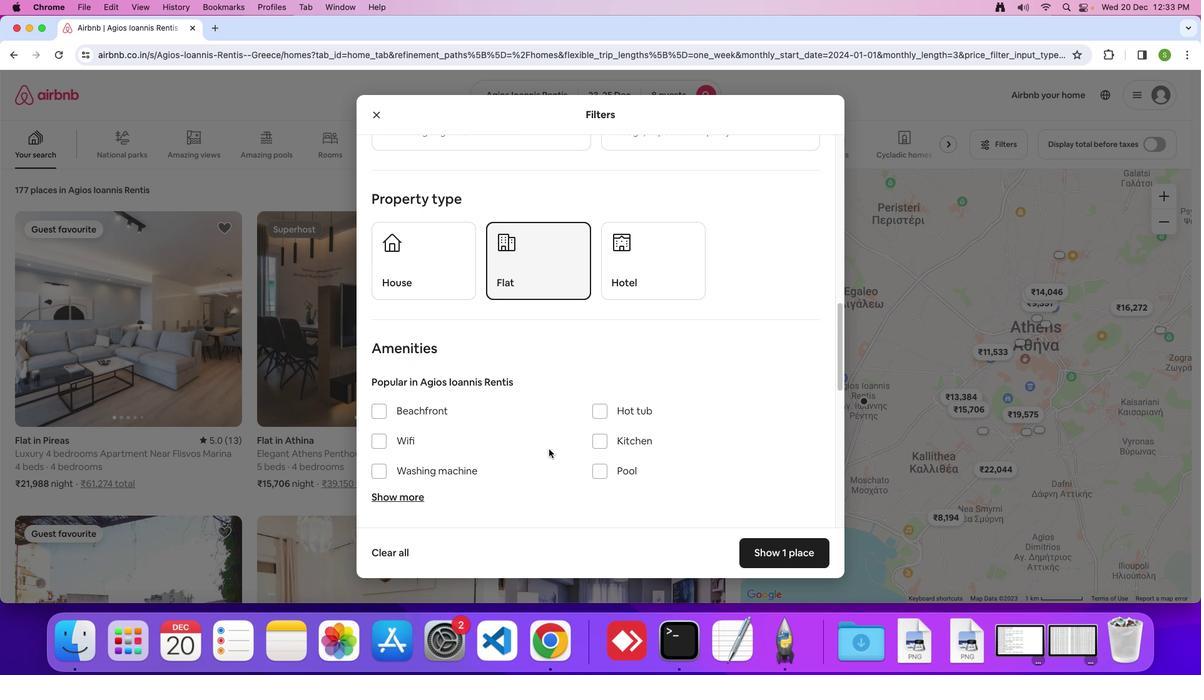 
Action: Mouse scrolled (549, 450) with delta (0, 0)
Screenshot: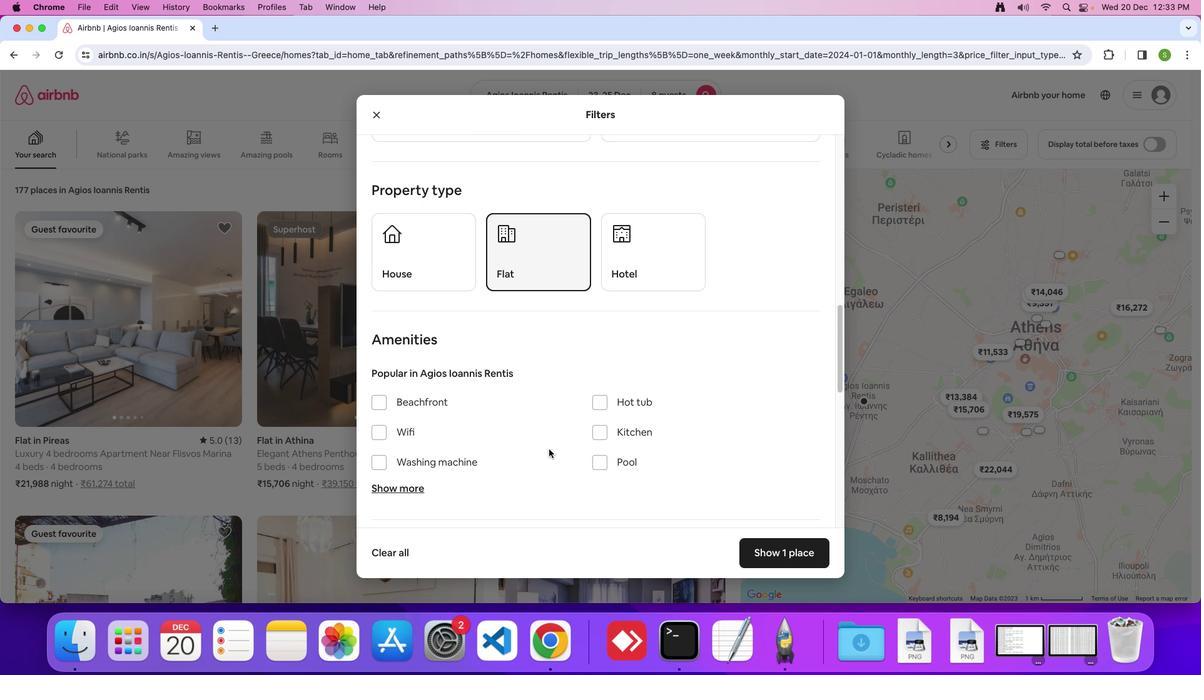 
Action: Mouse scrolled (549, 450) with delta (0, -1)
Screenshot: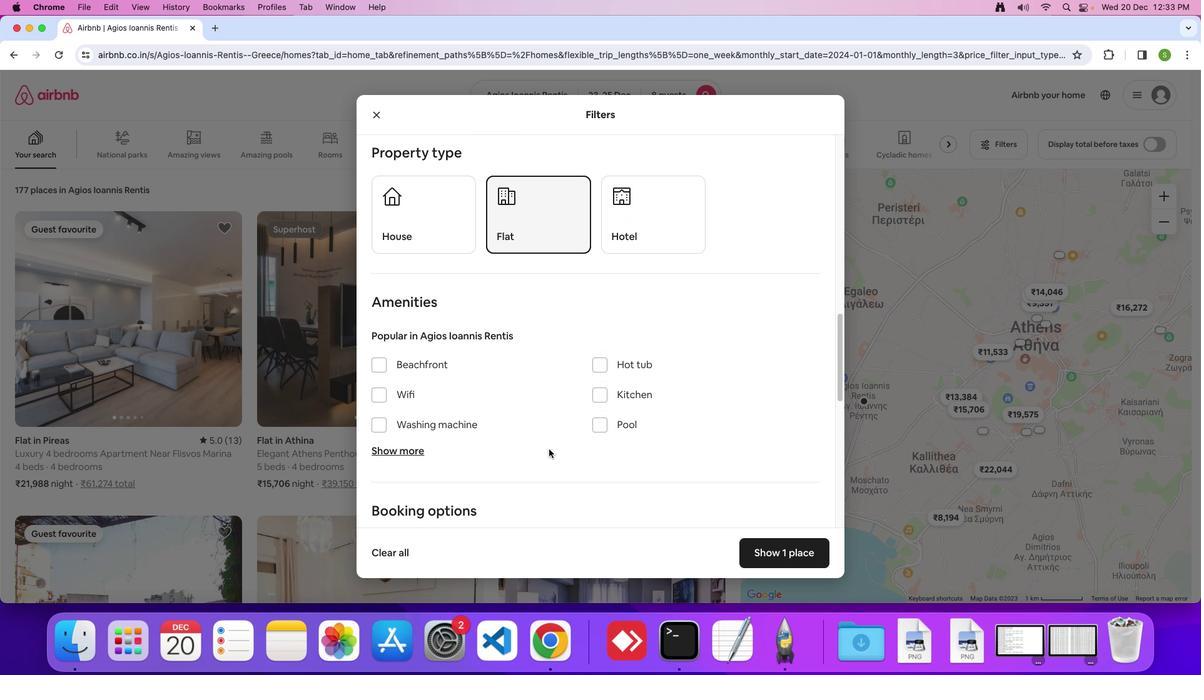 
Action: Mouse moved to (383, 354)
Screenshot: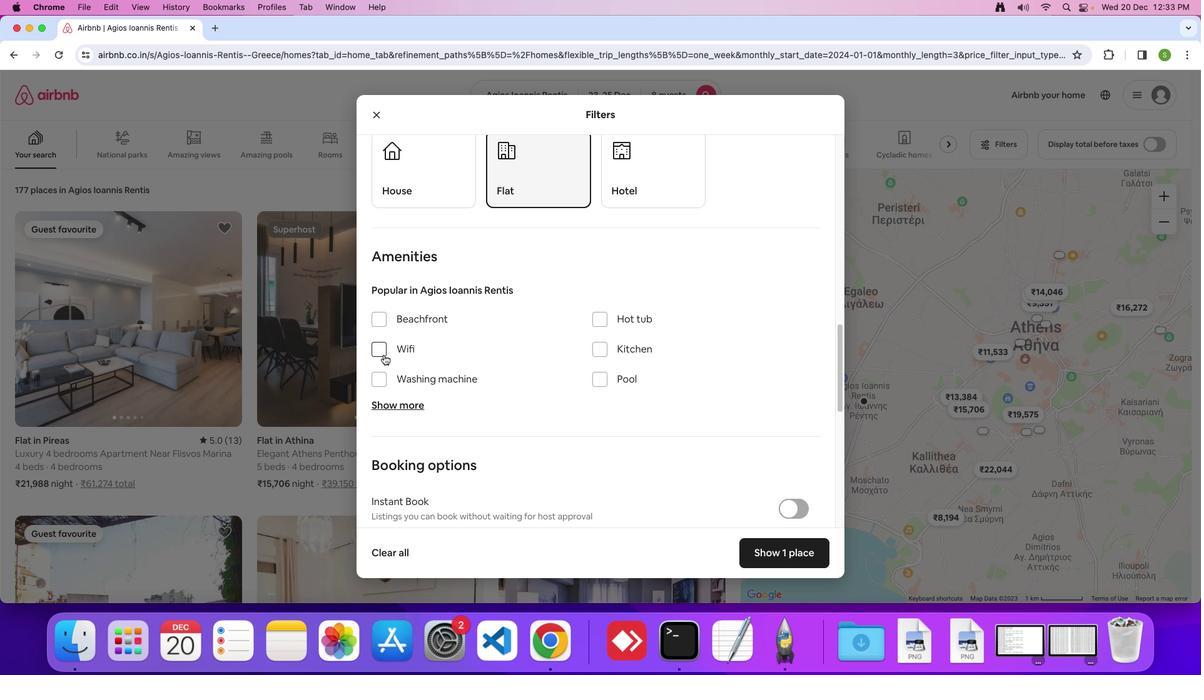 
Action: Mouse pressed left at (383, 354)
Screenshot: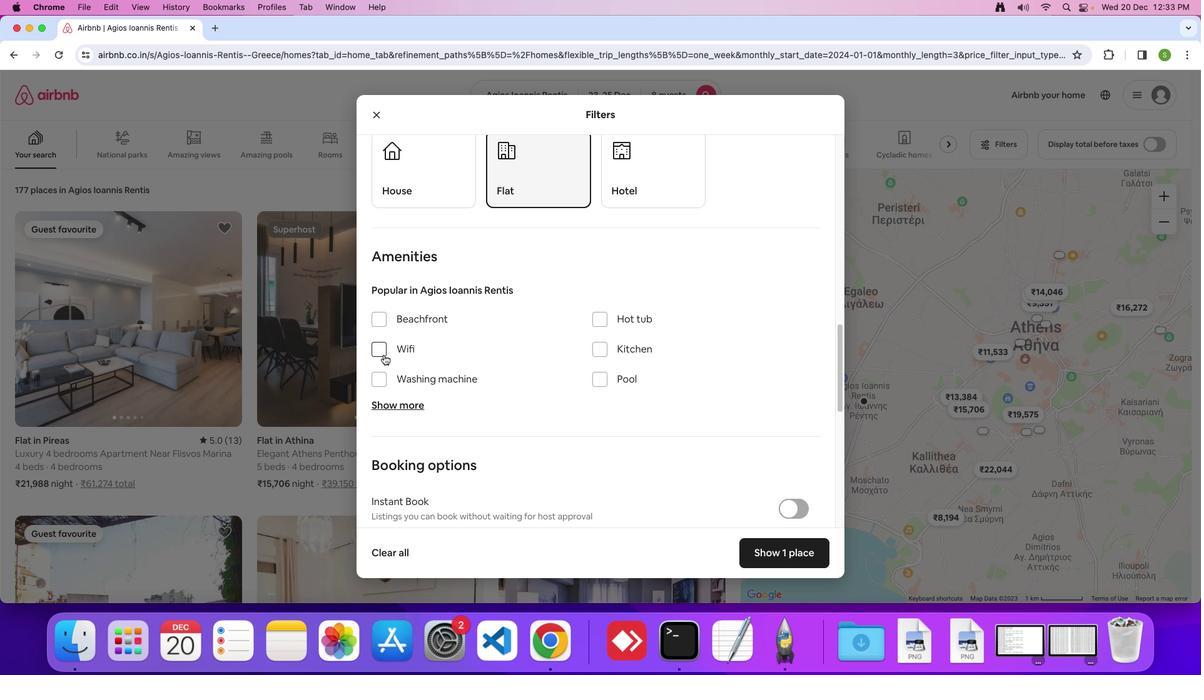 
Action: Mouse moved to (403, 404)
Screenshot: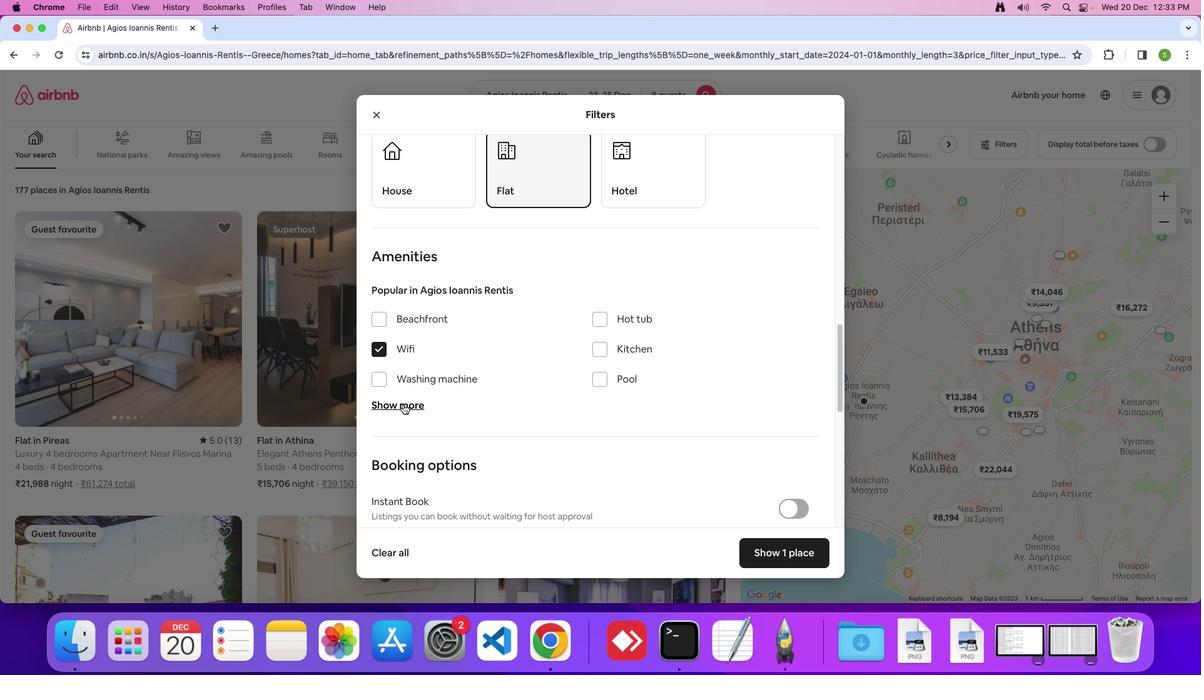 
Action: Mouse pressed left at (403, 404)
Screenshot: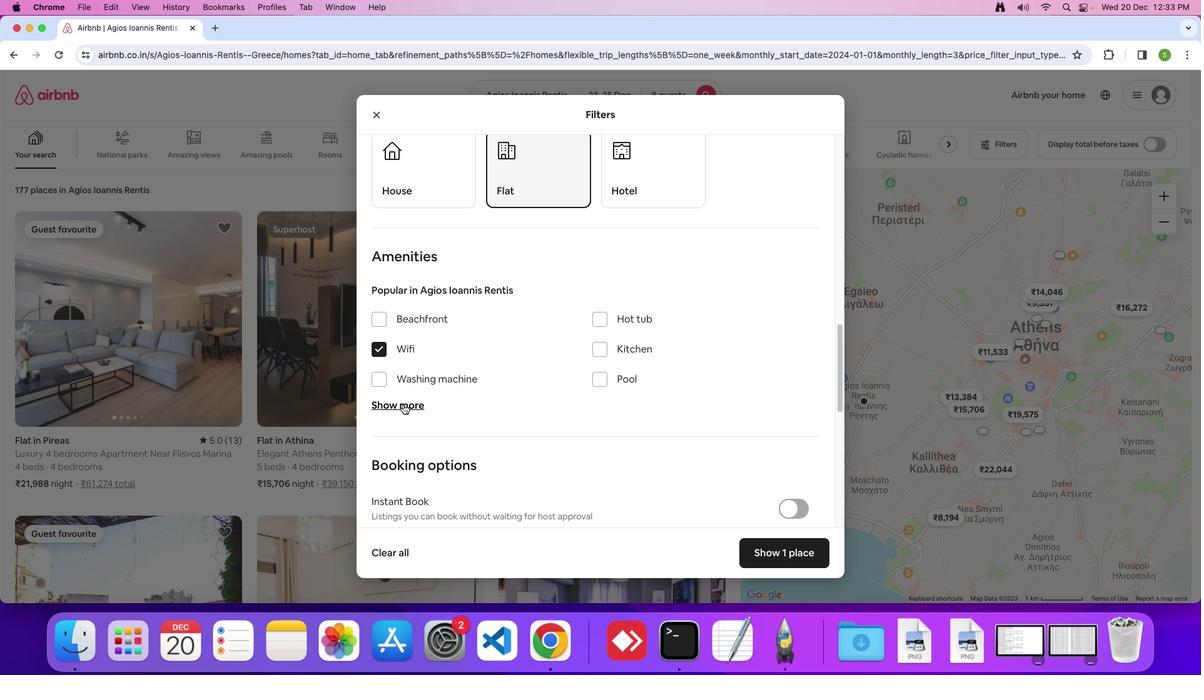 
Action: Mouse moved to (527, 399)
Screenshot: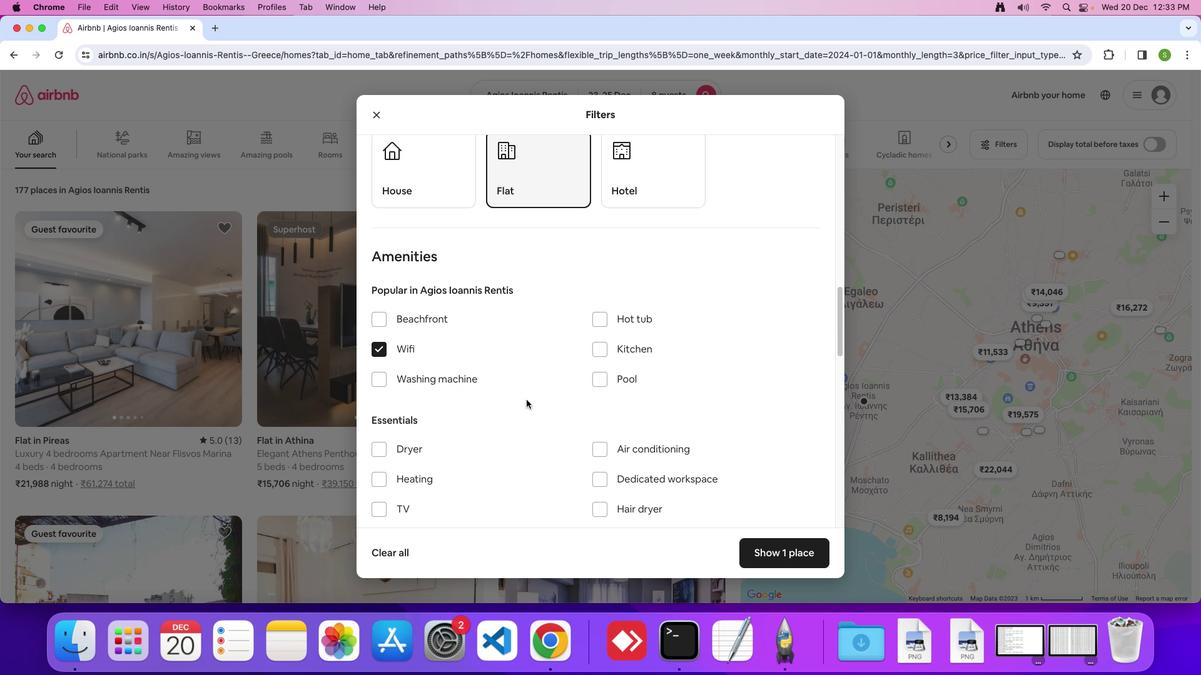 
Action: Mouse scrolled (527, 399) with delta (0, 0)
Screenshot: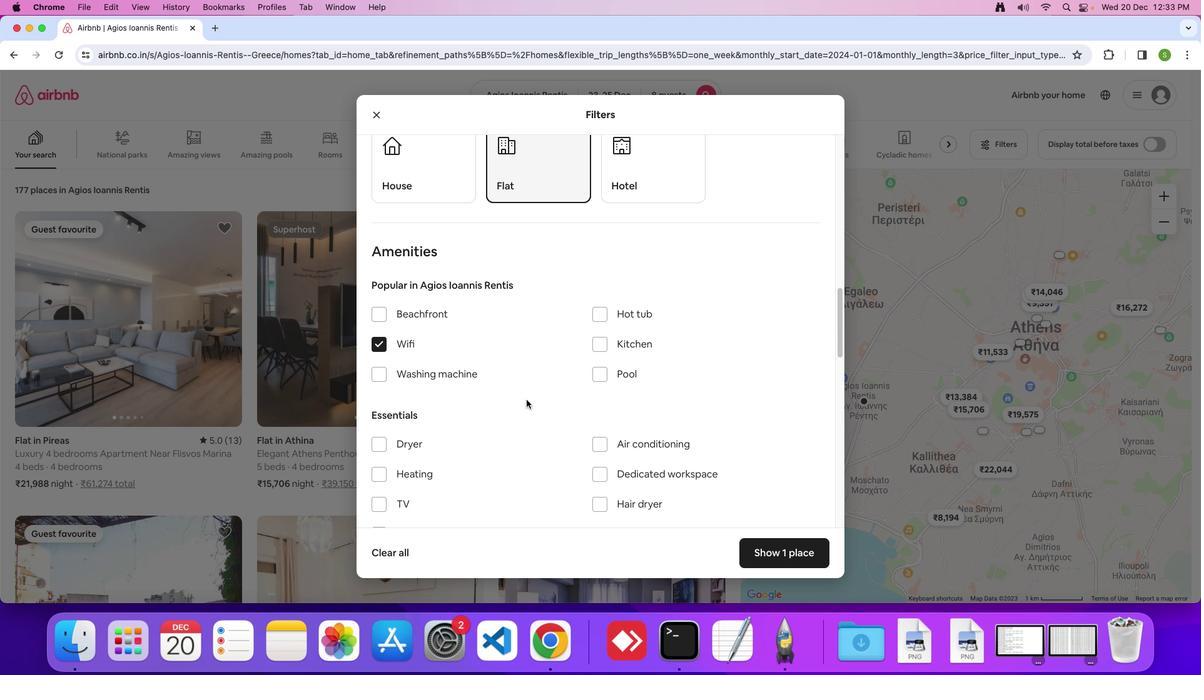 
Action: Mouse scrolled (527, 399) with delta (0, 0)
Screenshot: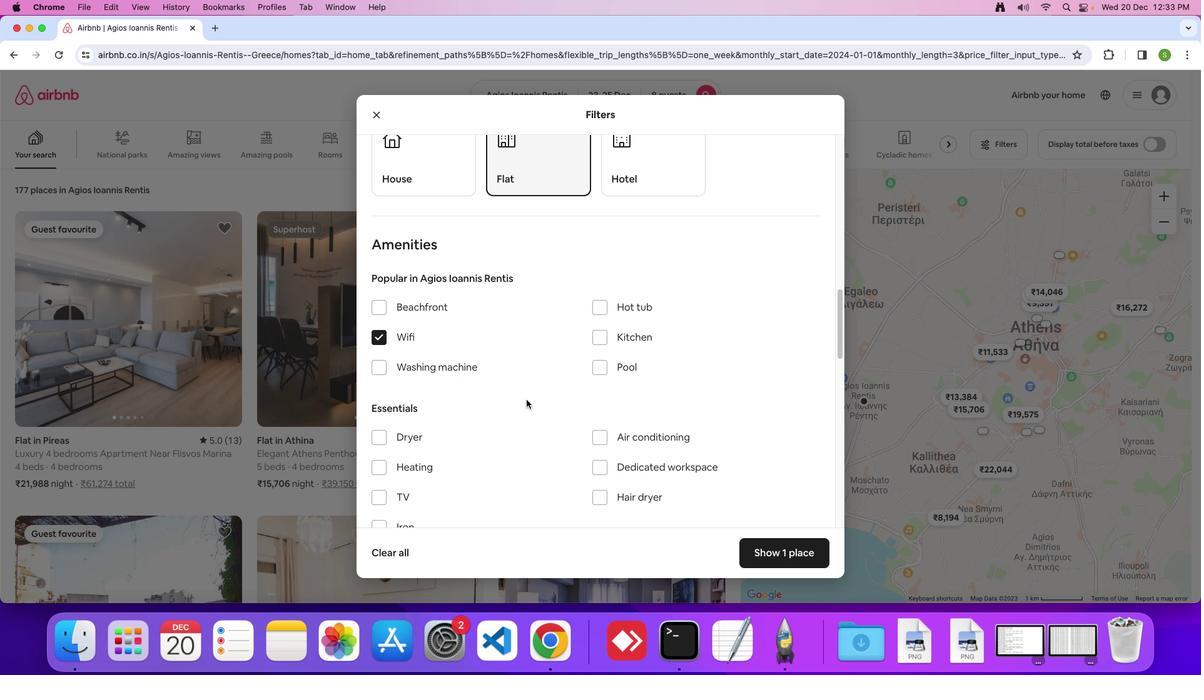 
Action: Mouse scrolled (527, 399) with delta (0, -1)
Screenshot: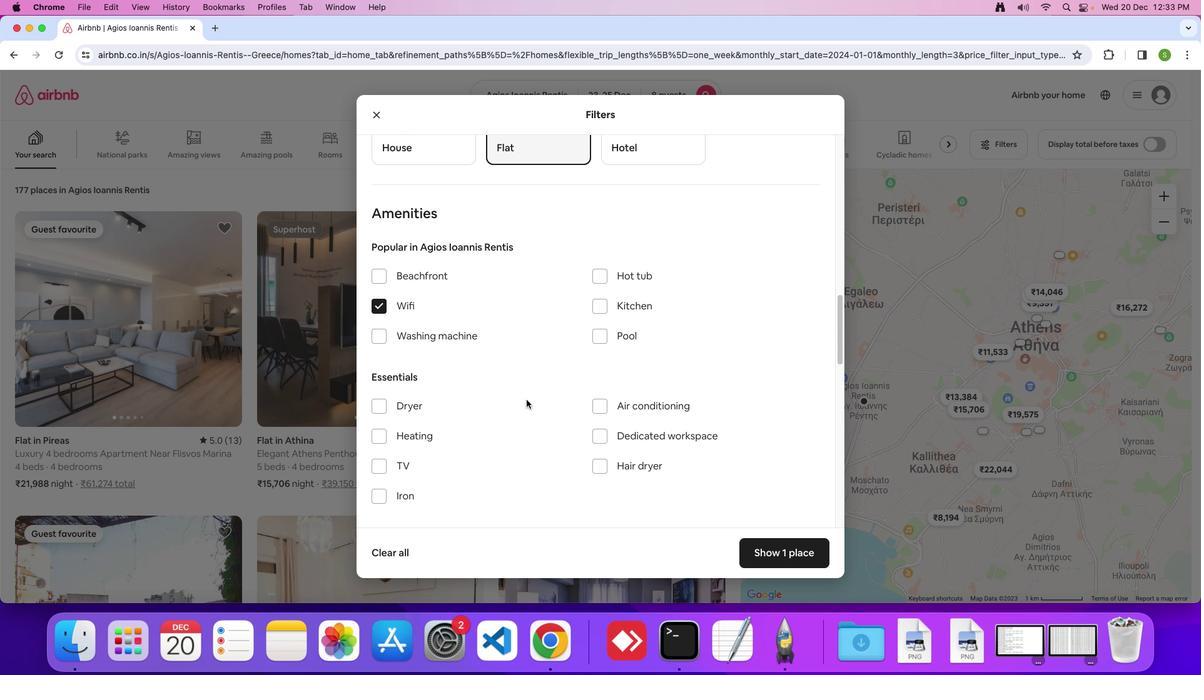 
Action: Mouse moved to (374, 426)
Screenshot: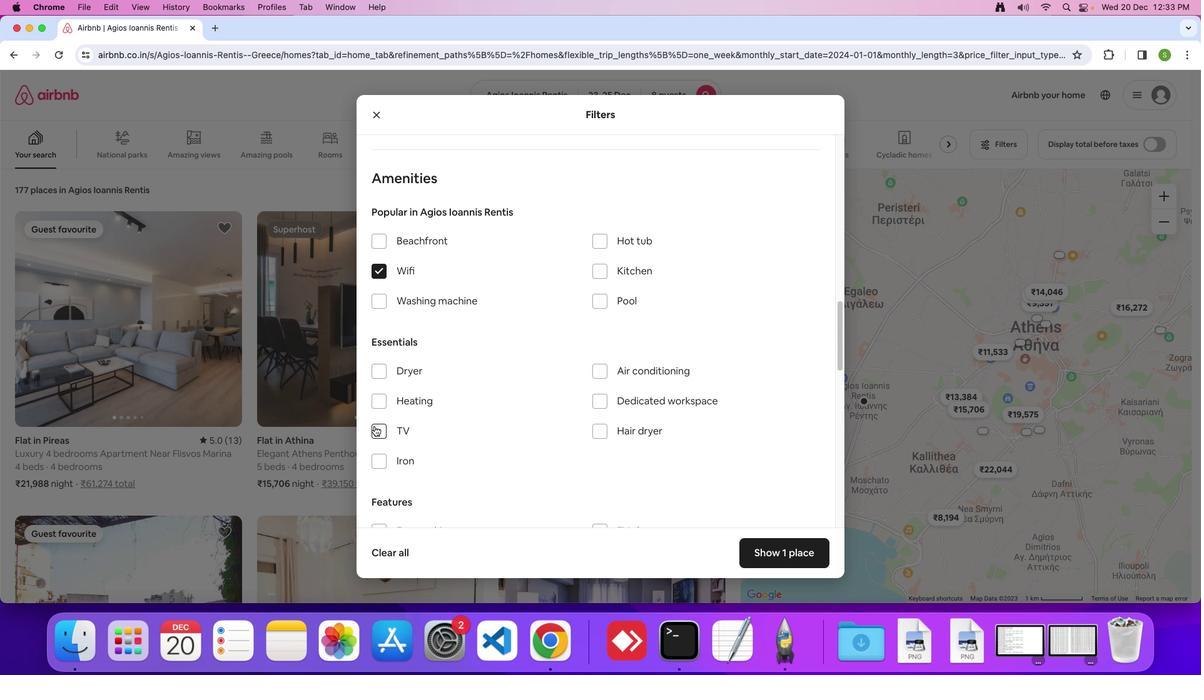 
Action: Mouse pressed left at (374, 426)
Screenshot: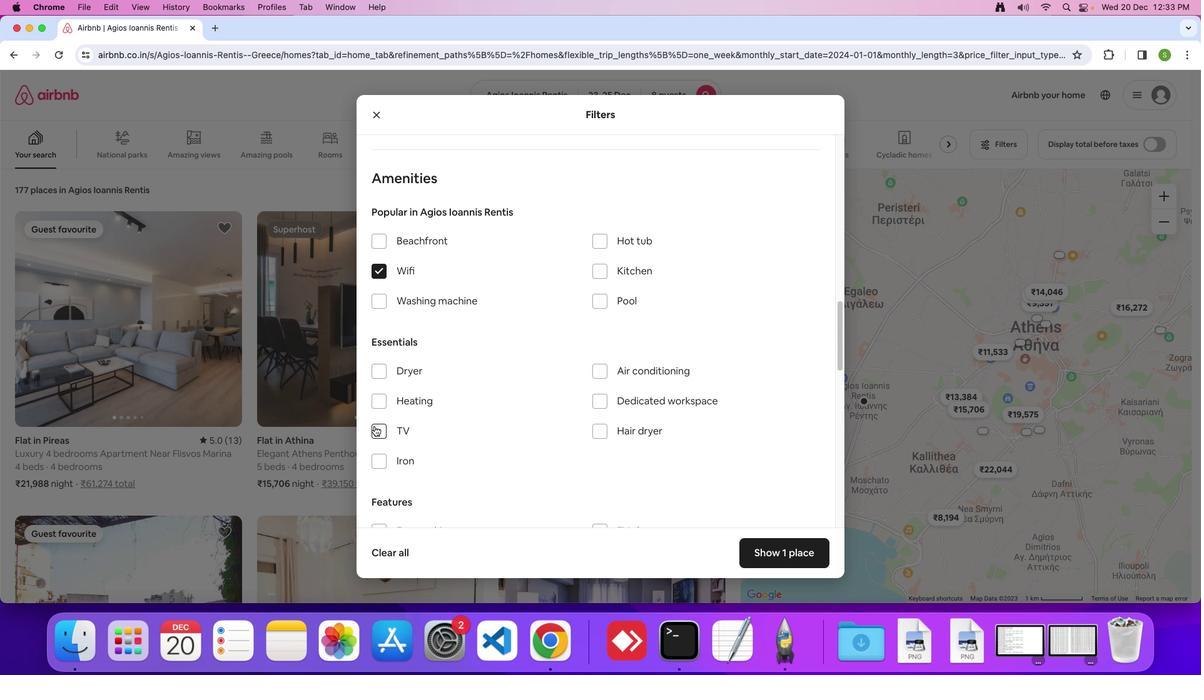 
Action: Mouse moved to (499, 400)
Screenshot: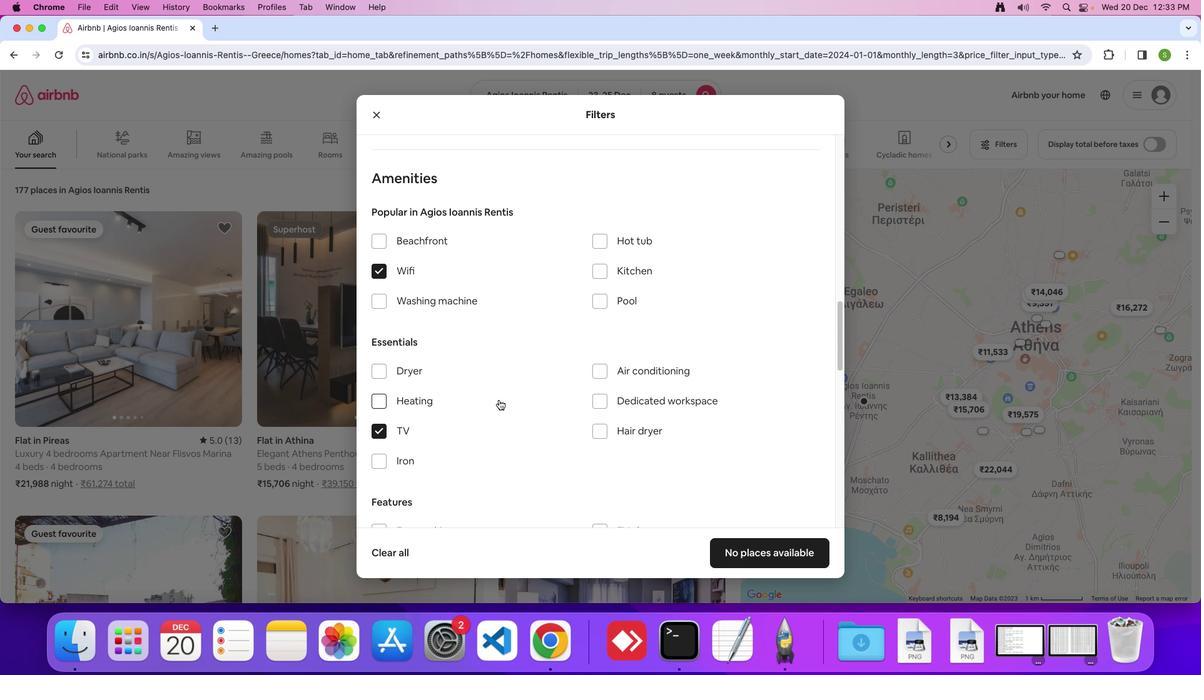 
Action: Mouse scrolled (499, 400) with delta (0, 0)
Screenshot: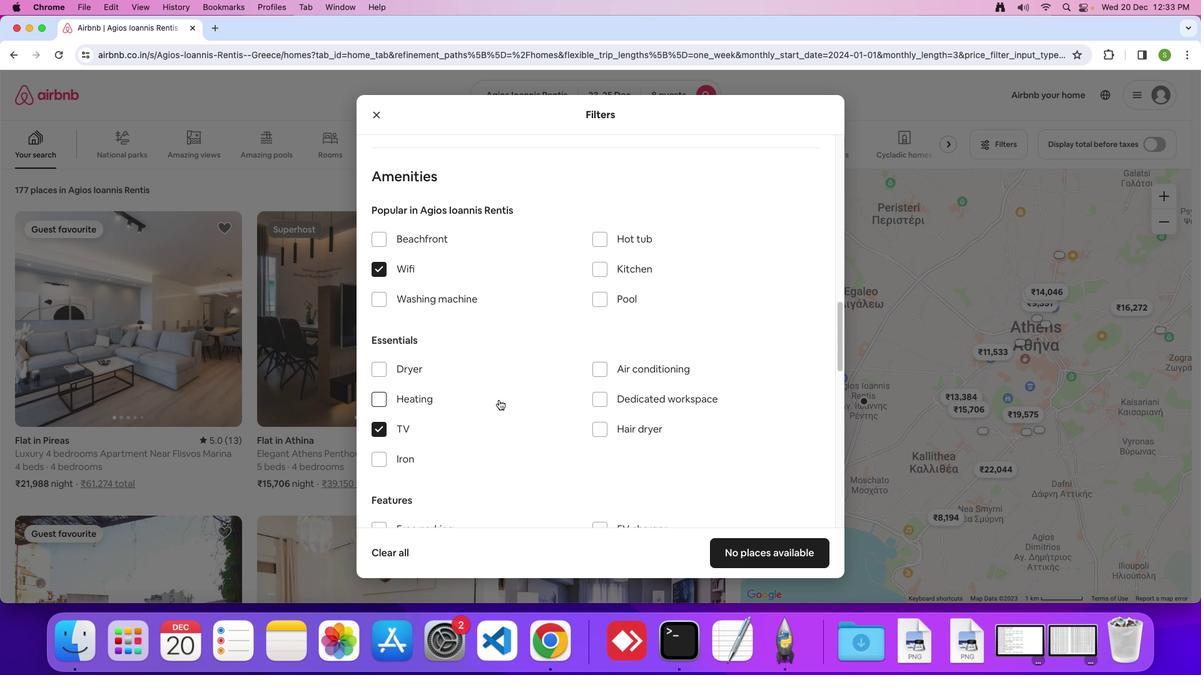 
Action: Mouse scrolled (499, 400) with delta (0, 0)
Screenshot: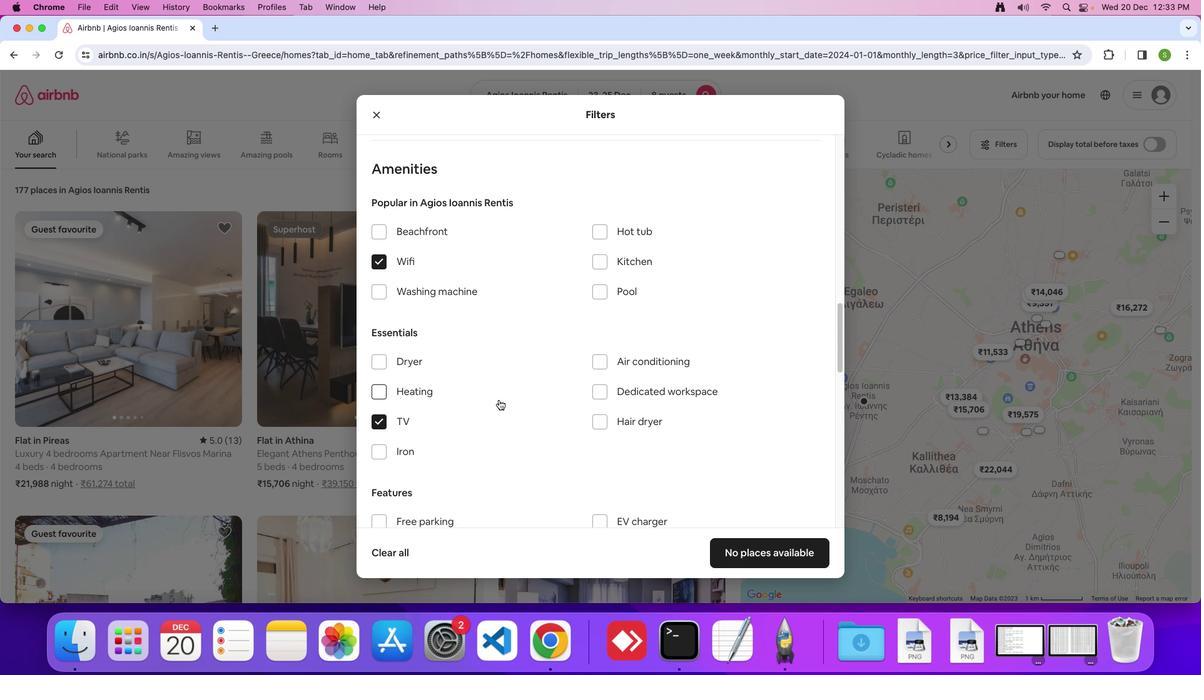 
Action: Mouse scrolled (499, 400) with delta (0, 0)
Screenshot: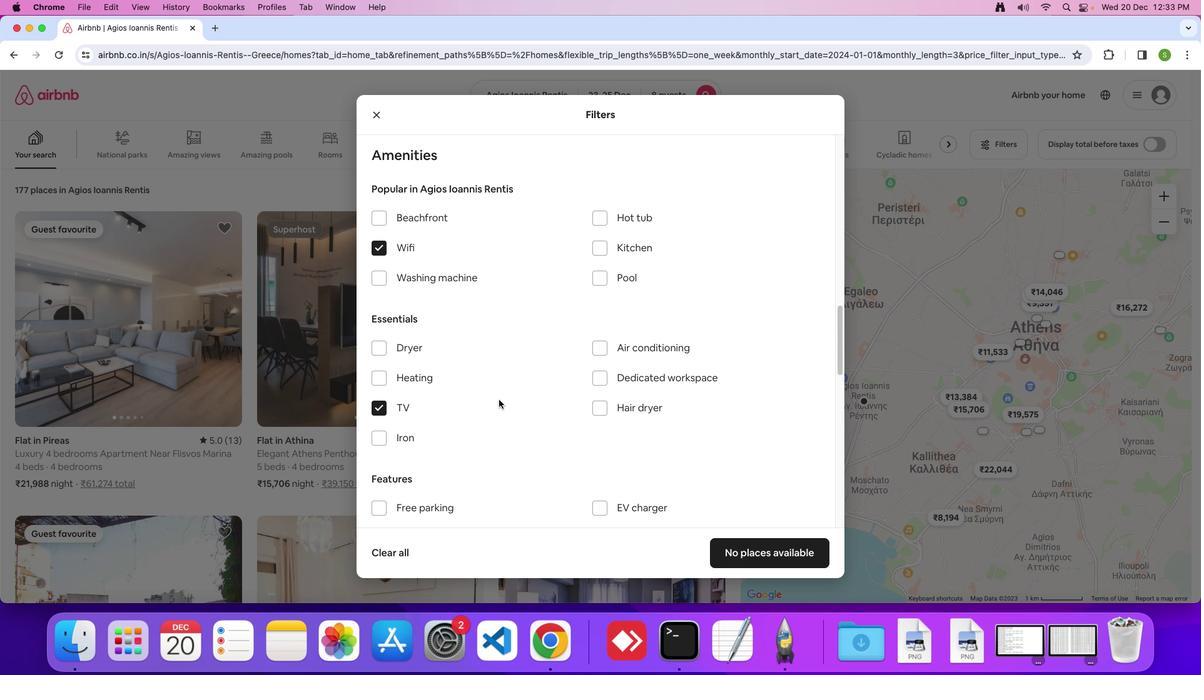 
Action: Mouse scrolled (499, 400) with delta (0, 0)
Screenshot: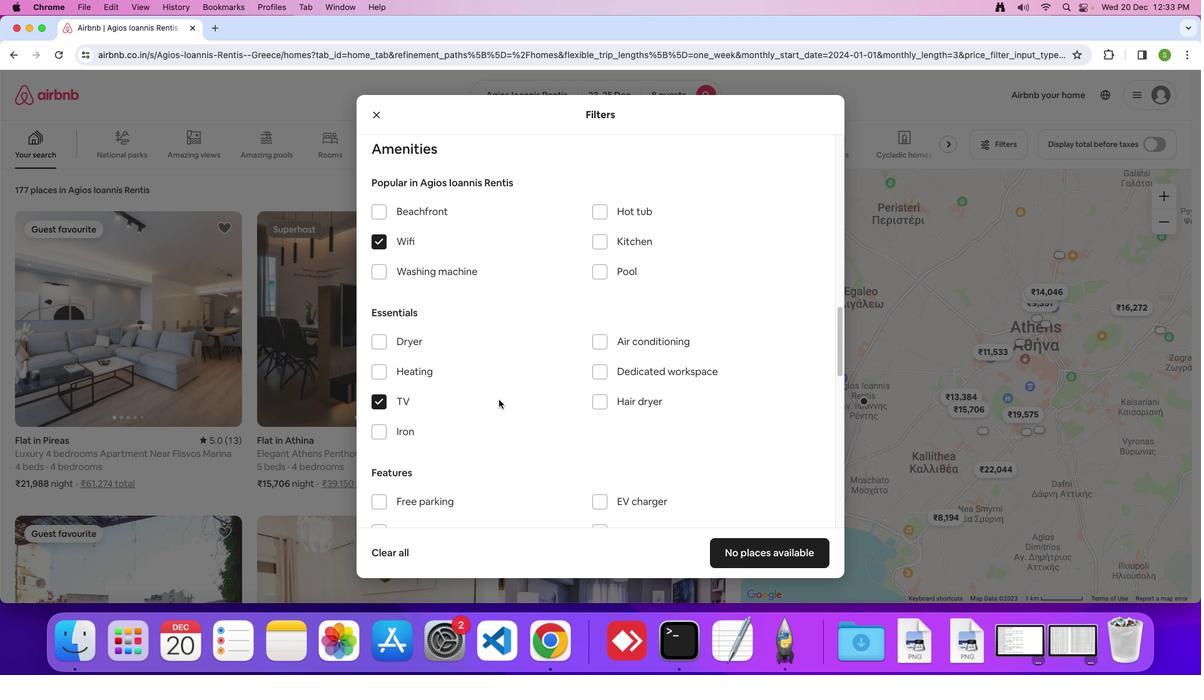 
Action: Mouse scrolled (499, 400) with delta (0, -1)
Screenshot: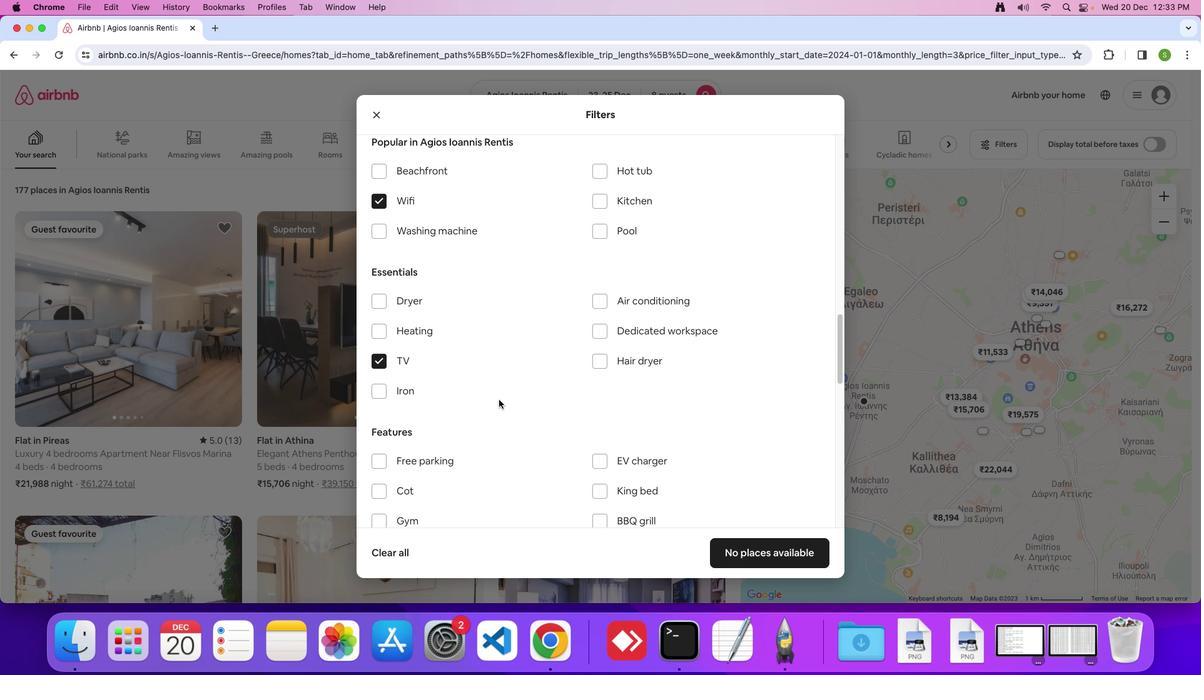 
Action: Mouse scrolled (499, 400) with delta (0, 0)
Screenshot: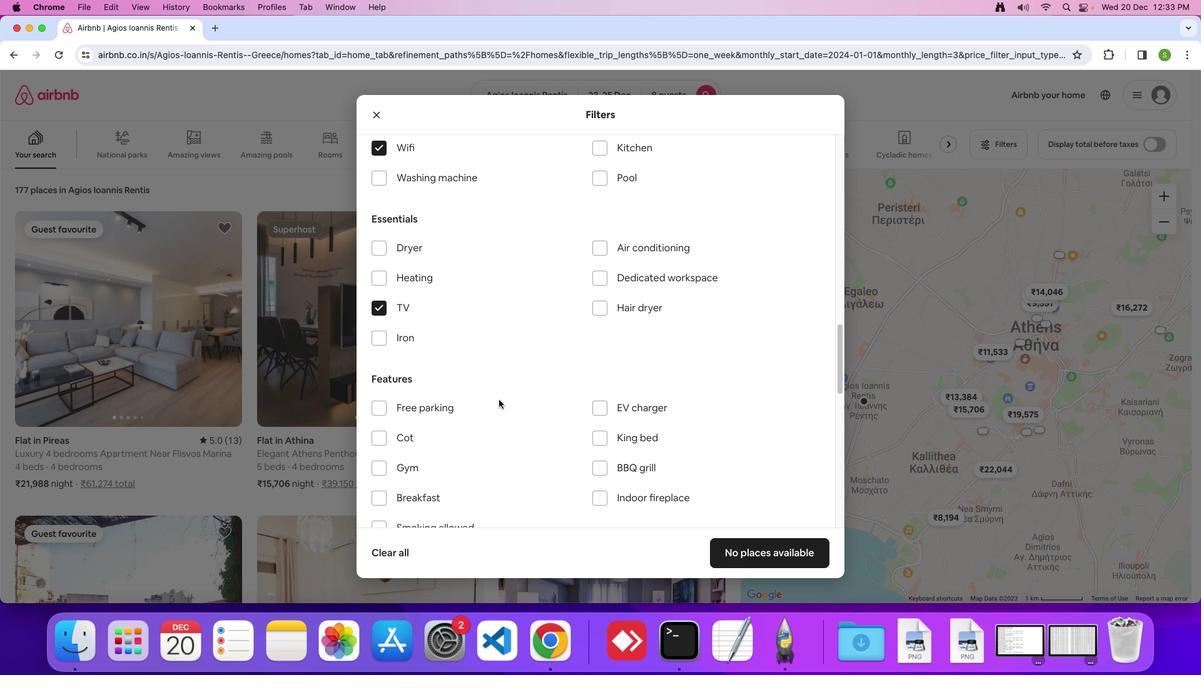 
Action: Mouse scrolled (499, 400) with delta (0, 0)
Screenshot: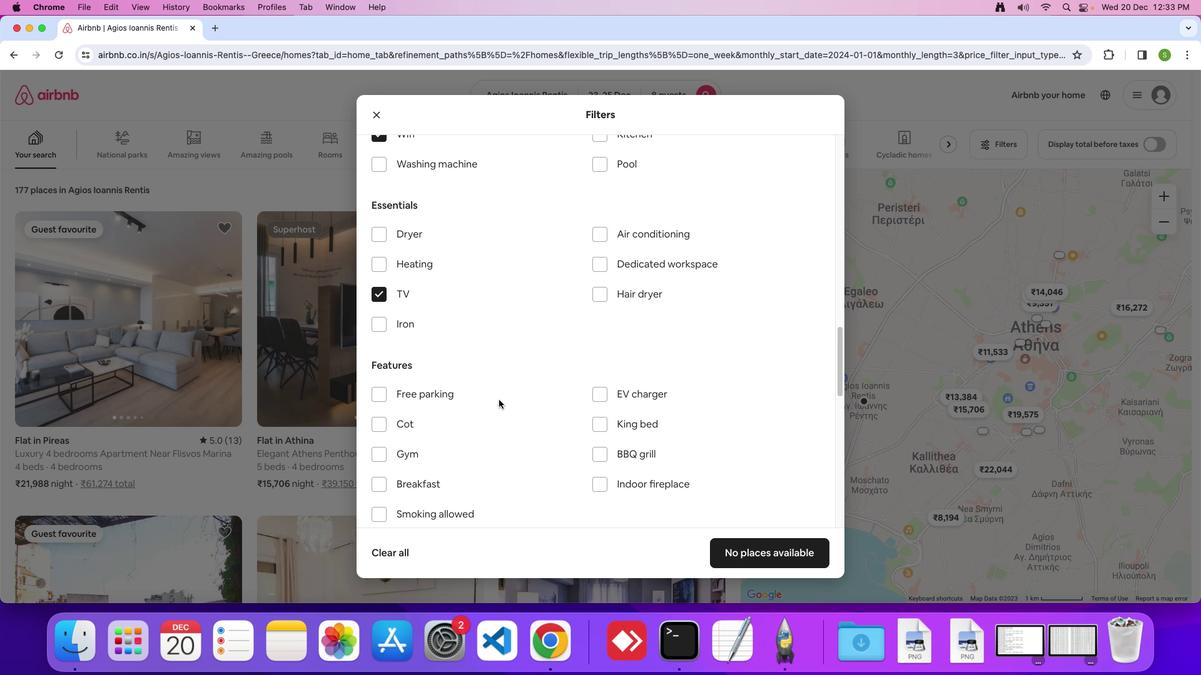 
Action: Mouse moved to (378, 387)
Screenshot: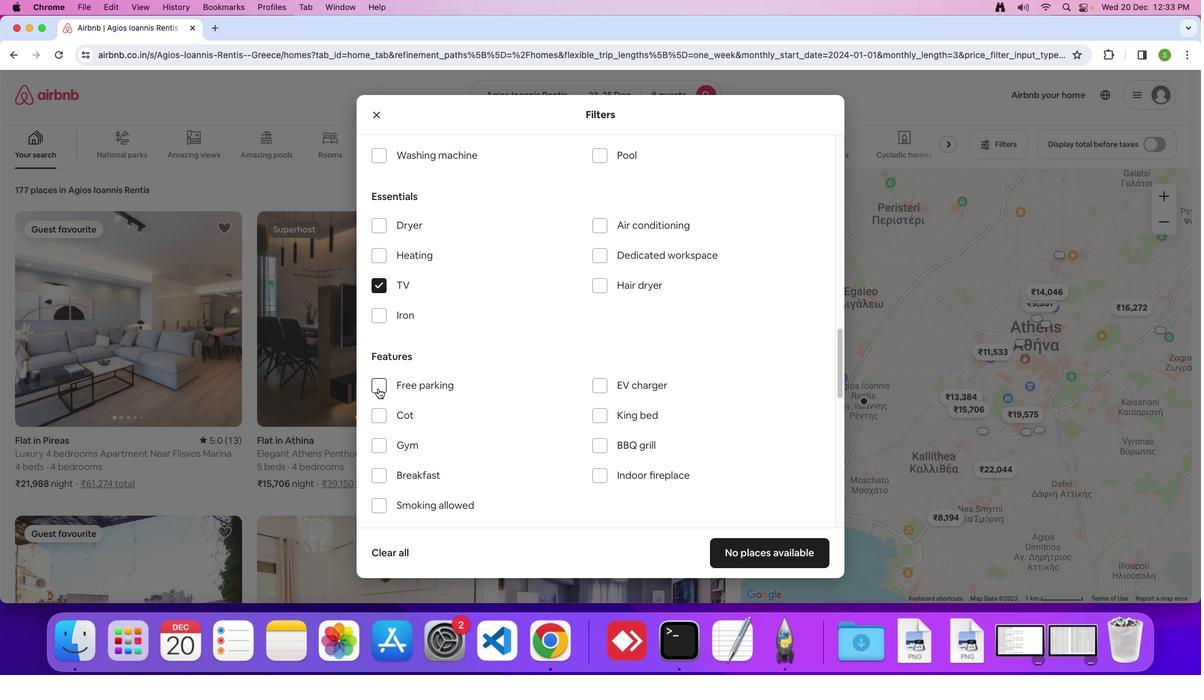 
Action: Mouse pressed left at (378, 387)
Screenshot: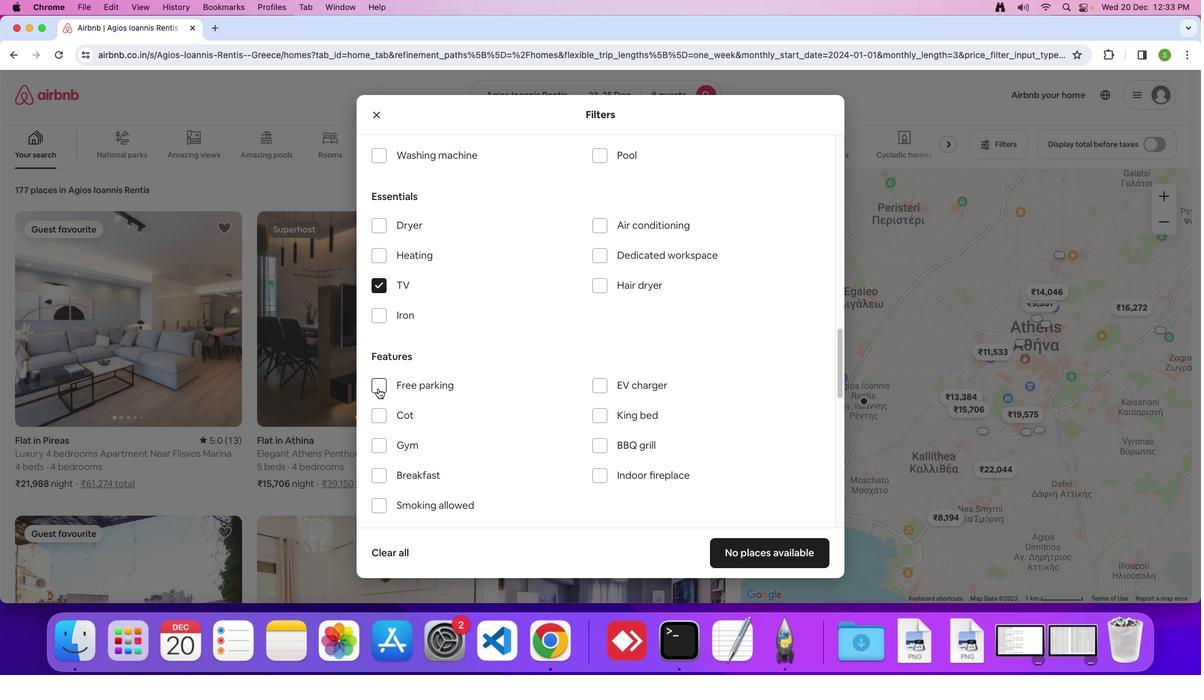 
Action: Mouse moved to (523, 379)
Screenshot: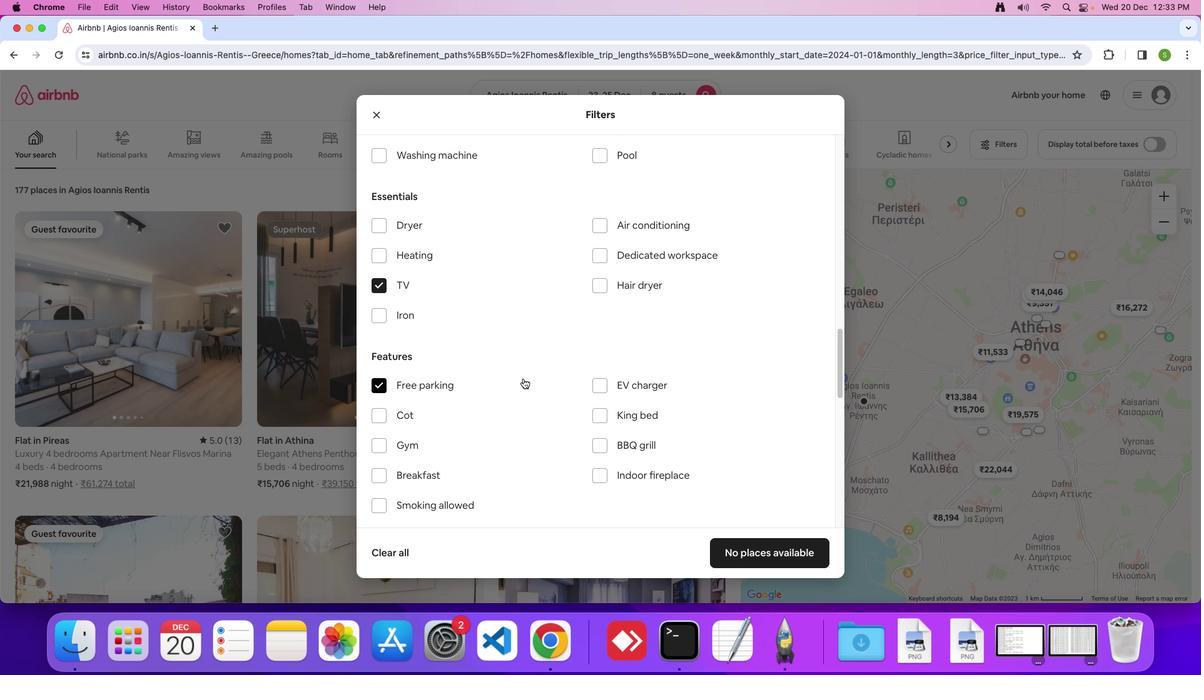 
Action: Mouse scrolled (523, 379) with delta (0, 0)
Screenshot: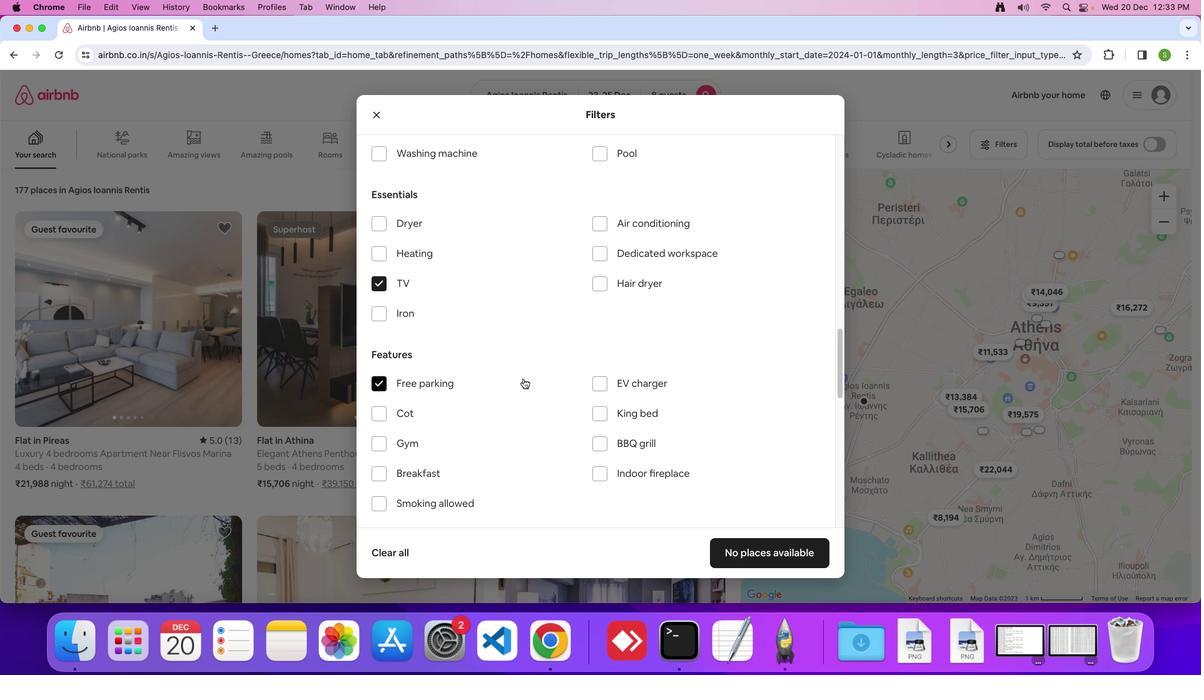 
Action: Mouse scrolled (523, 379) with delta (0, 0)
Screenshot: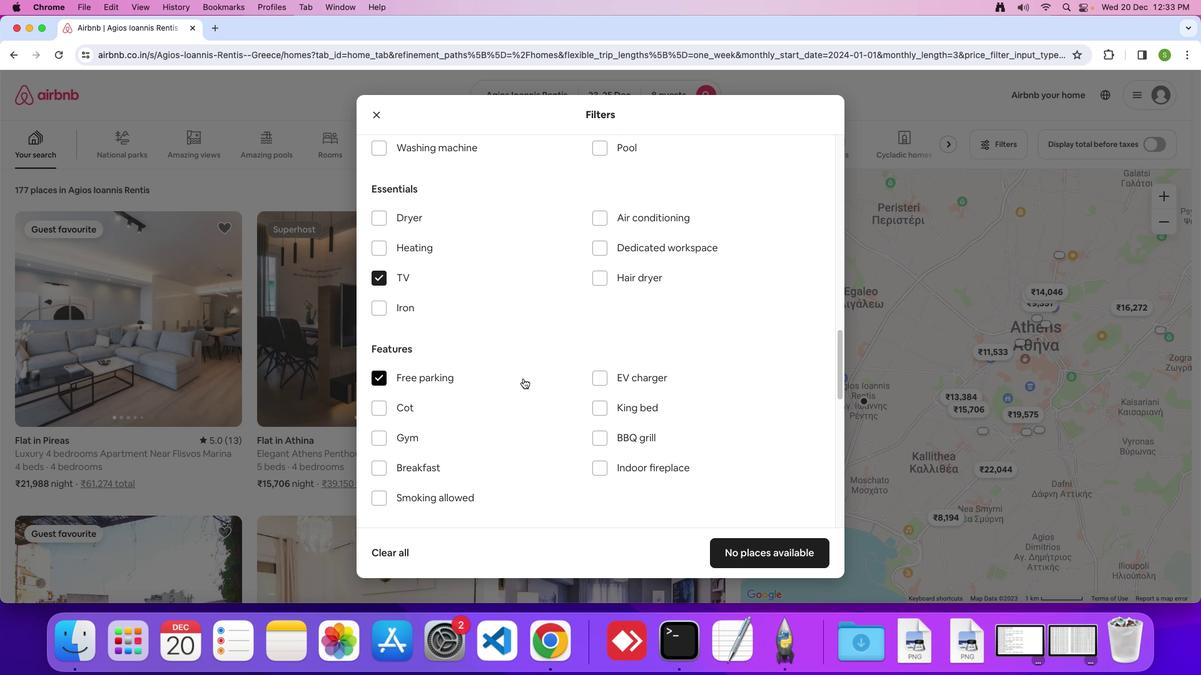 
Action: Mouse scrolled (523, 379) with delta (0, 0)
Screenshot: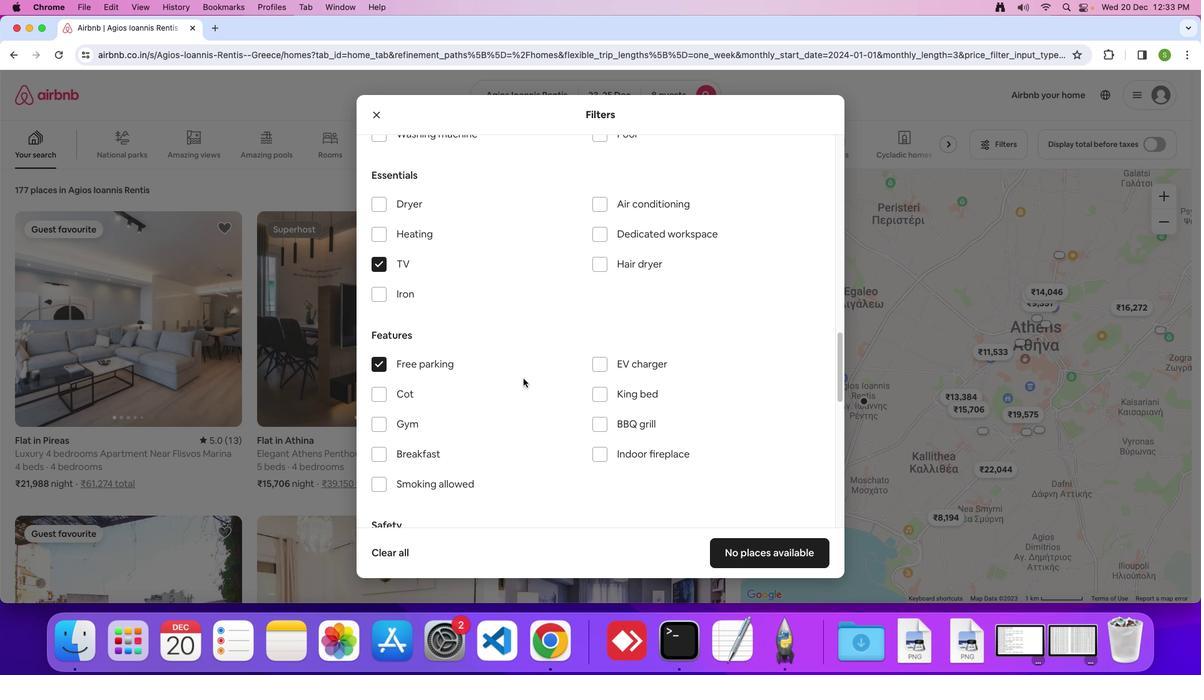 
Action: Mouse scrolled (523, 379) with delta (0, 0)
Screenshot: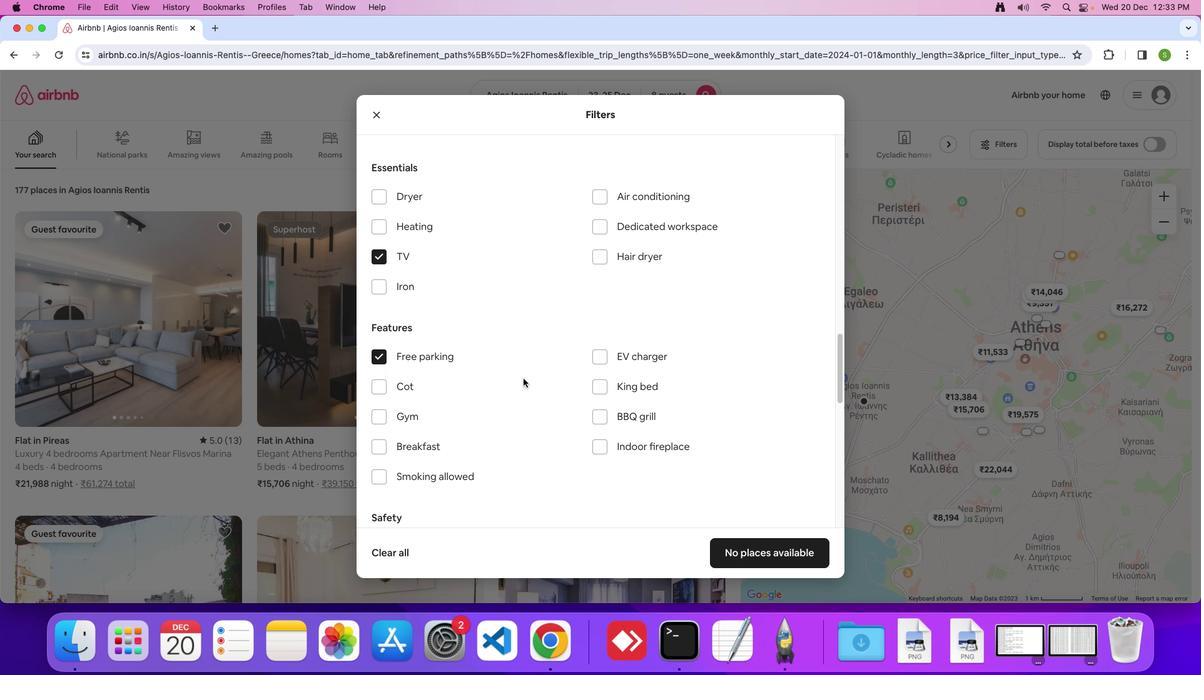 
Action: Mouse scrolled (523, 379) with delta (0, 0)
Screenshot: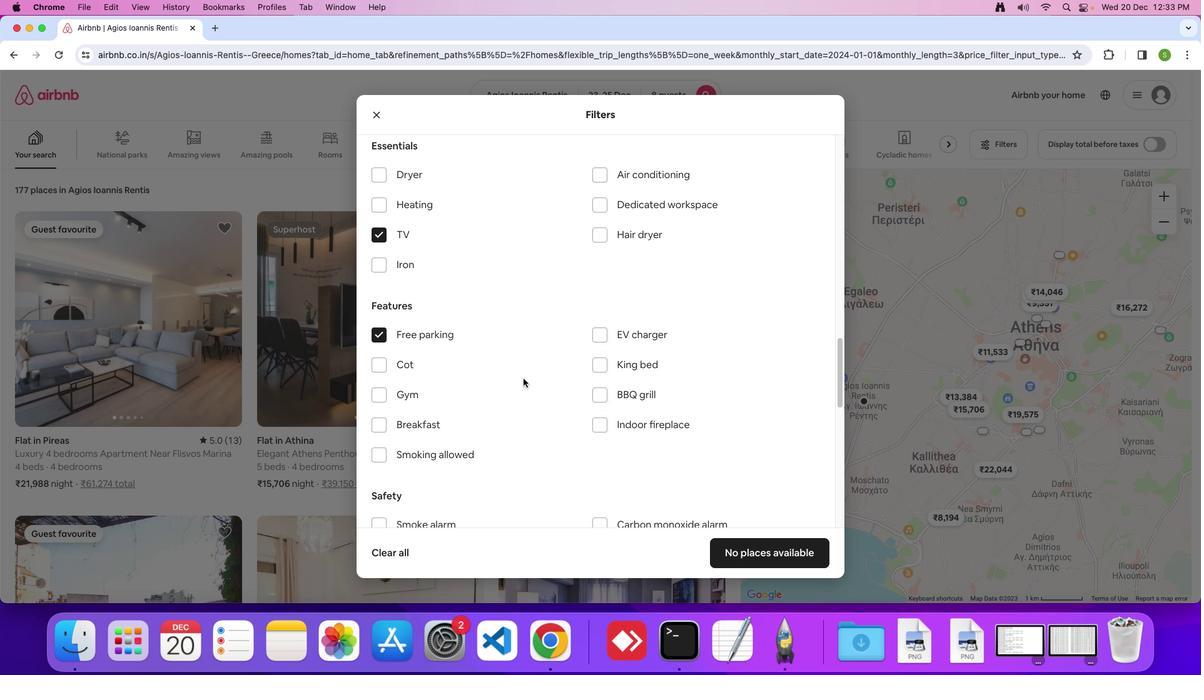 
Action: Mouse scrolled (523, 379) with delta (0, 0)
Screenshot: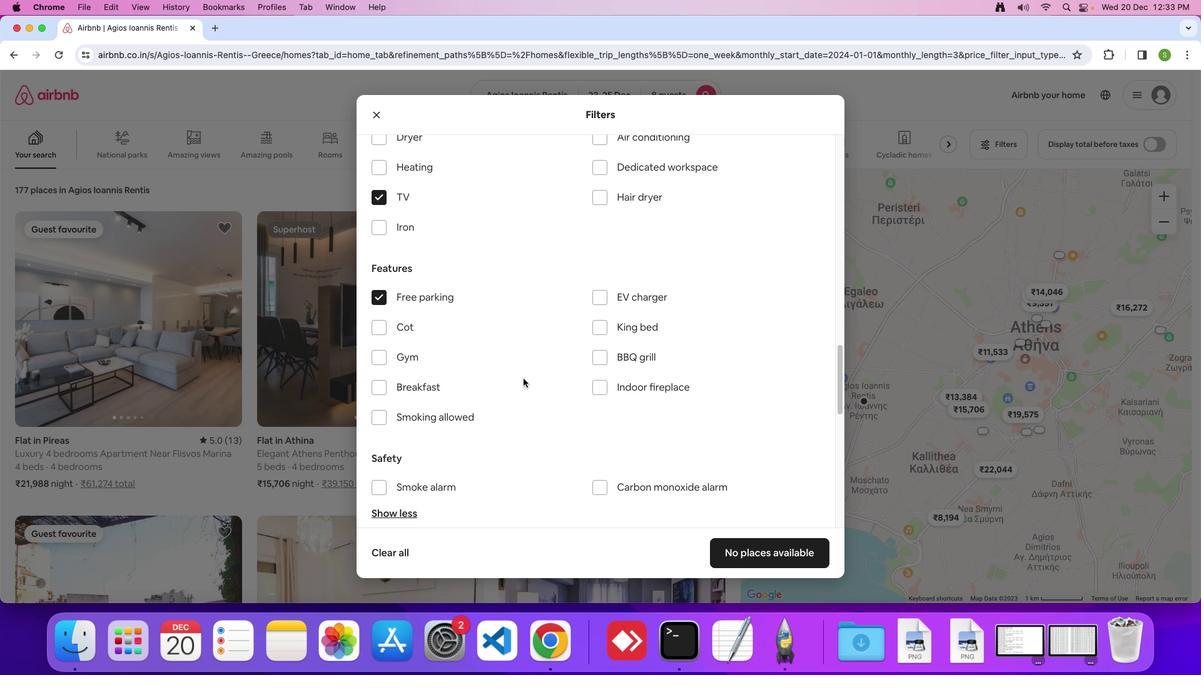 
Action: Mouse scrolled (523, 379) with delta (0, 0)
Screenshot: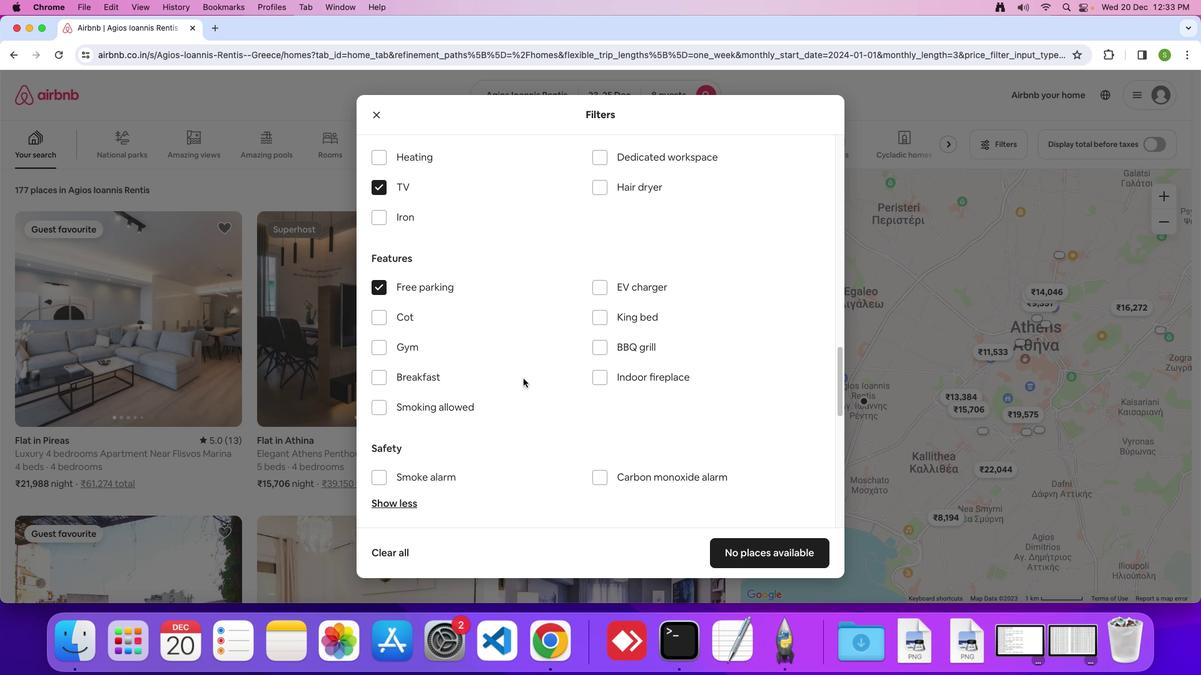 
Action: Mouse scrolled (523, 379) with delta (0, 0)
Screenshot: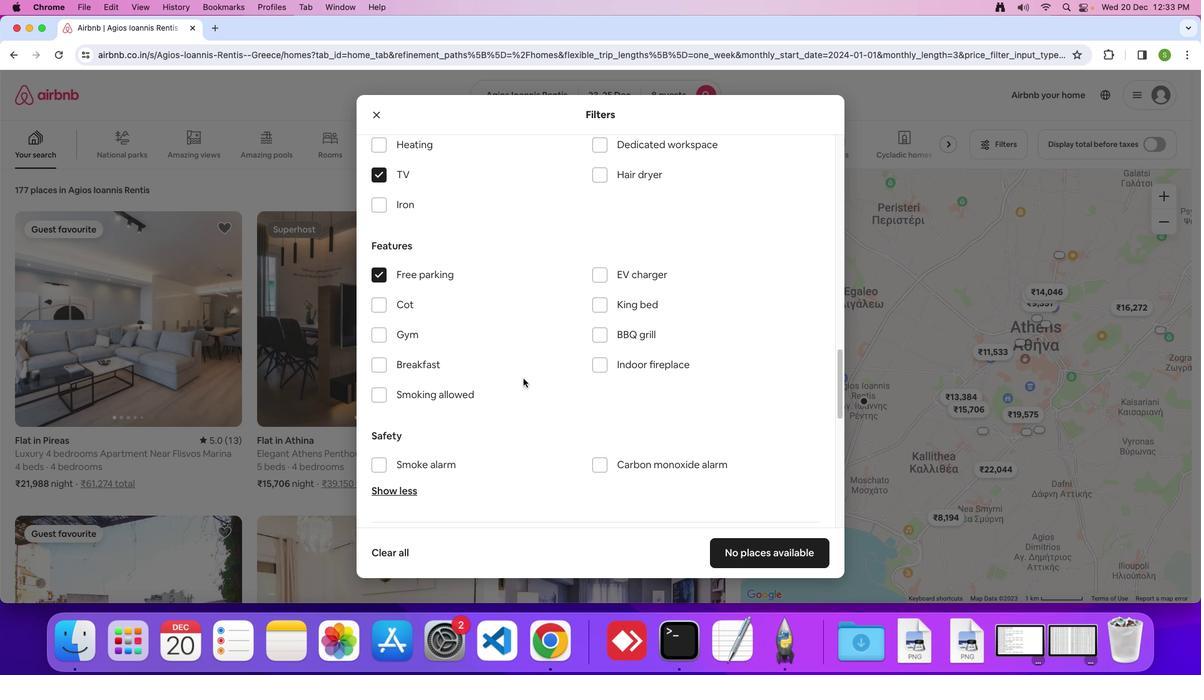 
Action: Mouse scrolled (523, 379) with delta (0, 0)
Screenshot: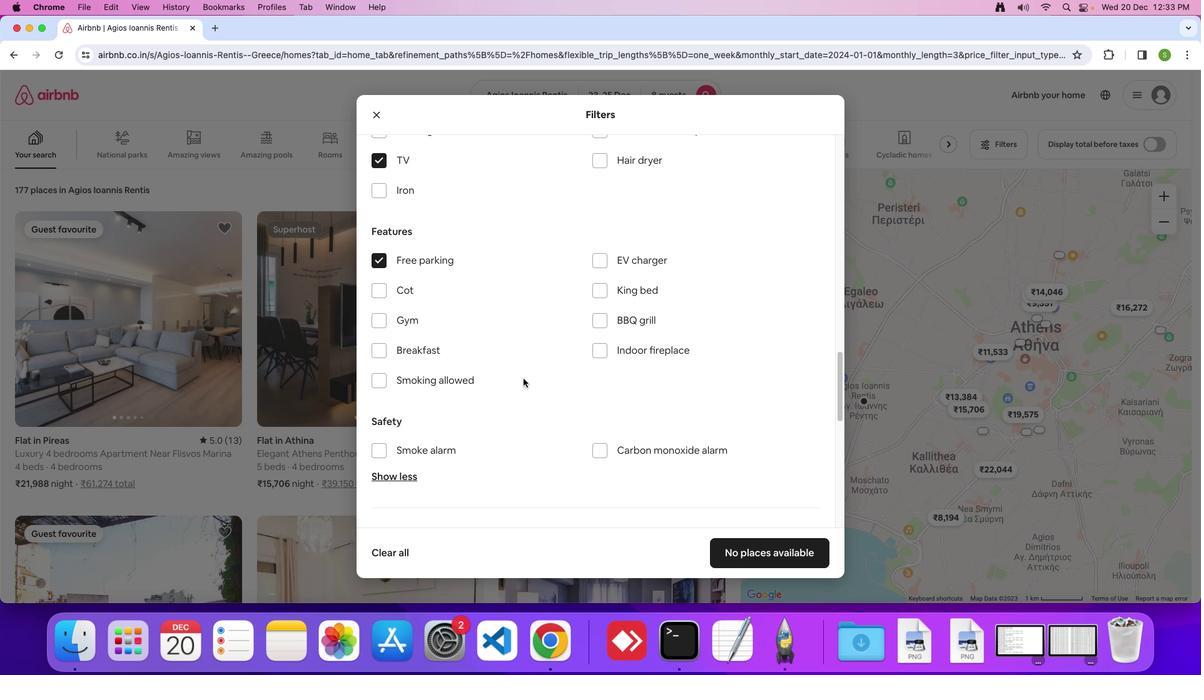 
Action: Mouse moved to (385, 318)
Screenshot: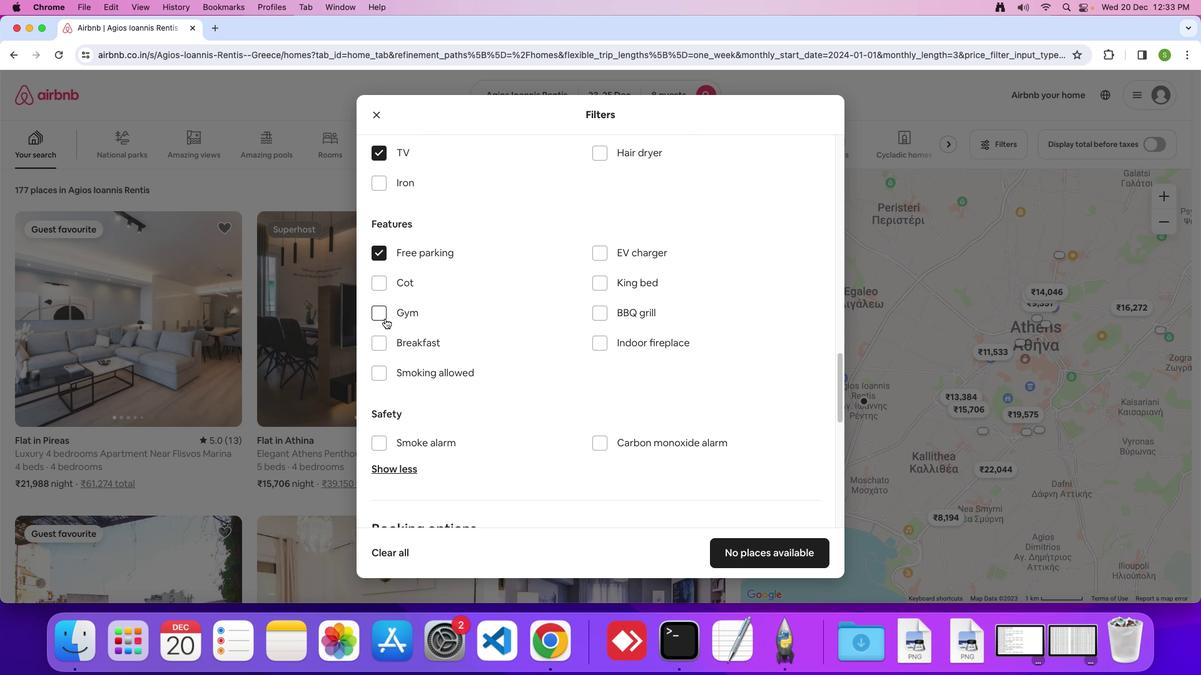 
Action: Mouse pressed left at (385, 318)
Screenshot: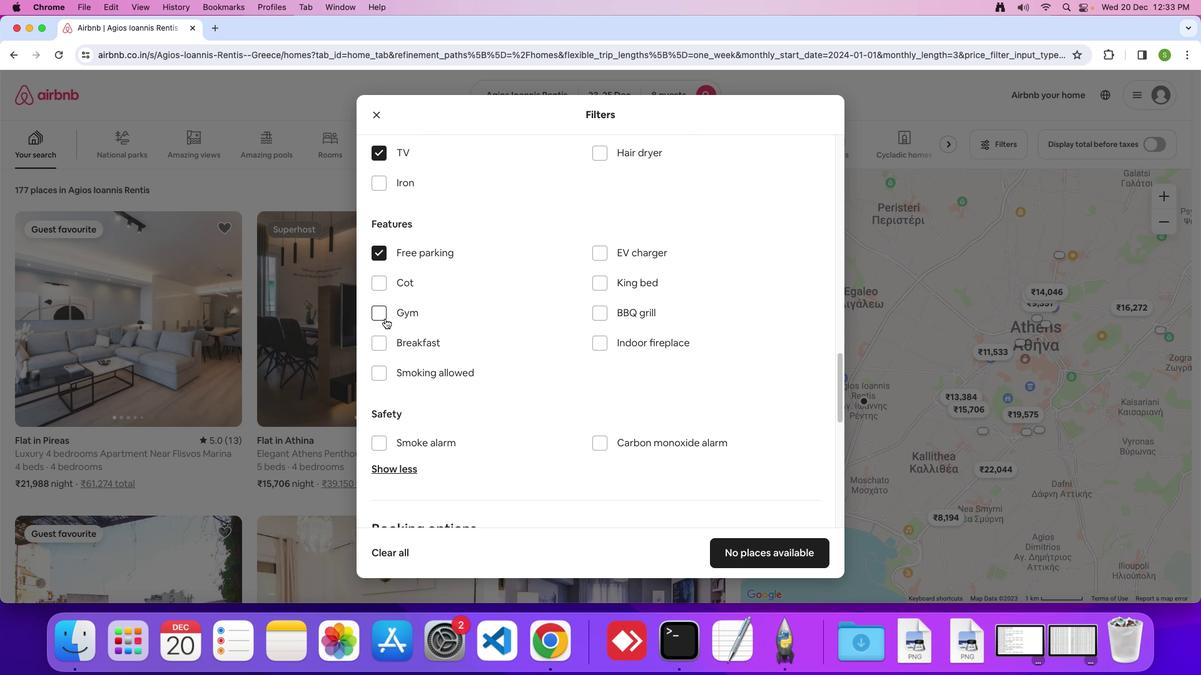 
Action: Mouse moved to (374, 342)
Screenshot: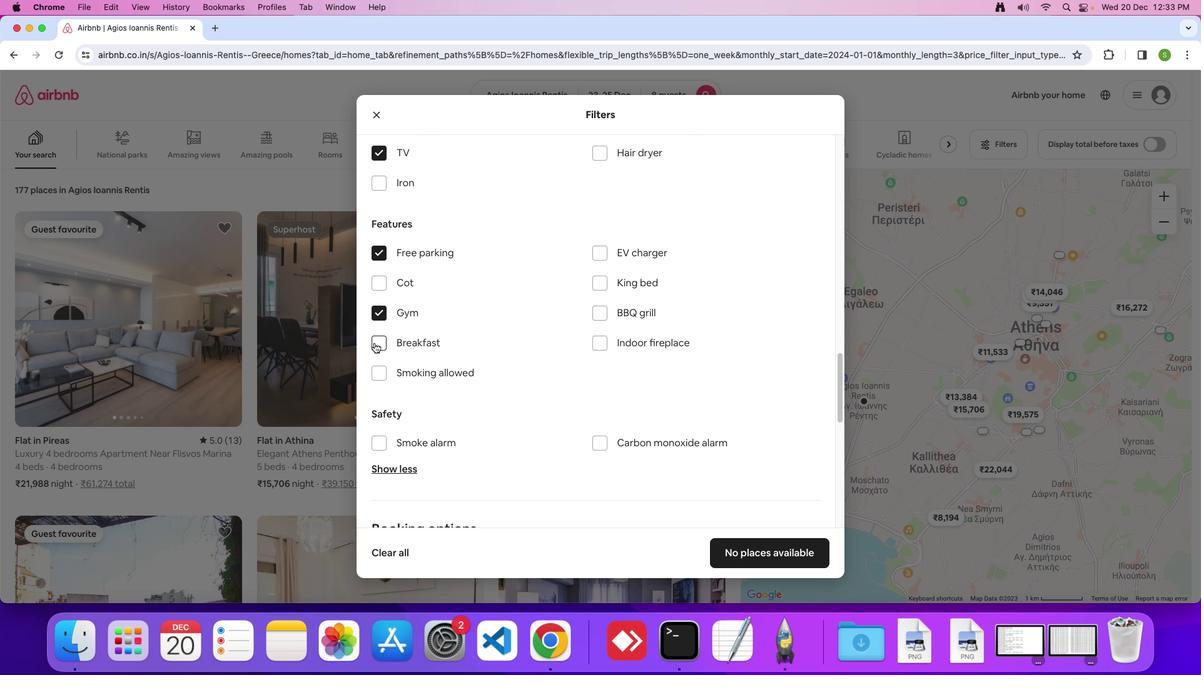 
Action: Mouse pressed left at (374, 342)
Screenshot: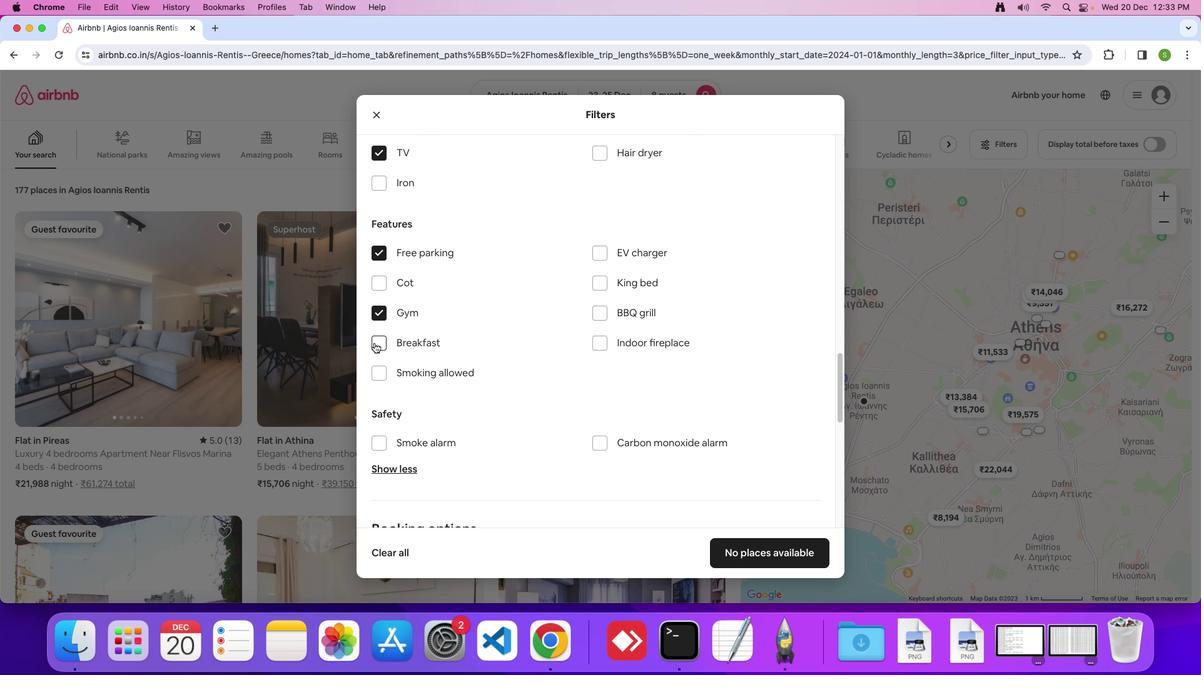 
Action: Mouse moved to (521, 332)
Screenshot: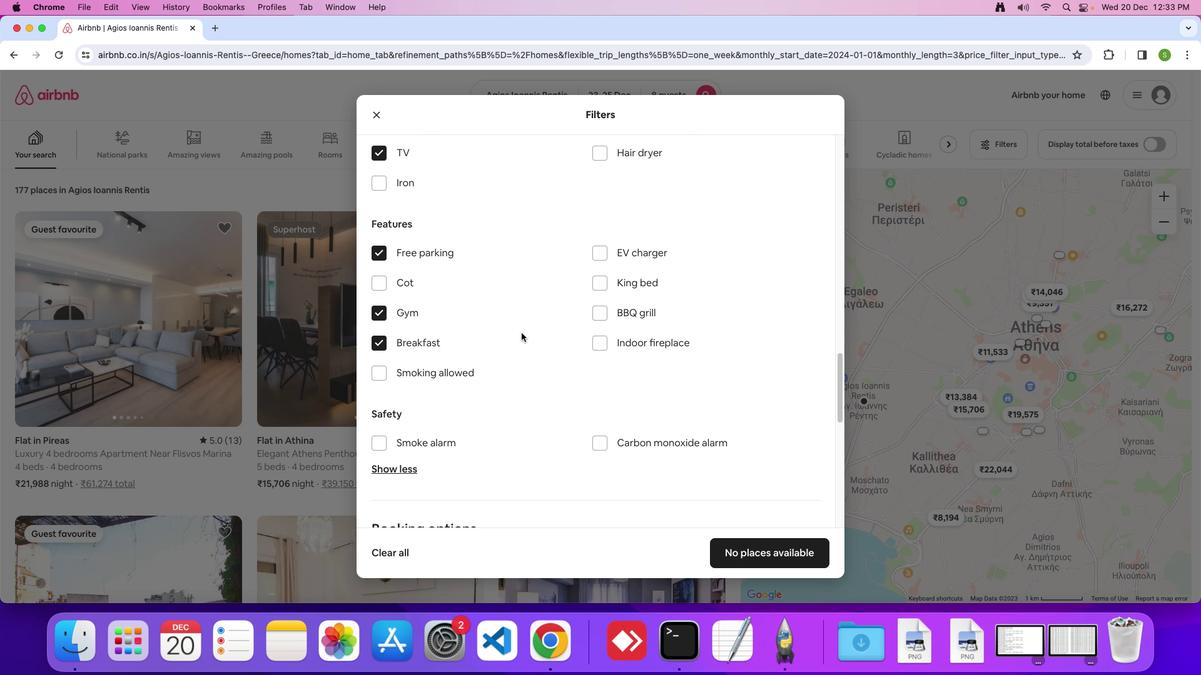 
Action: Mouse scrolled (521, 332) with delta (0, 0)
Screenshot: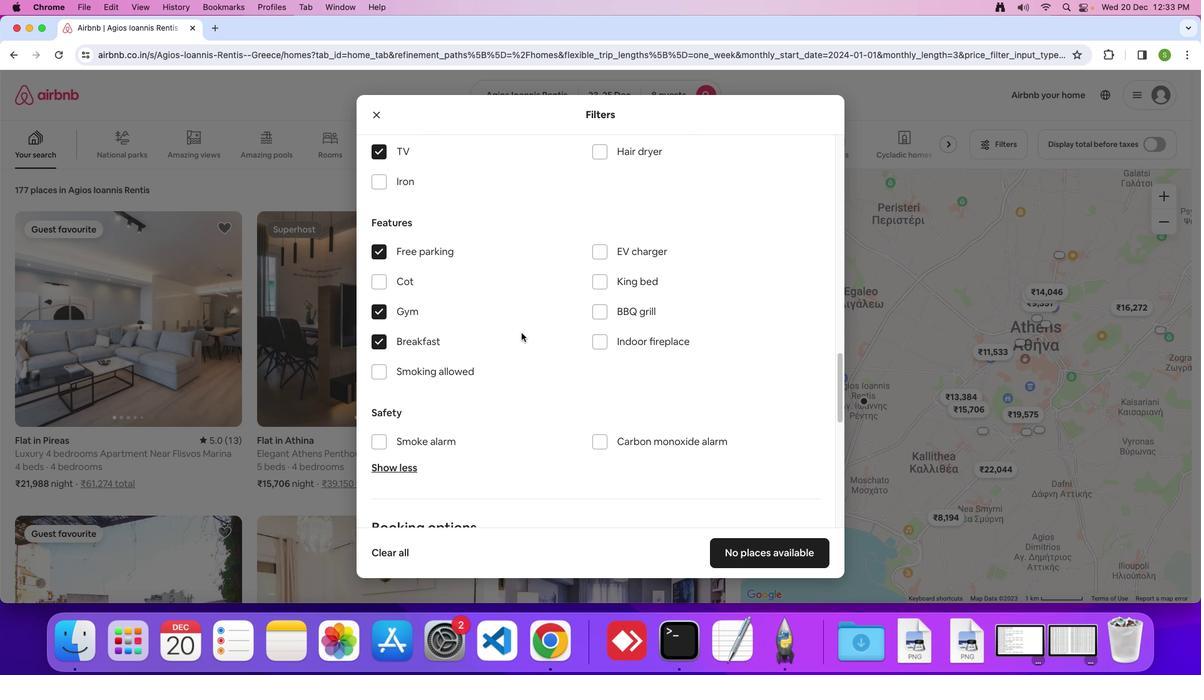 
Action: Mouse scrolled (521, 332) with delta (0, 0)
Screenshot: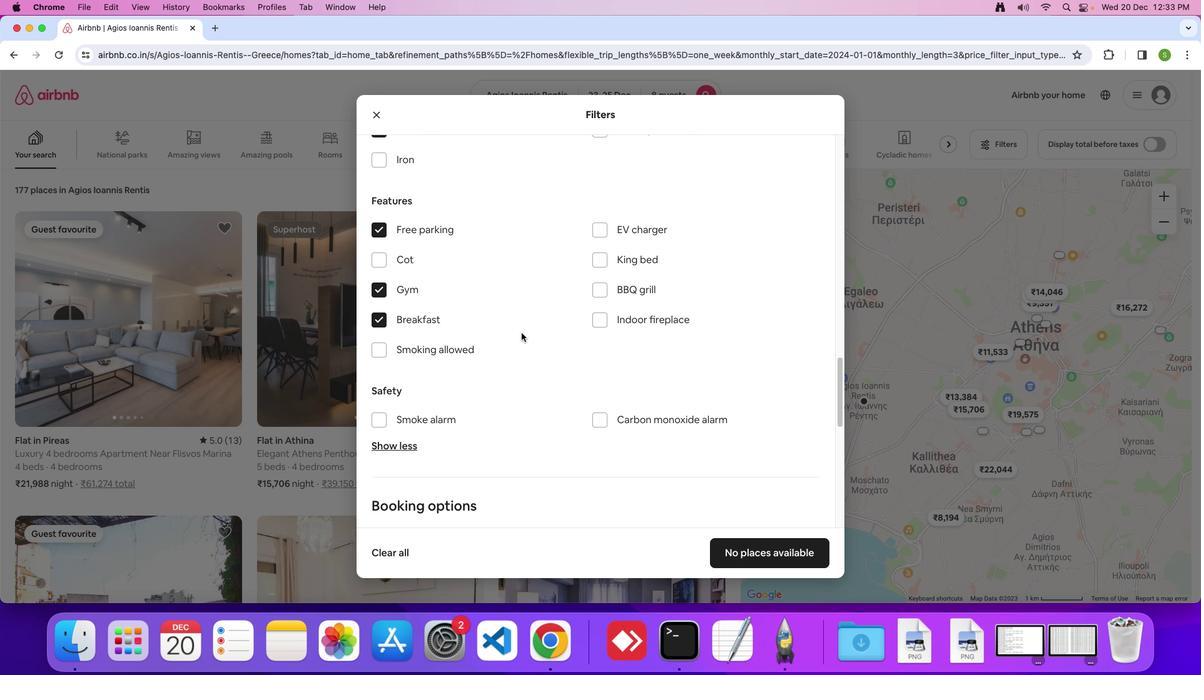 
Action: Mouse scrolled (521, 332) with delta (0, -1)
Screenshot: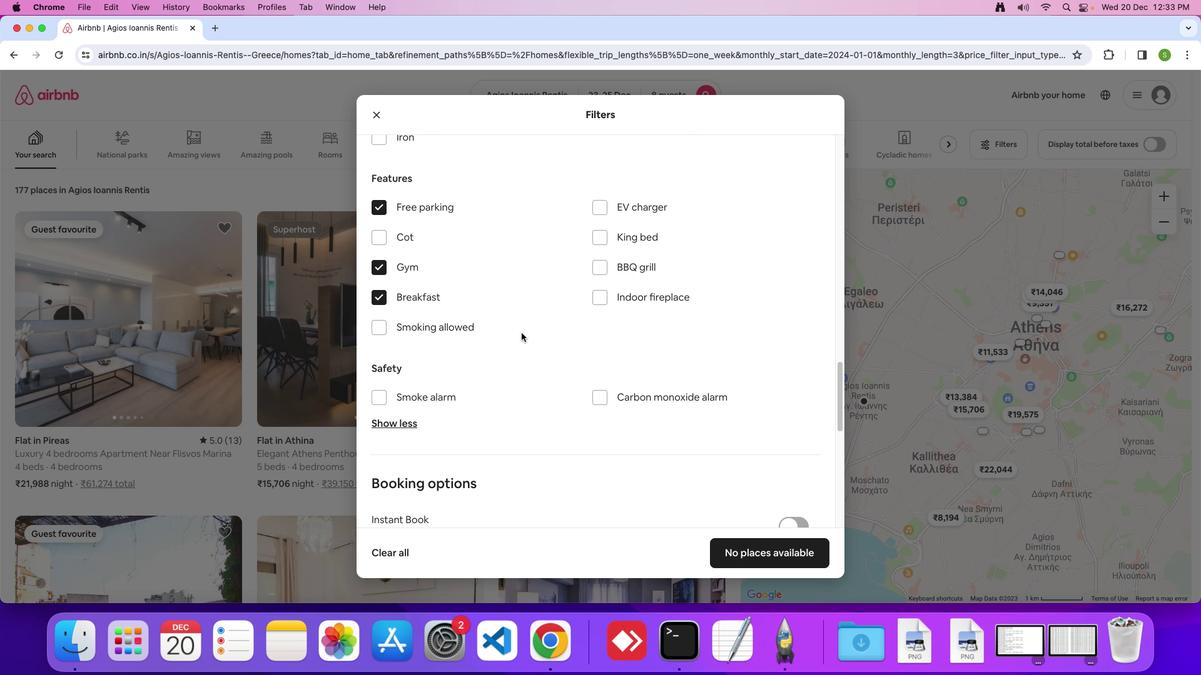 
Action: Mouse moved to (521, 332)
Screenshot: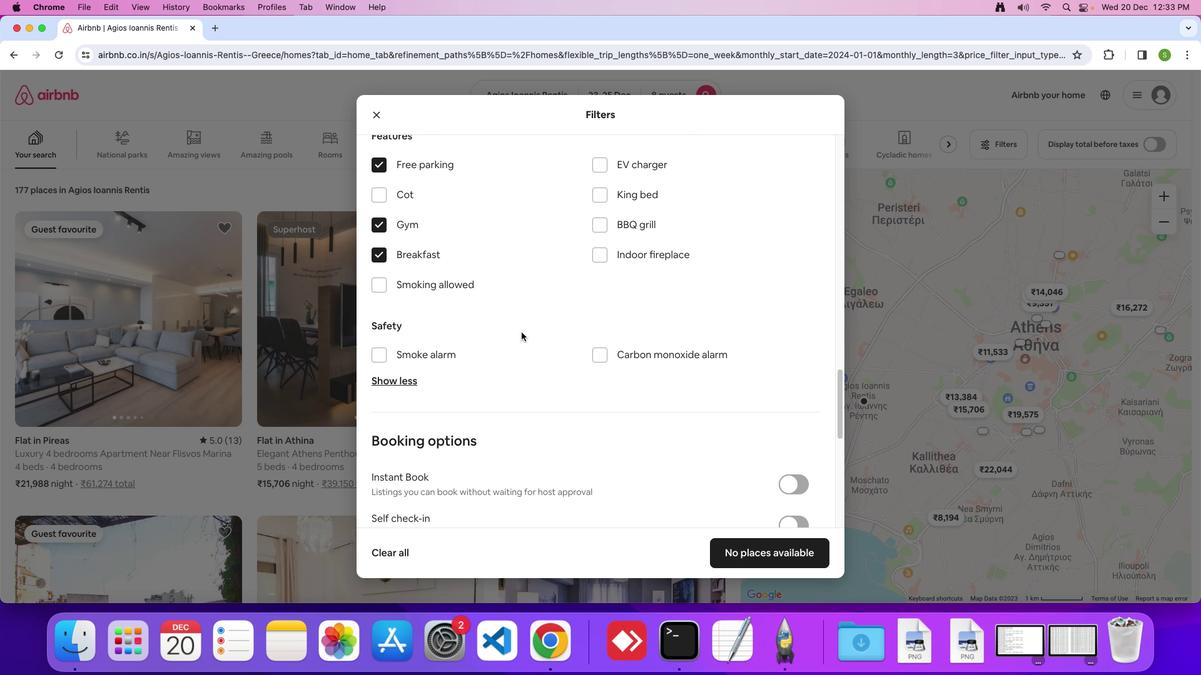 
Action: Mouse scrolled (521, 332) with delta (0, 0)
Screenshot: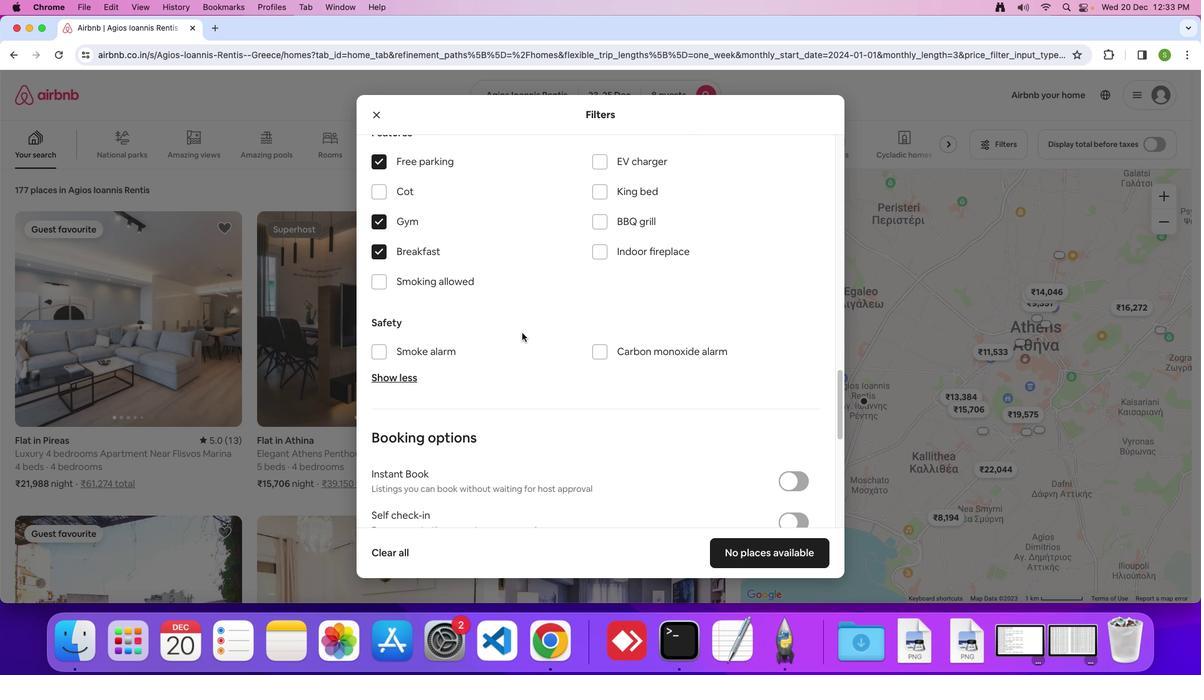 
Action: Mouse scrolled (521, 332) with delta (0, 0)
Screenshot: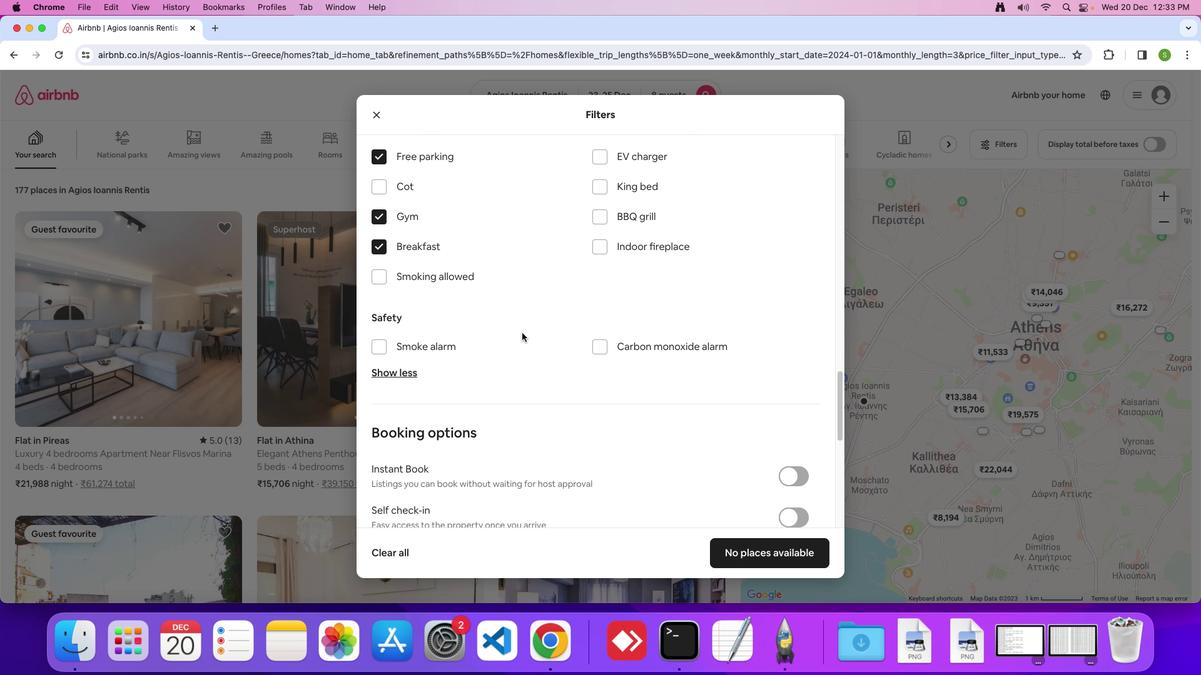 
Action: Mouse moved to (523, 333)
Screenshot: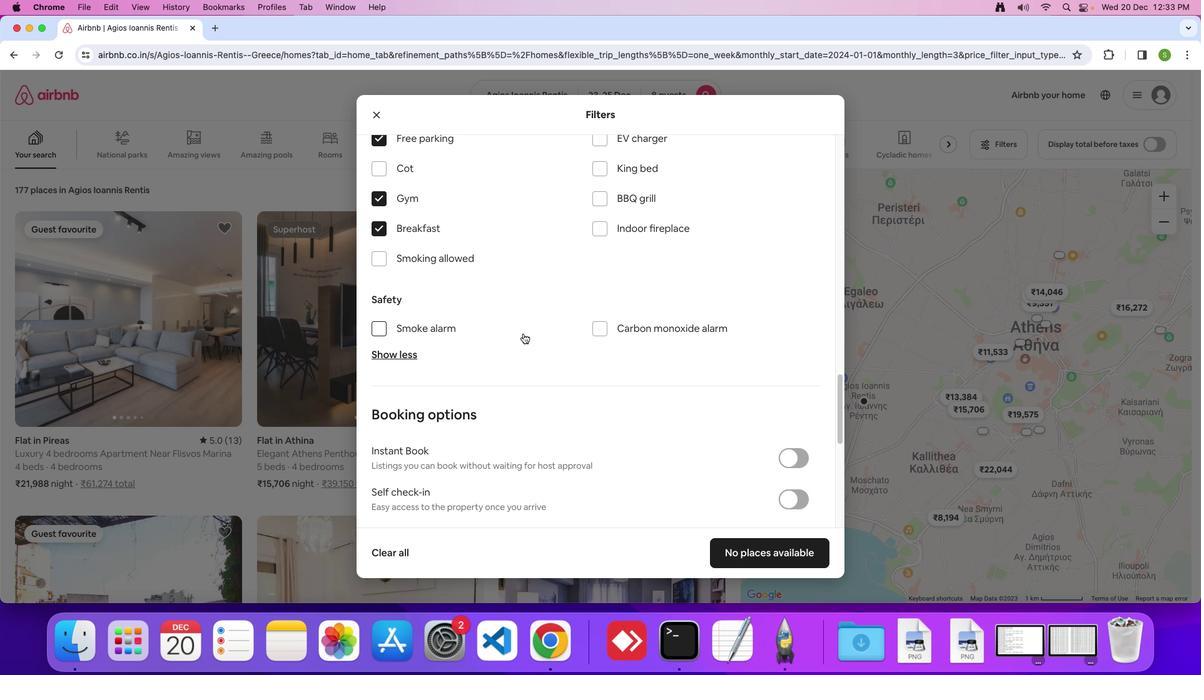 
Action: Mouse scrolled (523, 333) with delta (0, 0)
Screenshot: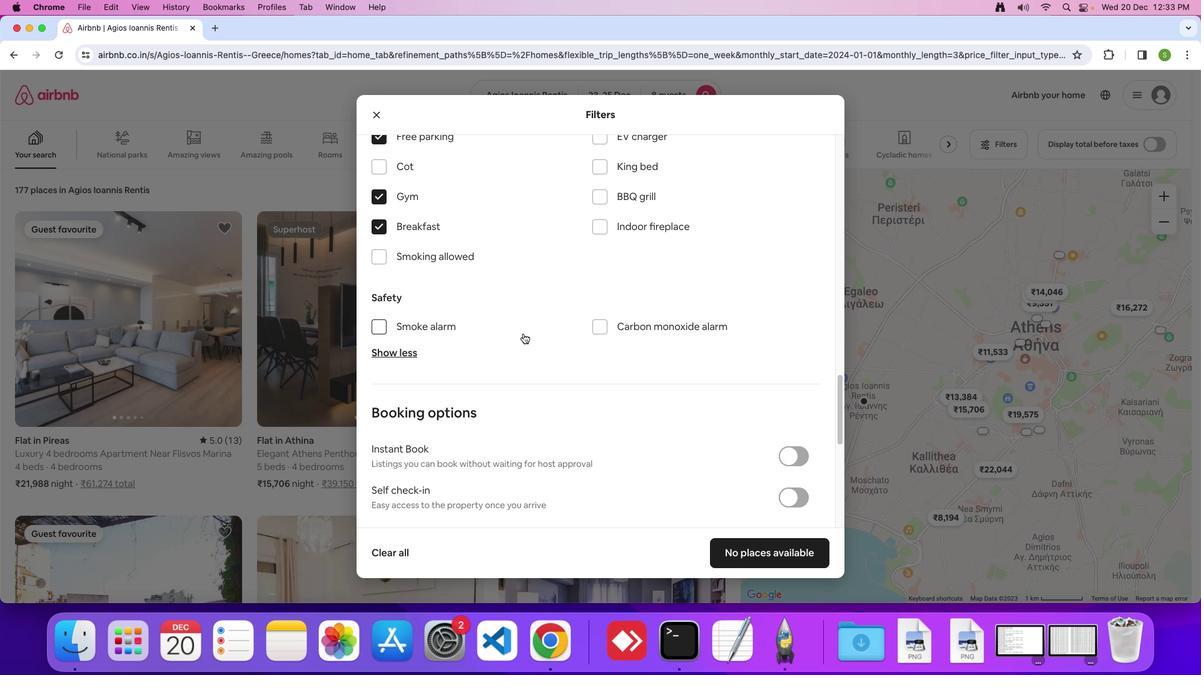 
Action: Mouse scrolled (523, 333) with delta (0, 0)
Screenshot: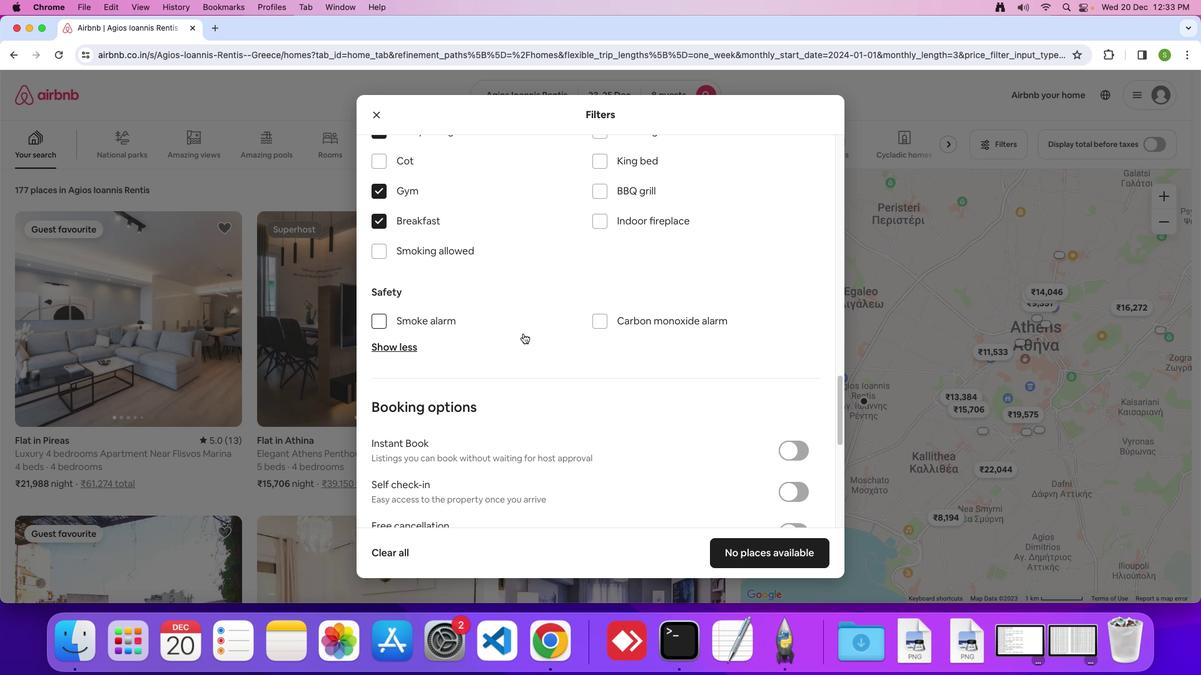 
Action: Mouse moved to (524, 334)
Screenshot: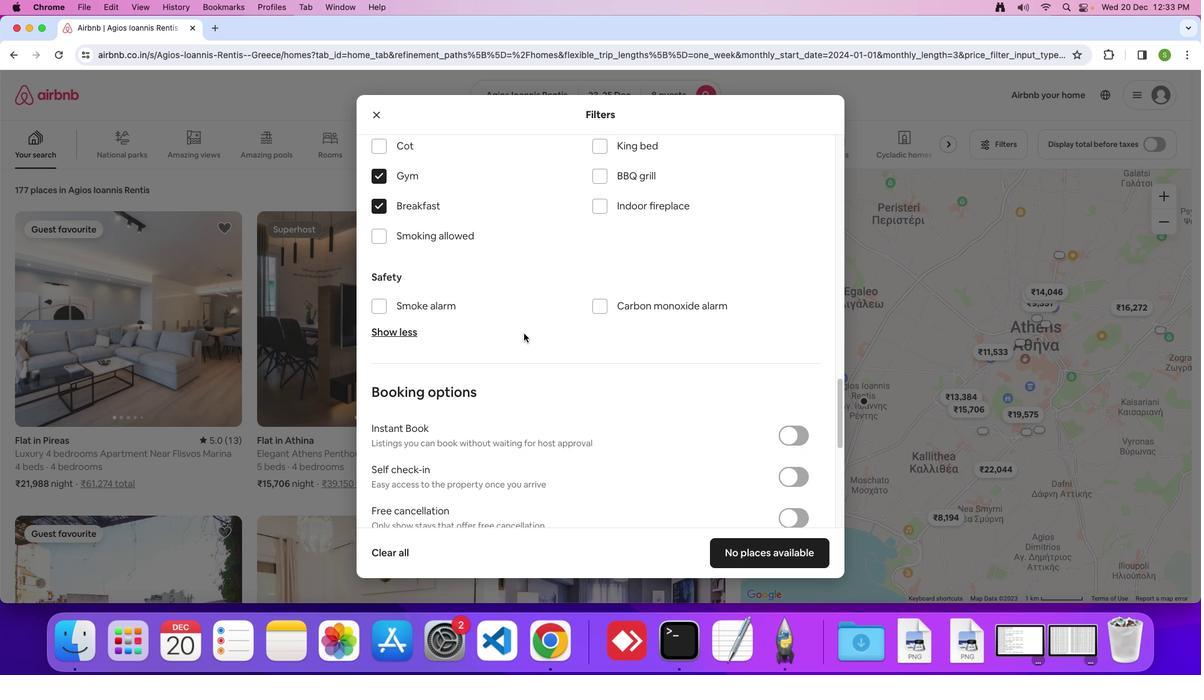 
Action: Mouse scrolled (524, 334) with delta (0, 0)
Screenshot: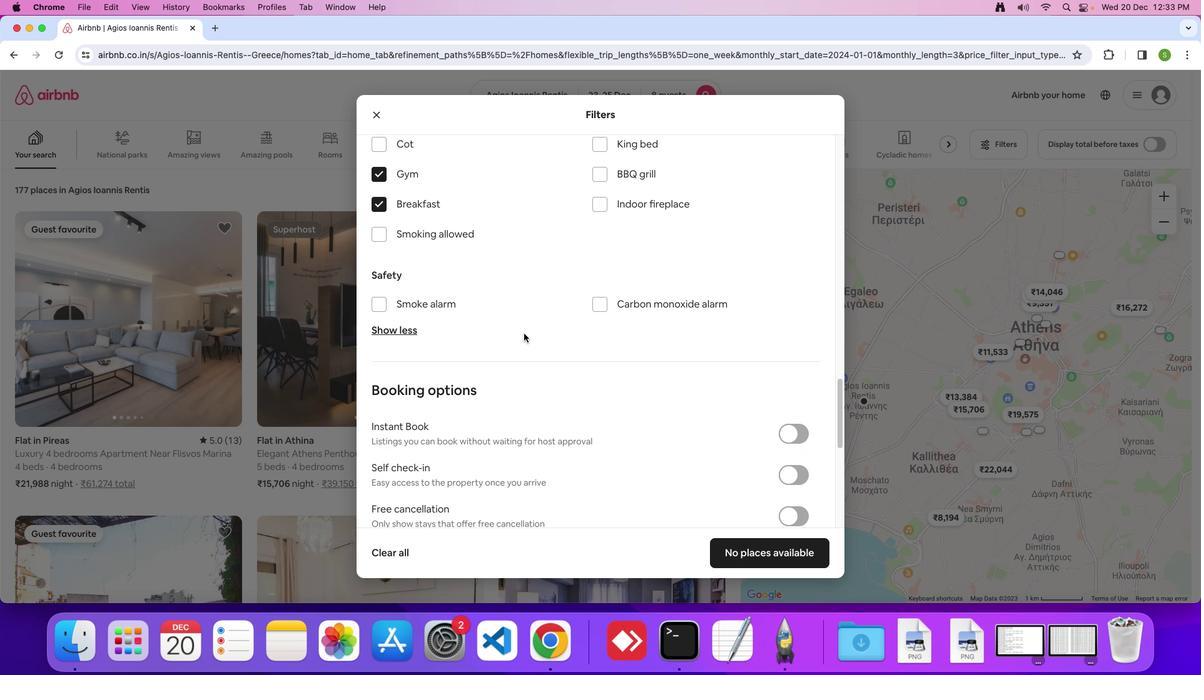 
Action: Mouse scrolled (524, 334) with delta (0, 0)
Screenshot: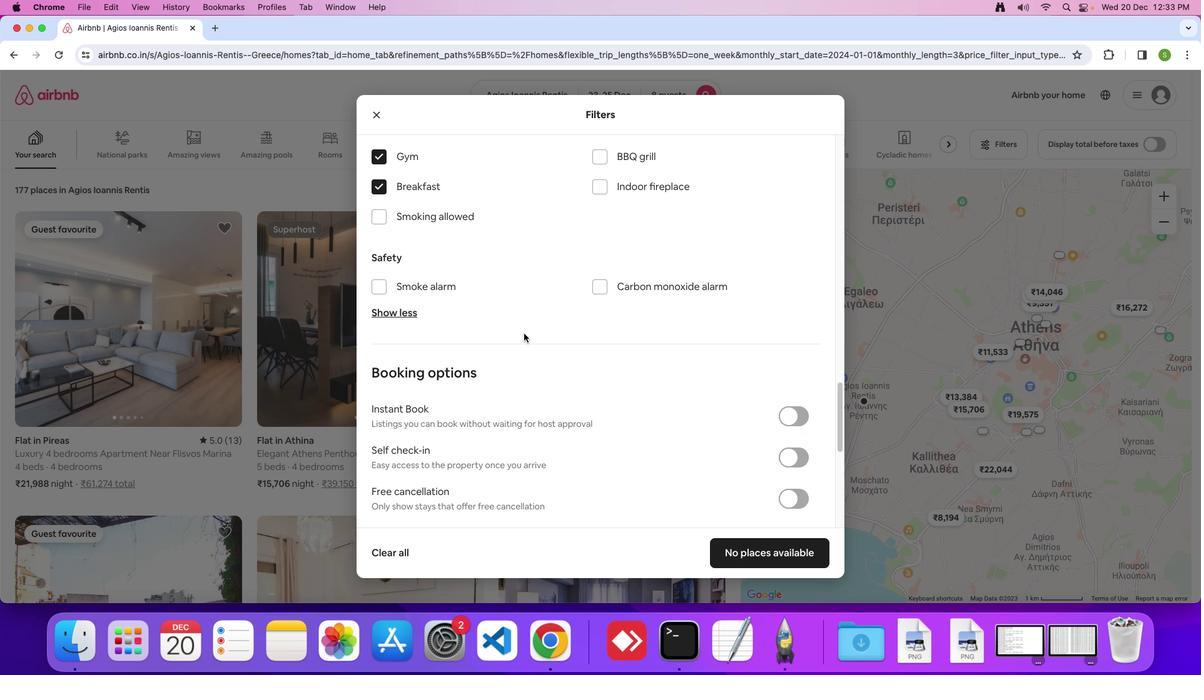 
Action: Mouse scrolled (524, 334) with delta (0, -1)
Screenshot: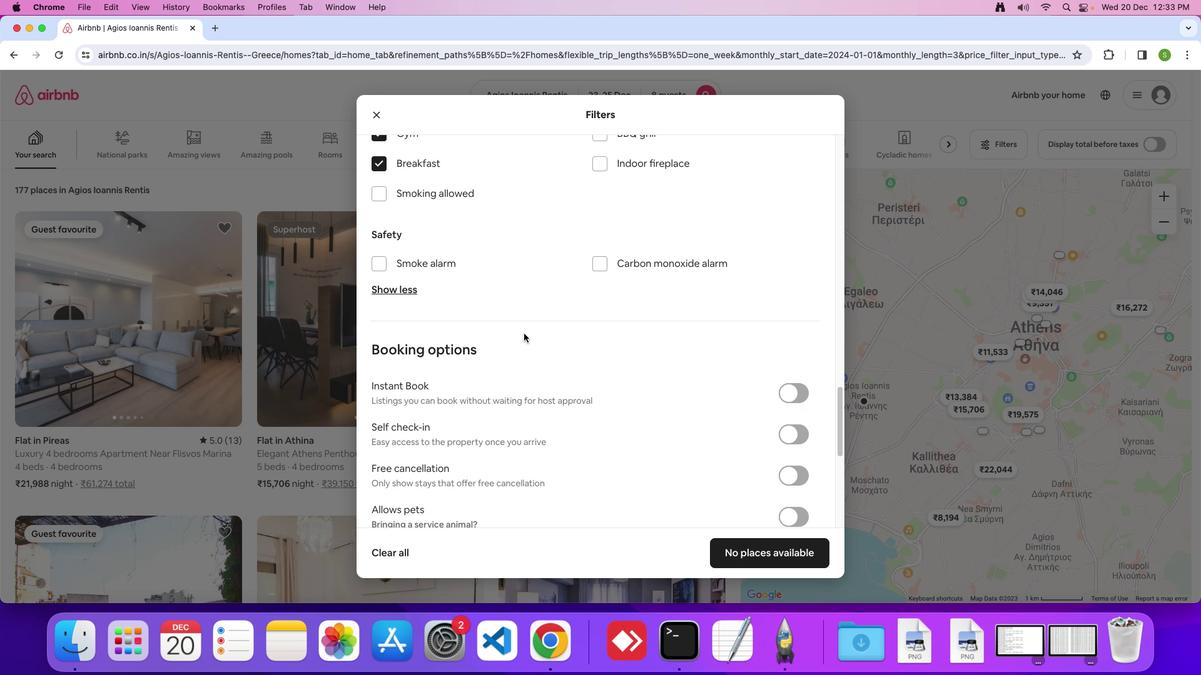 
Action: Mouse scrolled (524, 334) with delta (0, 0)
Screenshot: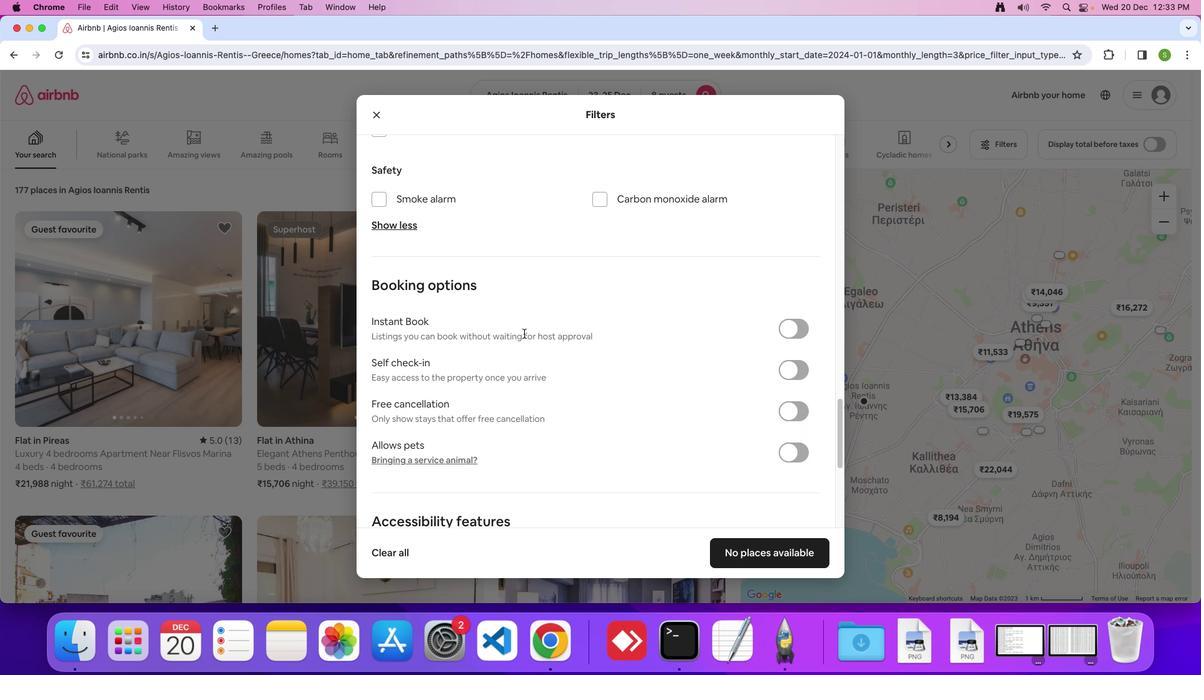 
Action: Mouse scrolled (524, 334) with delta (0, 0)
Screenshot: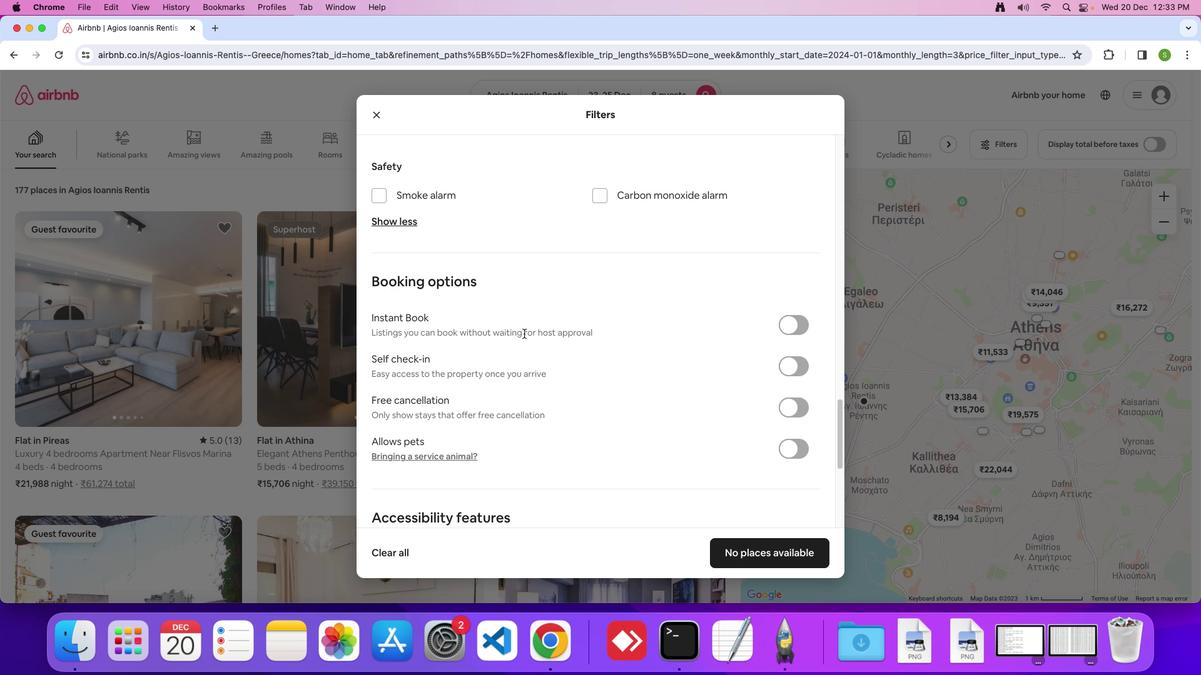 
Action: Mouse moved to (524, 334)
Screenshot: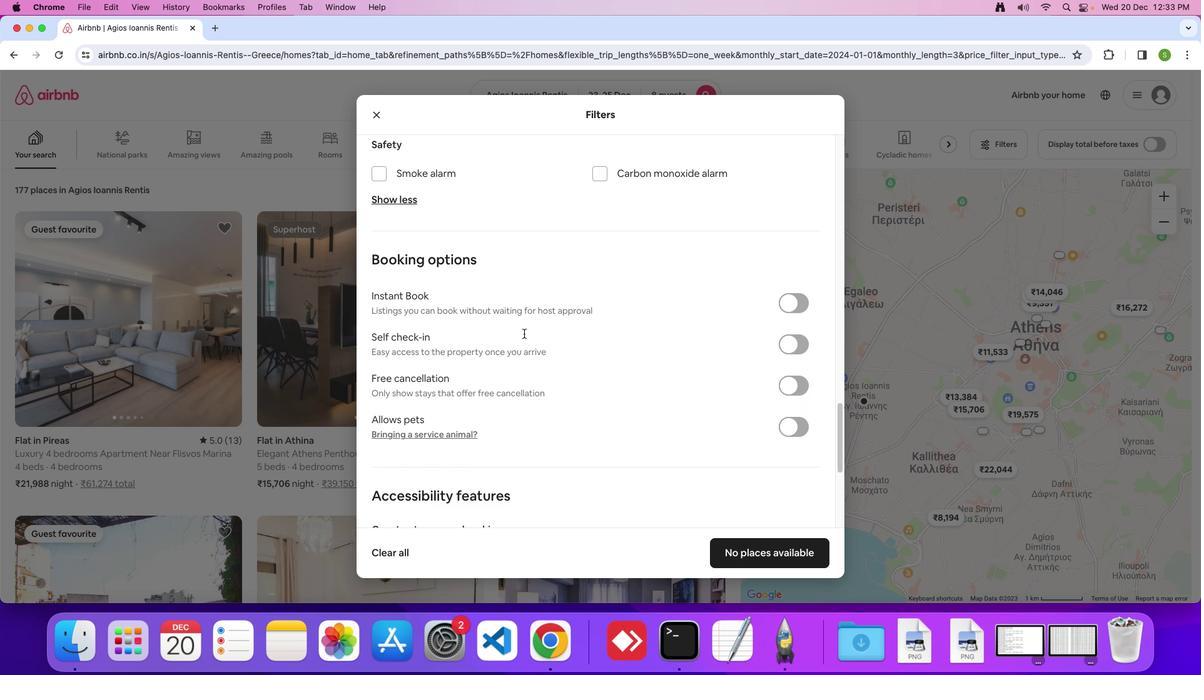 
Action: Mouse scrolled (524, 334) with delta (0, -1)
Screenshot: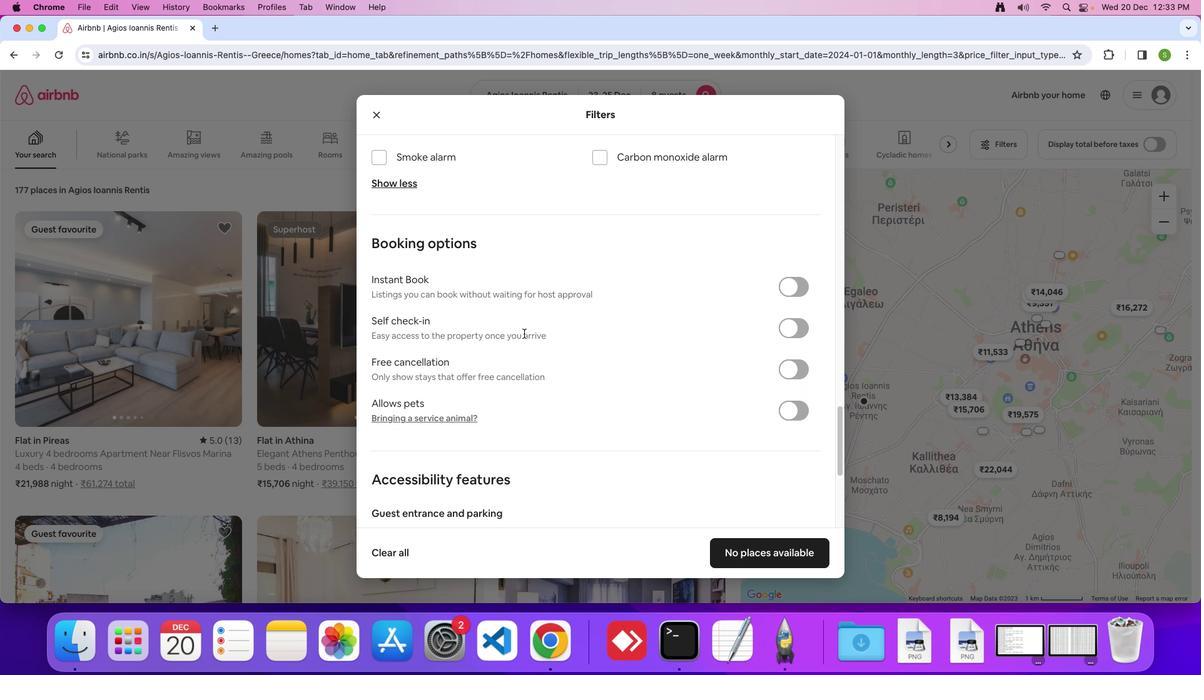 
Action: Mouse moved to (524, 334)
Screenshot: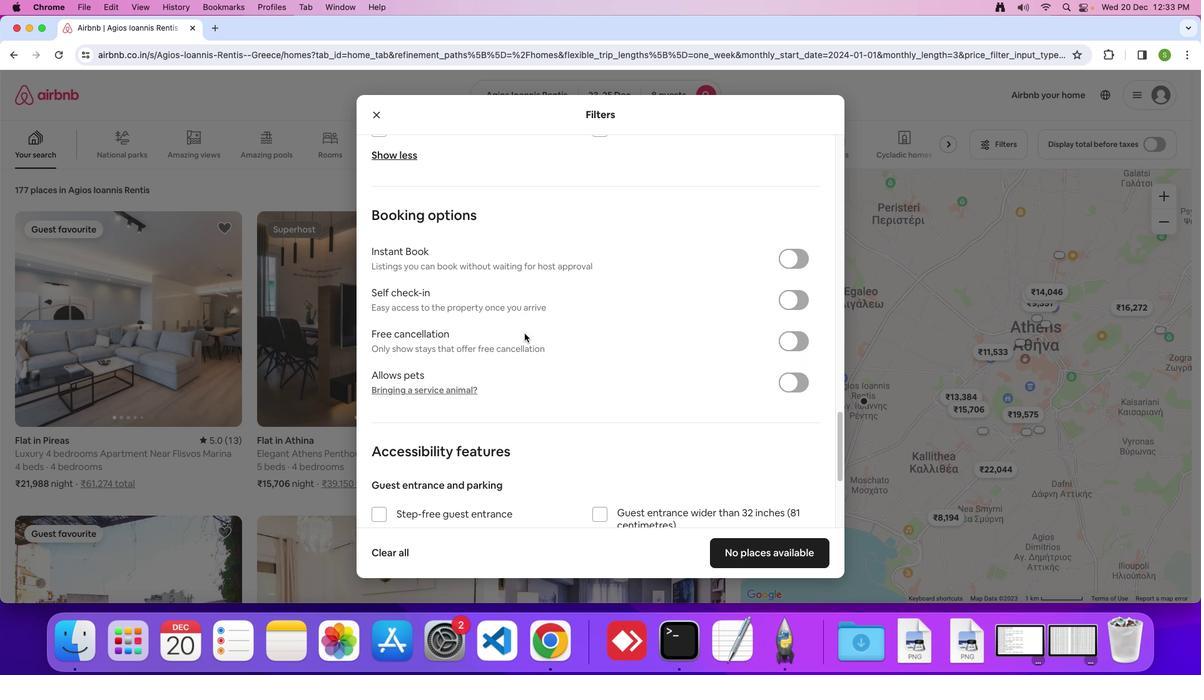 
Action: Mouse scrolled (524, 334) with delta (0, 0)
Screenshot: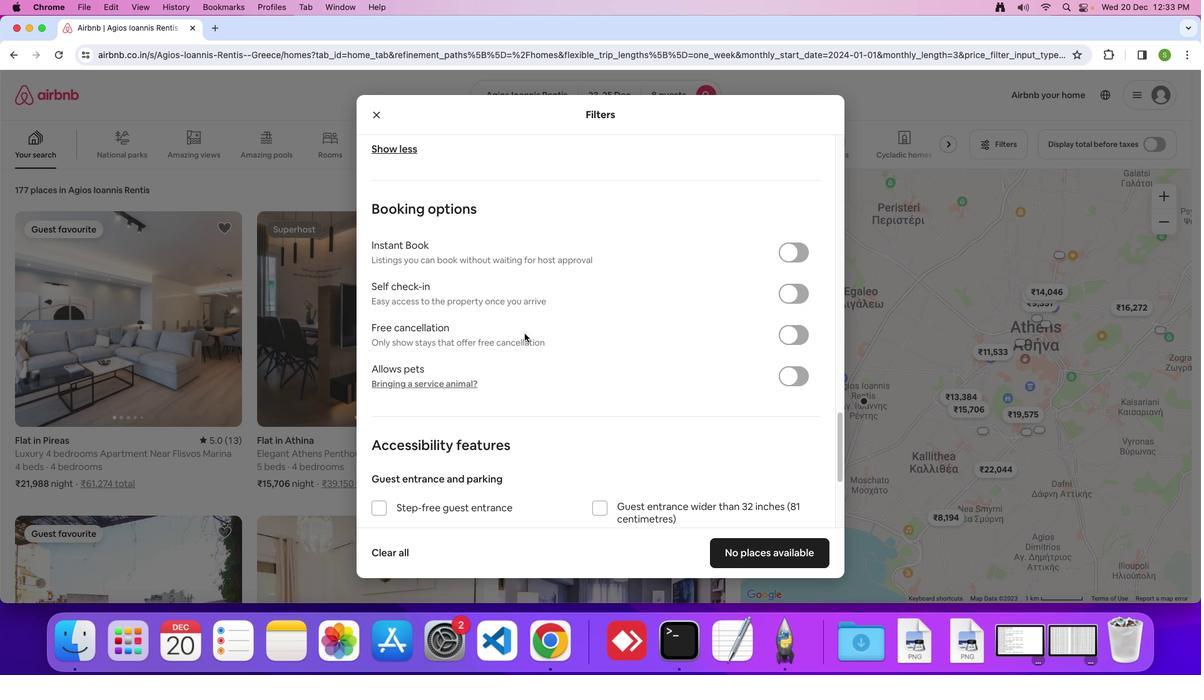 
Action: Mouse scrolled (524, 334) with delta (0, 0)
Screenshot: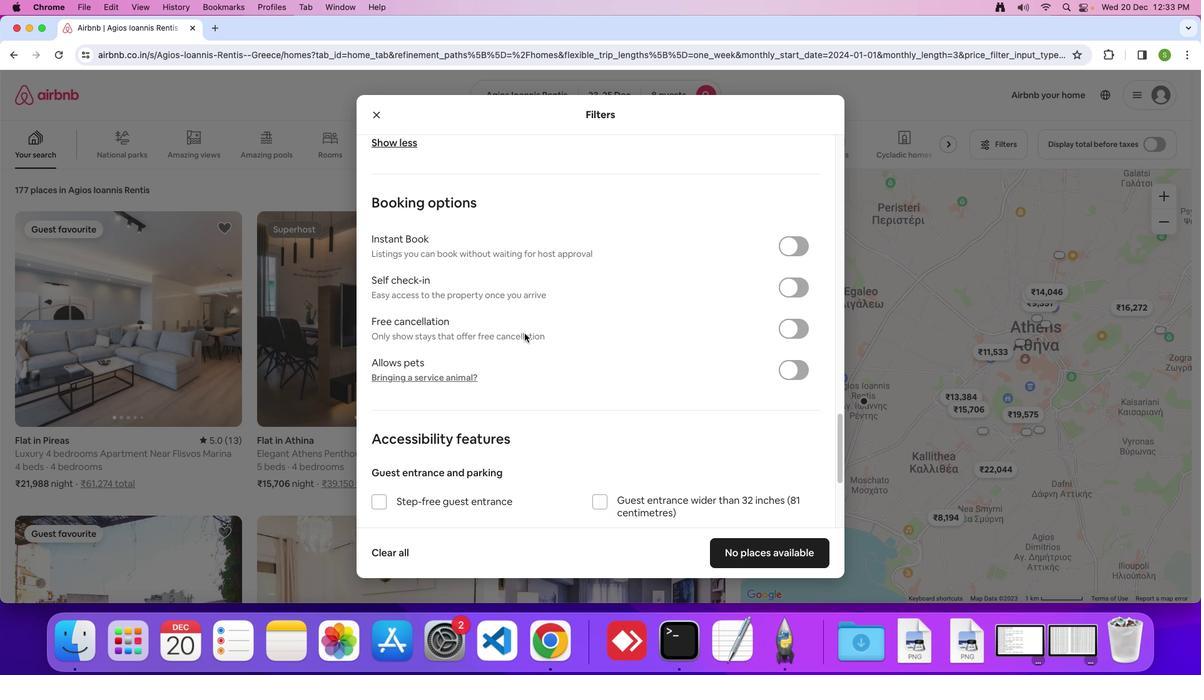 
Action: Mouse moved to (554, 336)
Screenshot: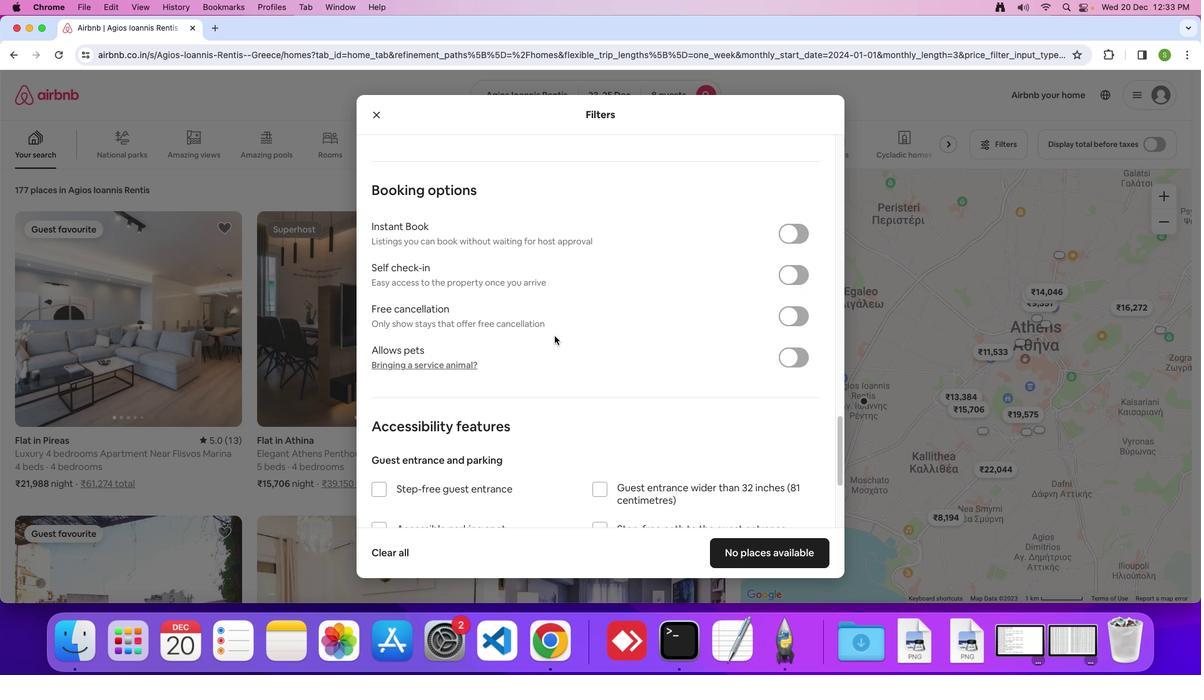 
Action: Mouse scrolled (554, 336) with delta (0, 0)
Screenshot: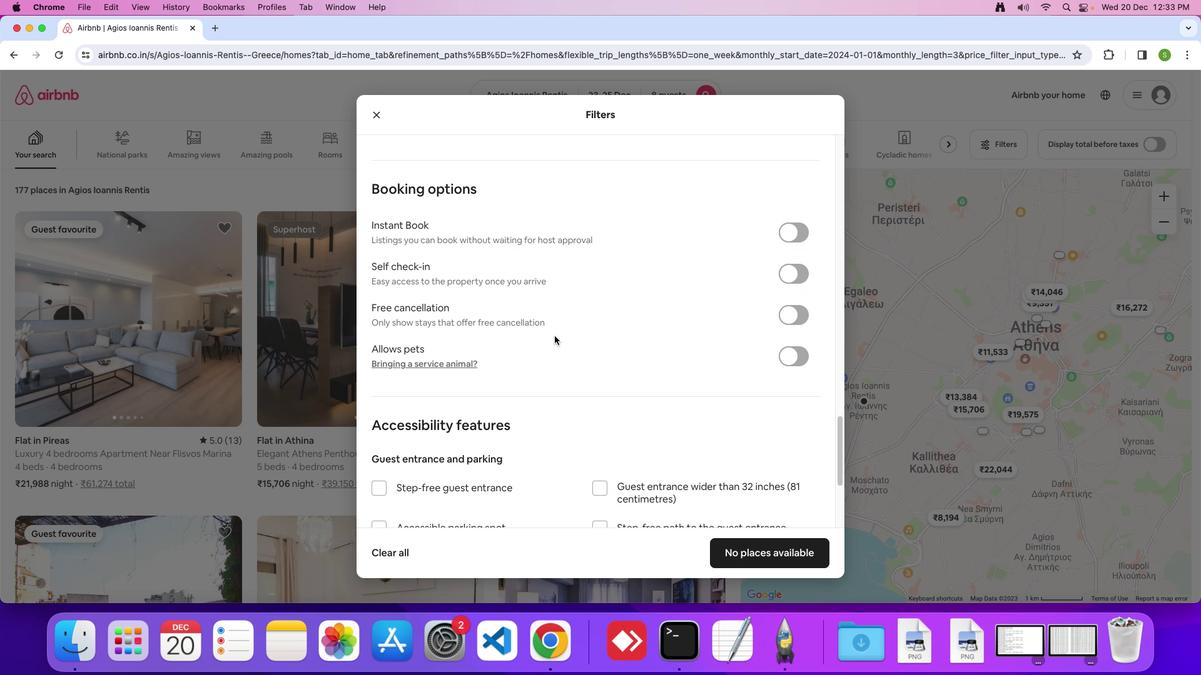 
Action: Mouse scrolled (554, 336) with delta (0, 0)
Screenshot: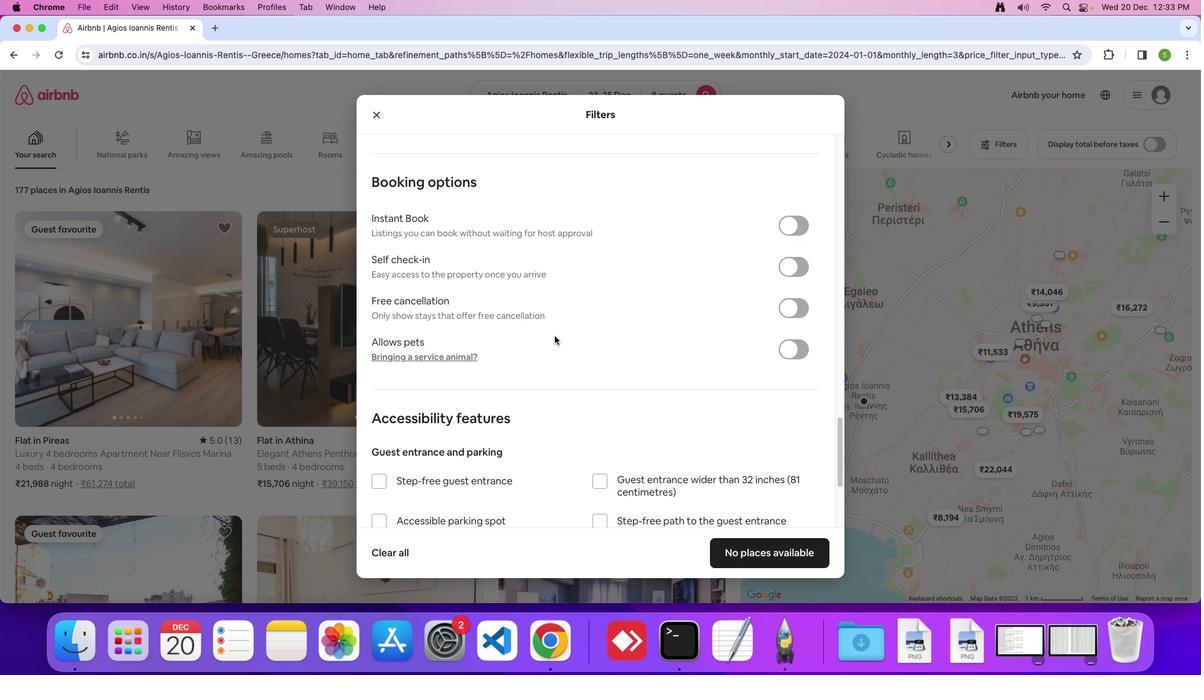 
Action: Mouse scrolled (554, 336) with delta (0, 0)
Screenshot: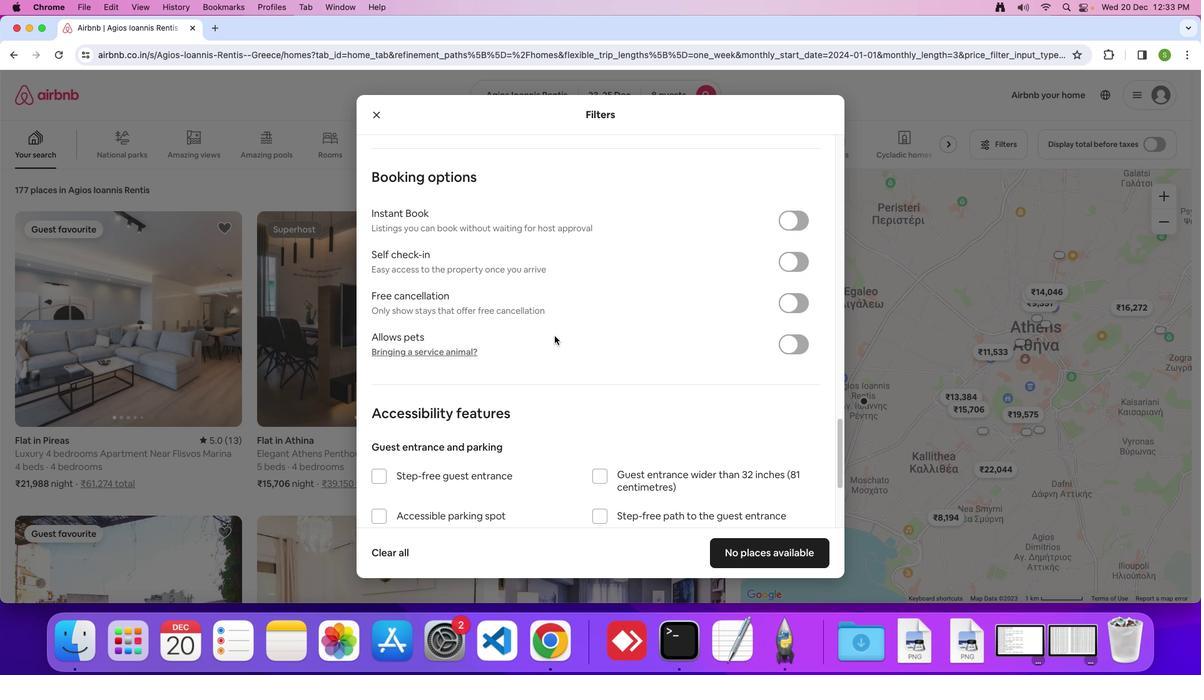 
Action: Mouse scrolled (554, 336) with delta (0, 0)
Screenshot: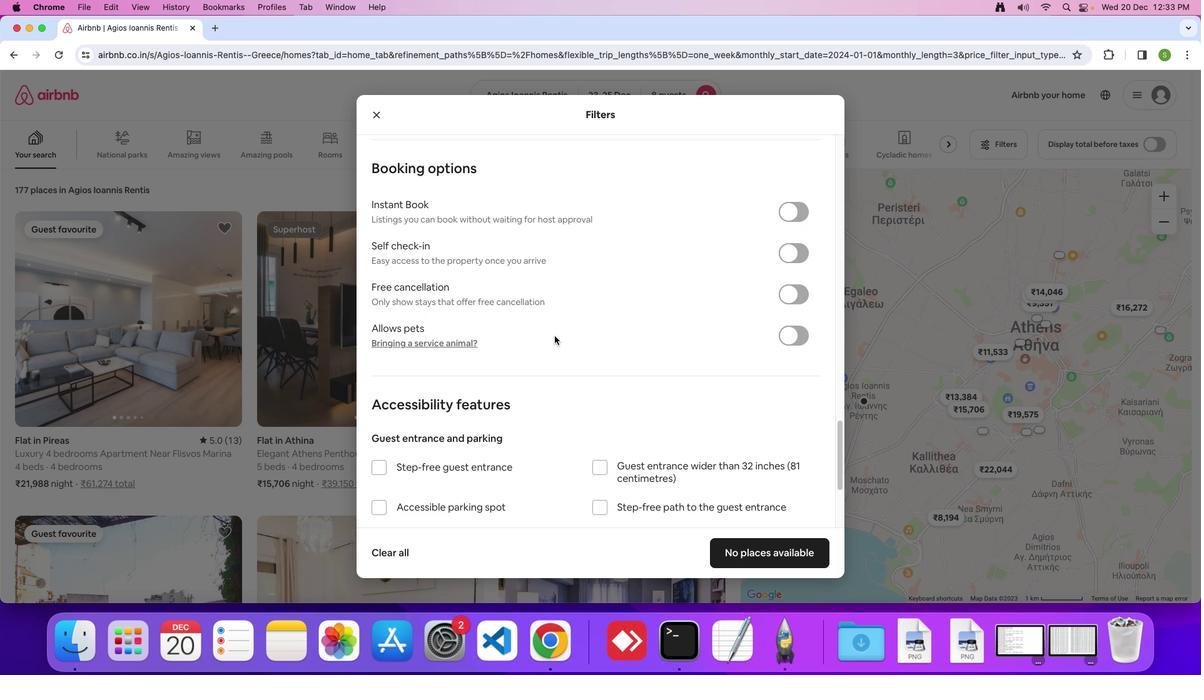 
Action: Mouse scrolled (554, 336) with delta (0, 0)
Screenshot: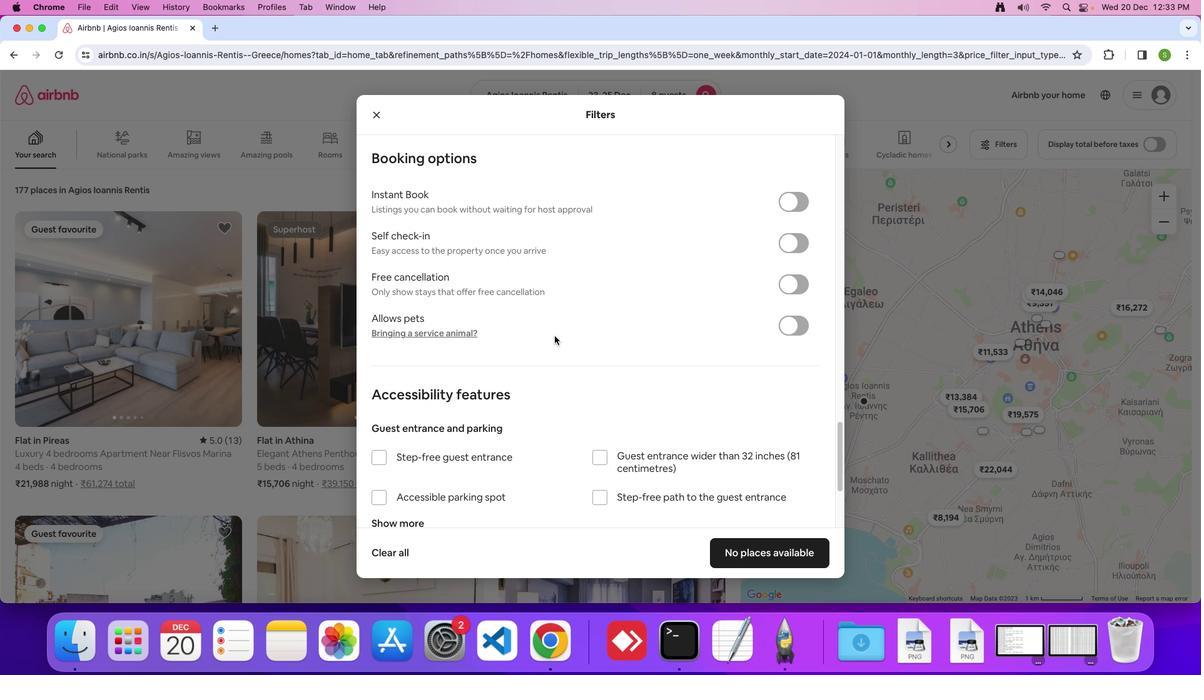 
Action: Mouse scrolled (554, 336) with delta (0, 0)
Screenshot: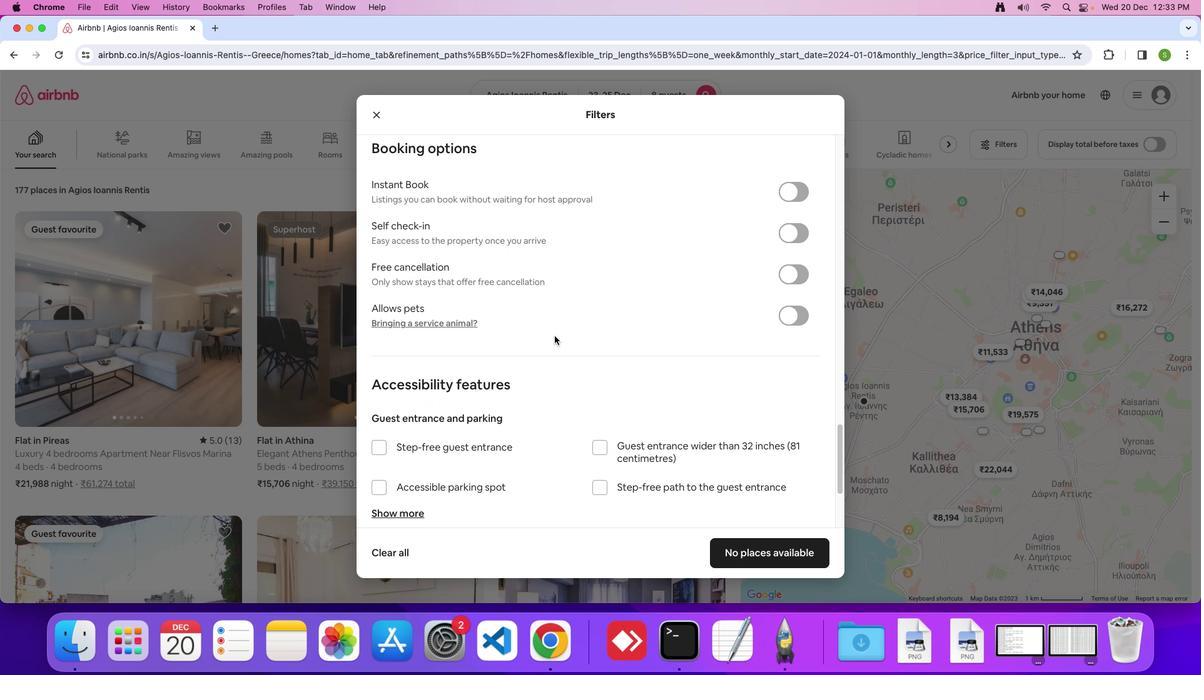 
Action: Mouse scrolled (554, 336) with delta (0, 0)
Screenshot: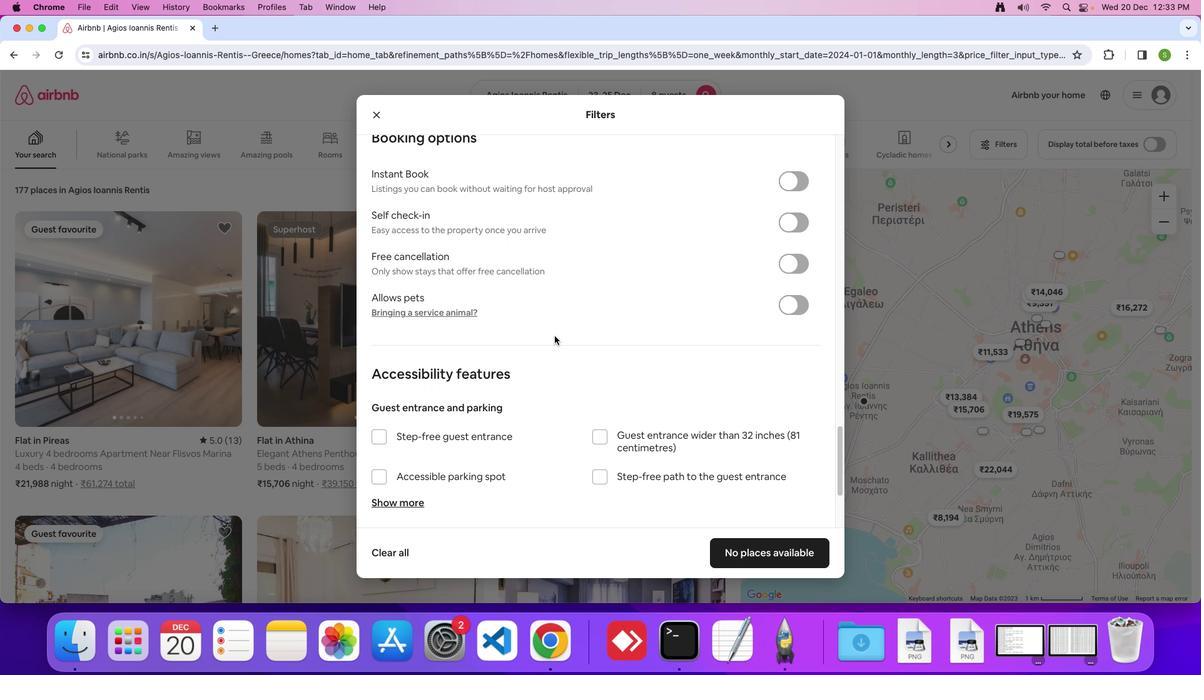 
Action: Mouse scrolled (554, 336) with delta (0, 0)
Screenshot: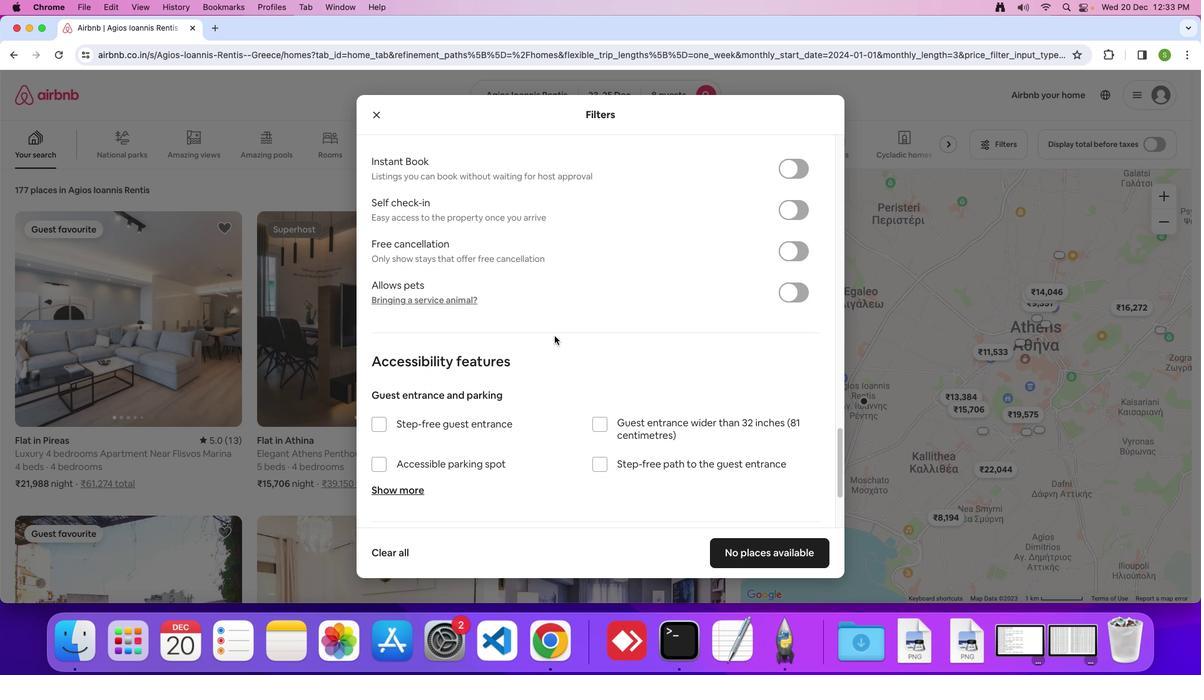 
Action: Mouse scrolled (554, 336) with delta (0, 0)
Screenshot: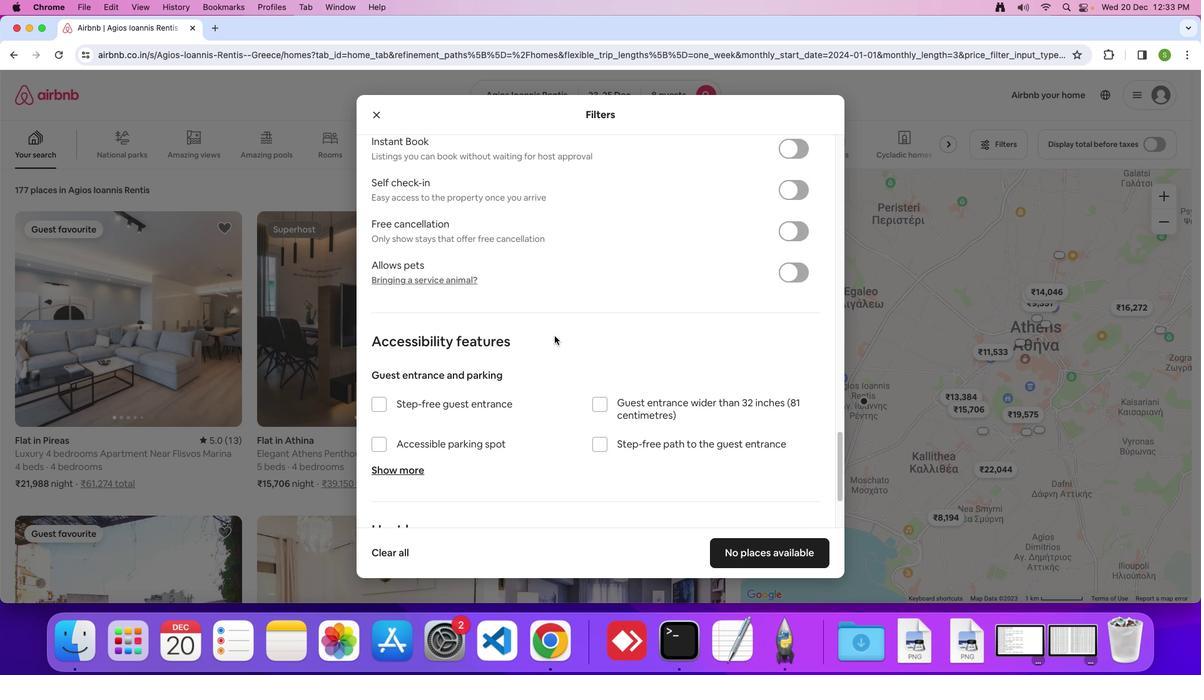 
Action: Mouse scrolled (554, 336) with delta (0, -1)
Screenshot: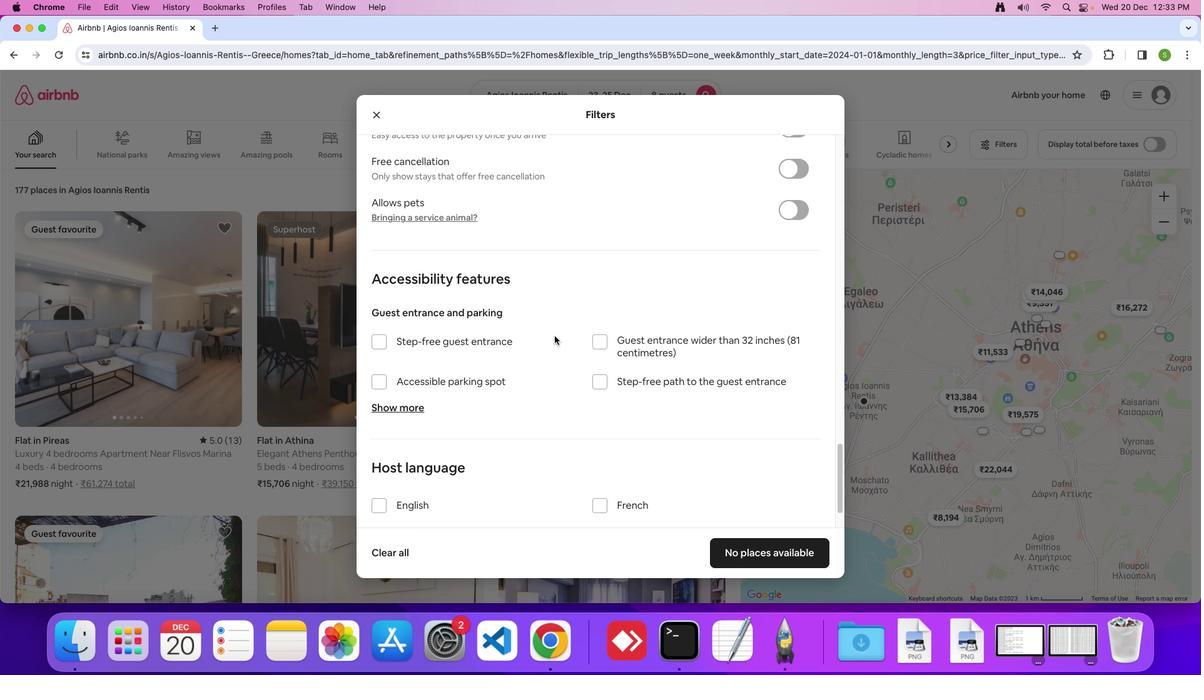 
Action: Mouse scrolled (554, 336) with delta (0, 0)
Screenshot: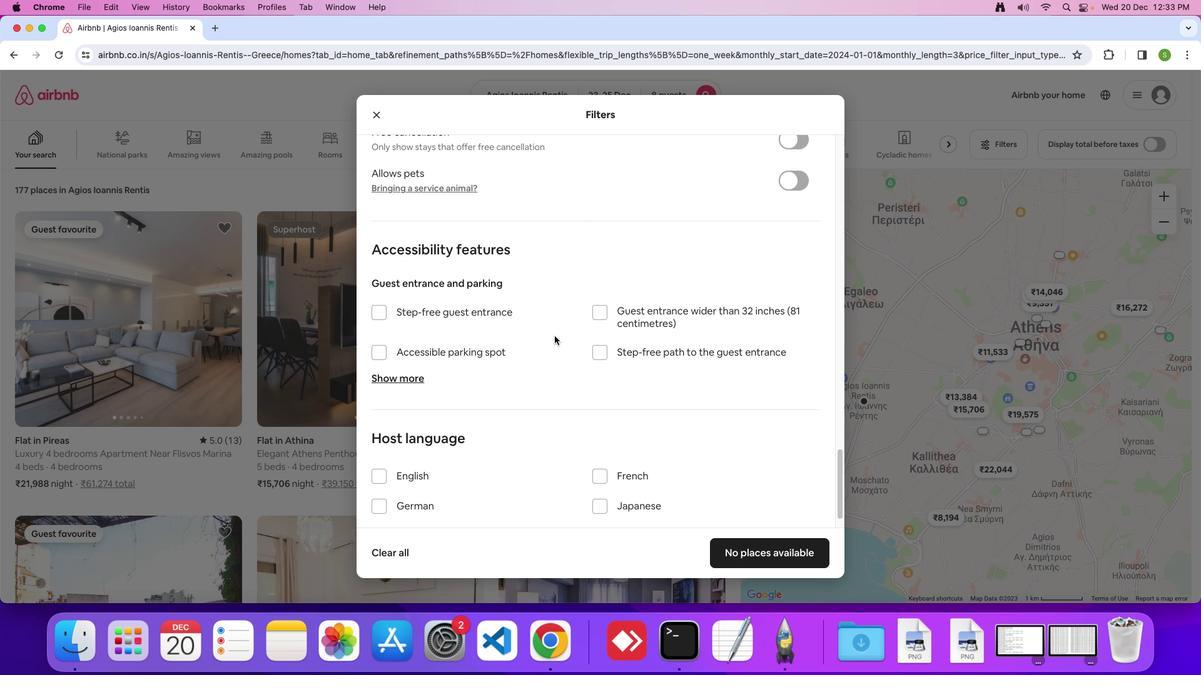 
Action: Mouse scrolled (554, 336) with delta (0, 0)
Screenshot: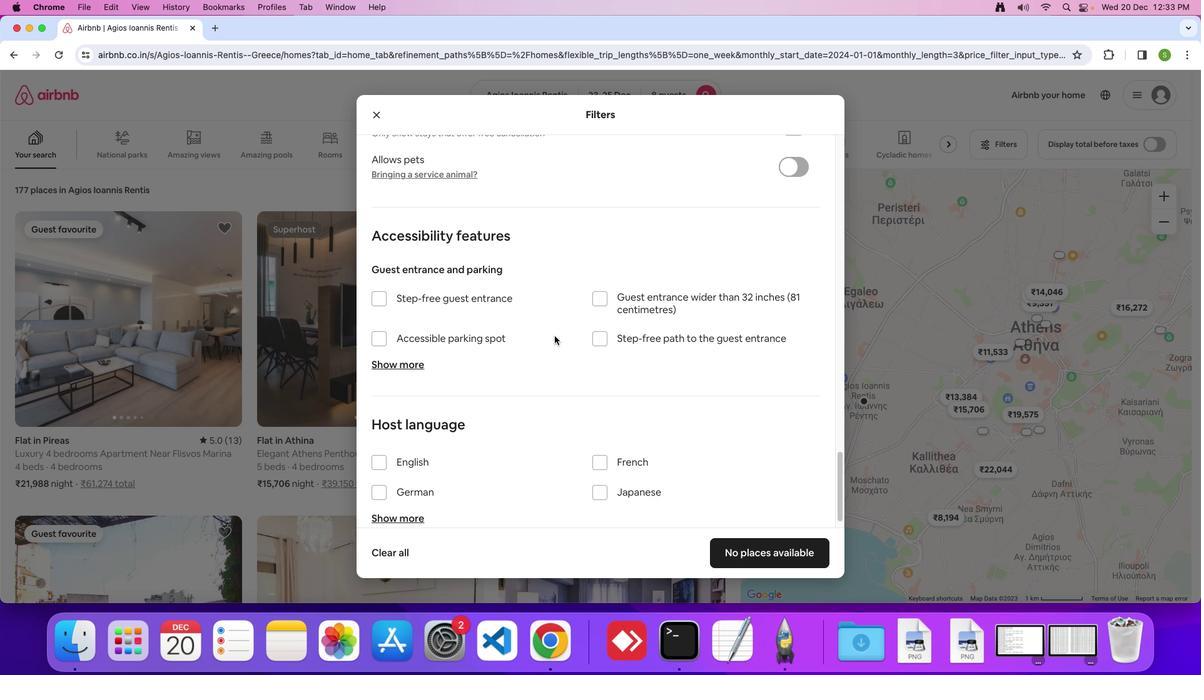 
Action: Mouse scrolled (554, 336) with delta (0, -1)
Screenshot: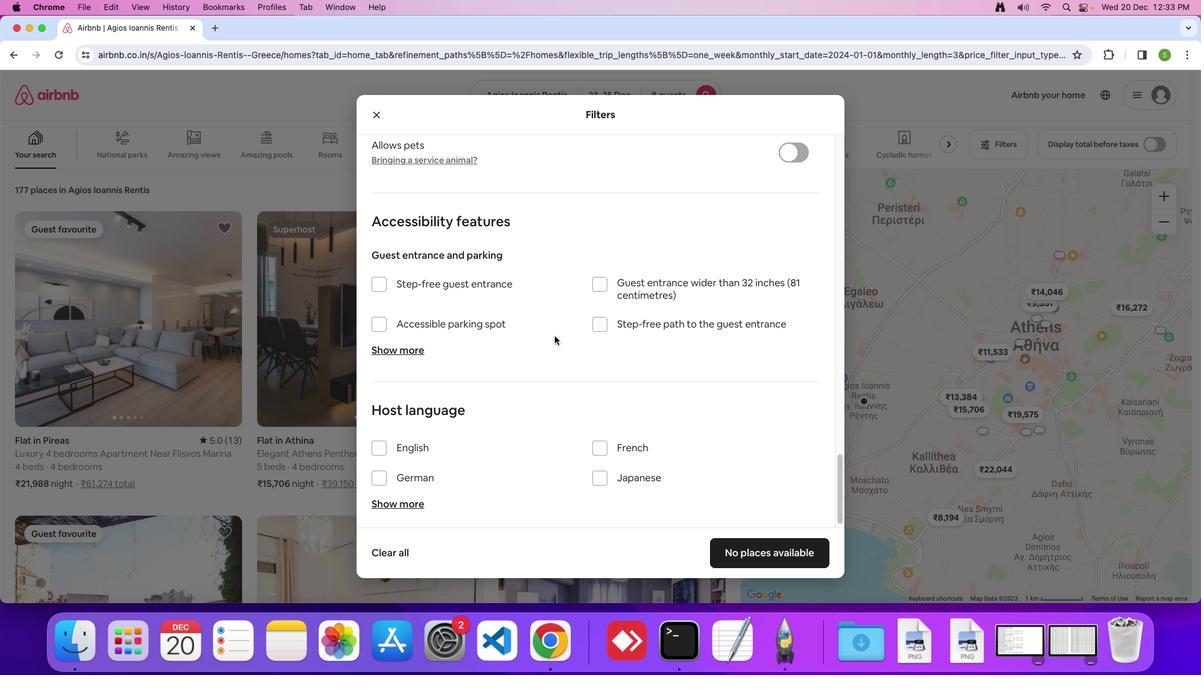 
Action: Mouse scrolled (554, 336) with delta (0, 0)
Screenshot: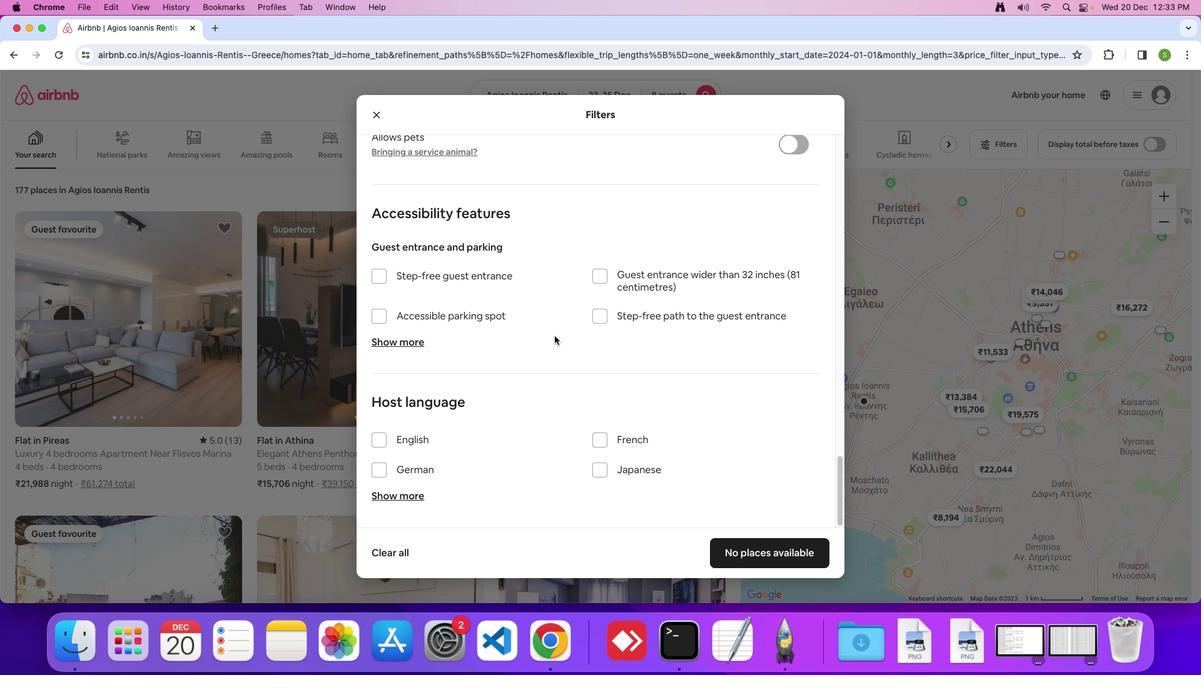 
Action: Mouse scrolled (554, 336) with delta (0, 0)
Screenshot: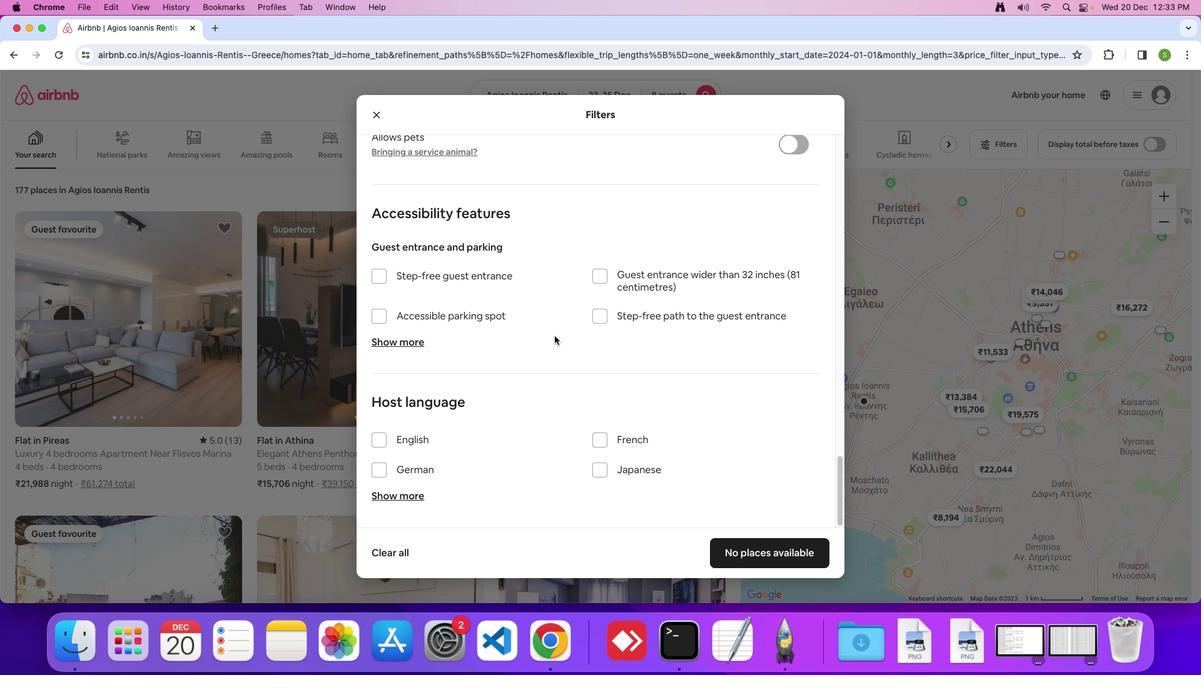 
Action: Mouse moved to (767, 558)
Screenshot: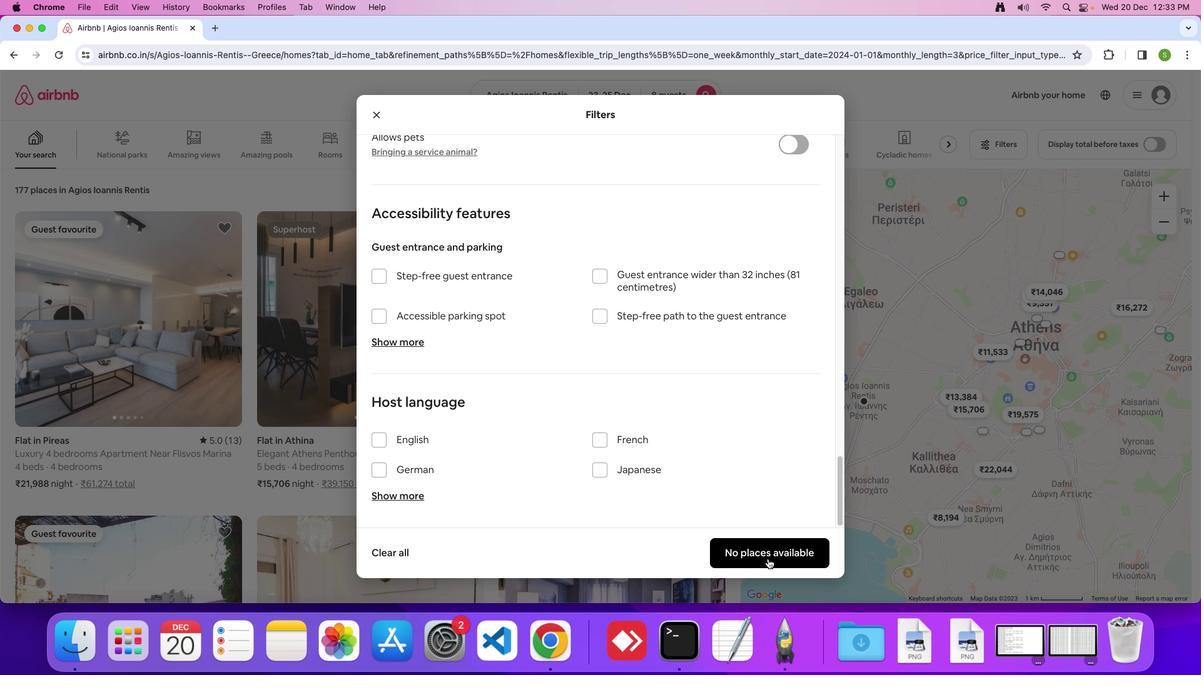 
Action: Mouse pressed left at (767, 558)
Screenshot: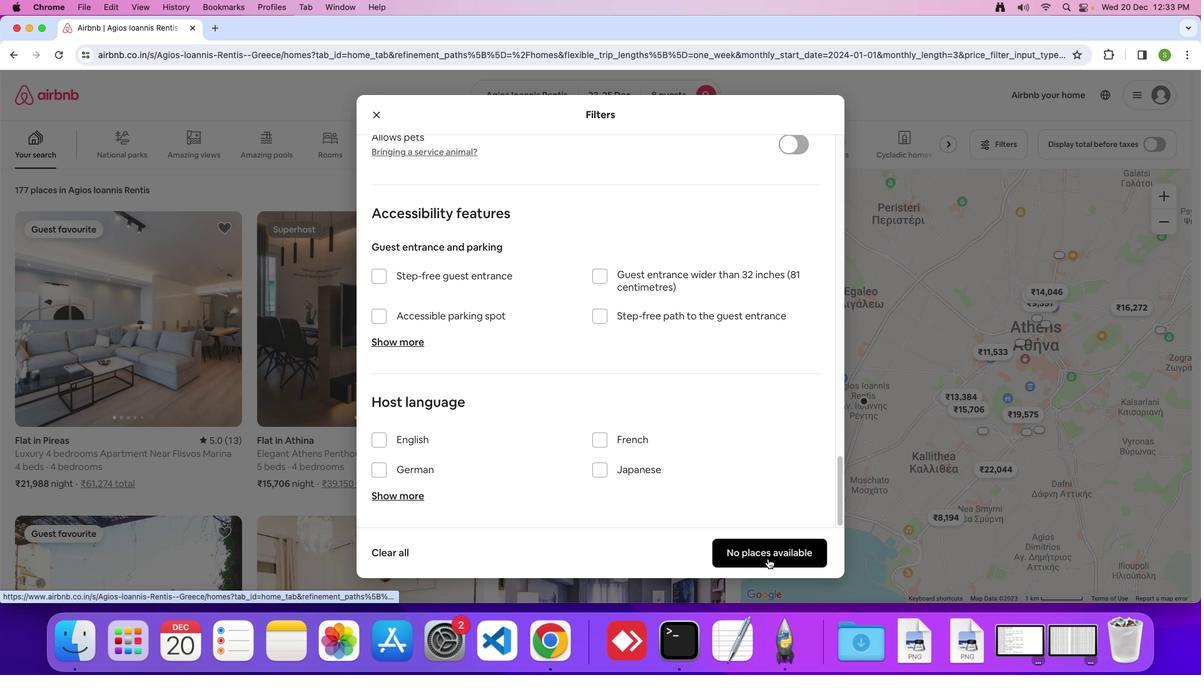 
Action: Mouse moved to (518, 353)
Screenshot: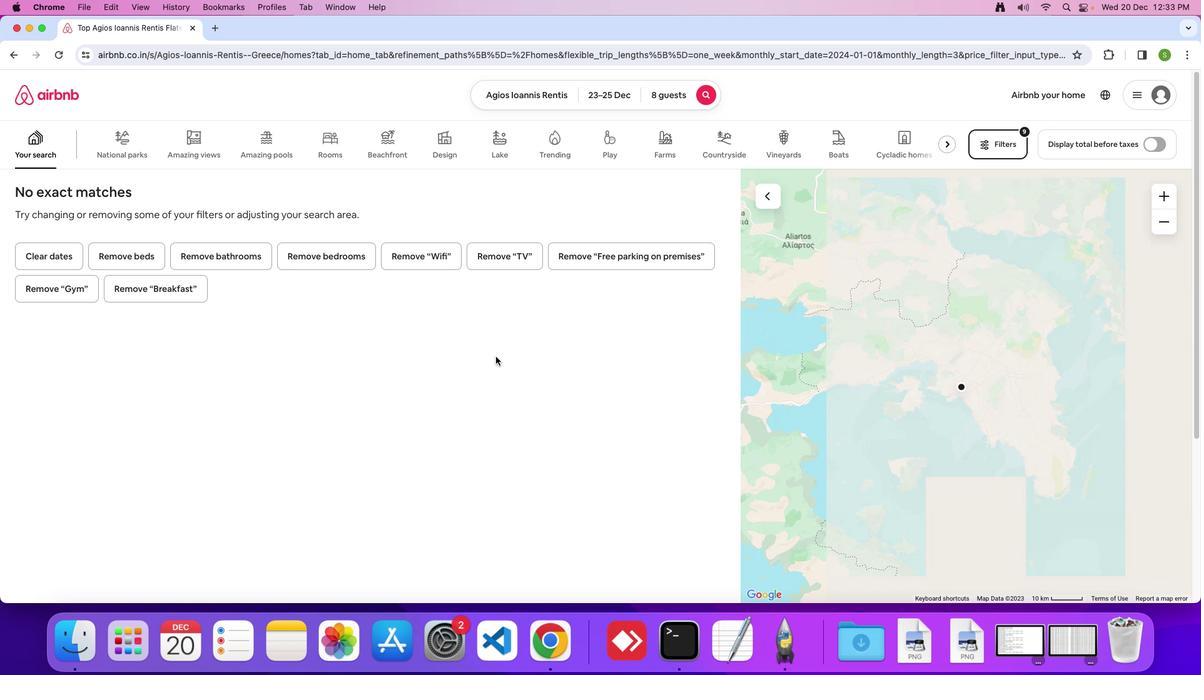 
